 Task: Look for space in Chust Shahri, Uzbekistan from 4th September, 2023 to 10th September, 2023 for 1 adult in price range Rs.9000 to Rs.17000. Place can be private room with 1  bedroom having 1 bed and 1 bathroom. Property type can be house, flat, guest house, hotel. Booking option can be shelf check-in. Required host language is English.
Action: Mouse moved to (540, 137)
Screenshot: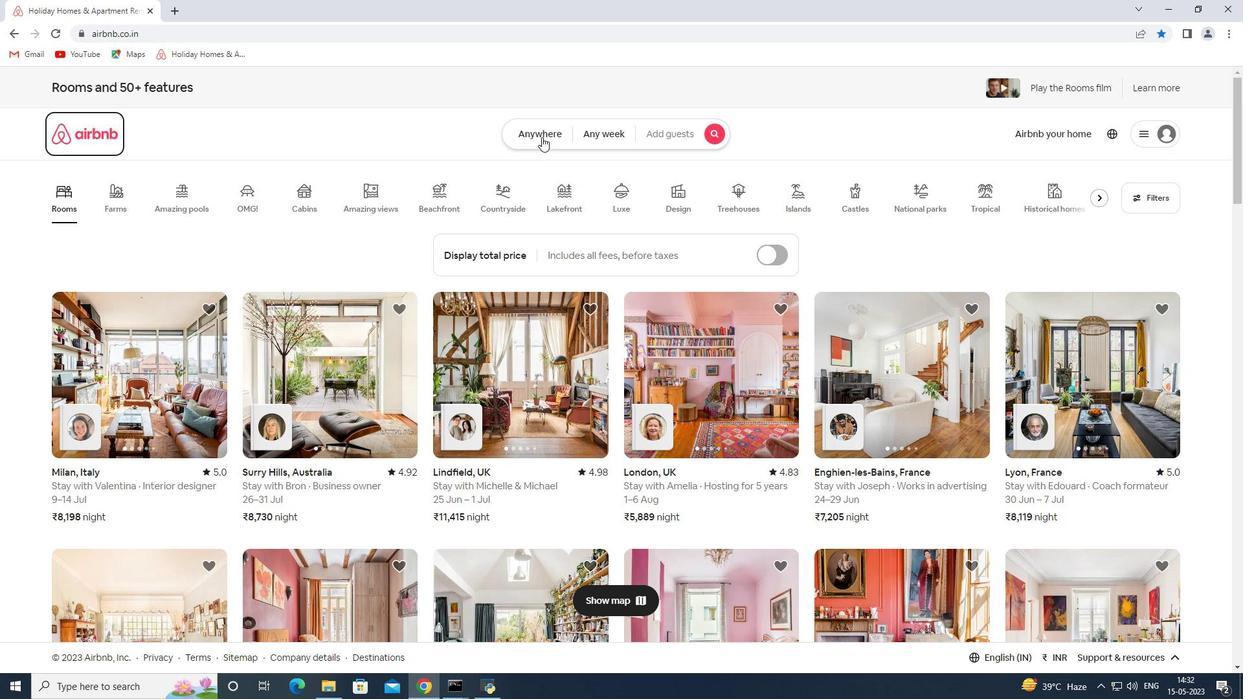 
Action: Mouse pressed left at (540, 137)
Screenshot: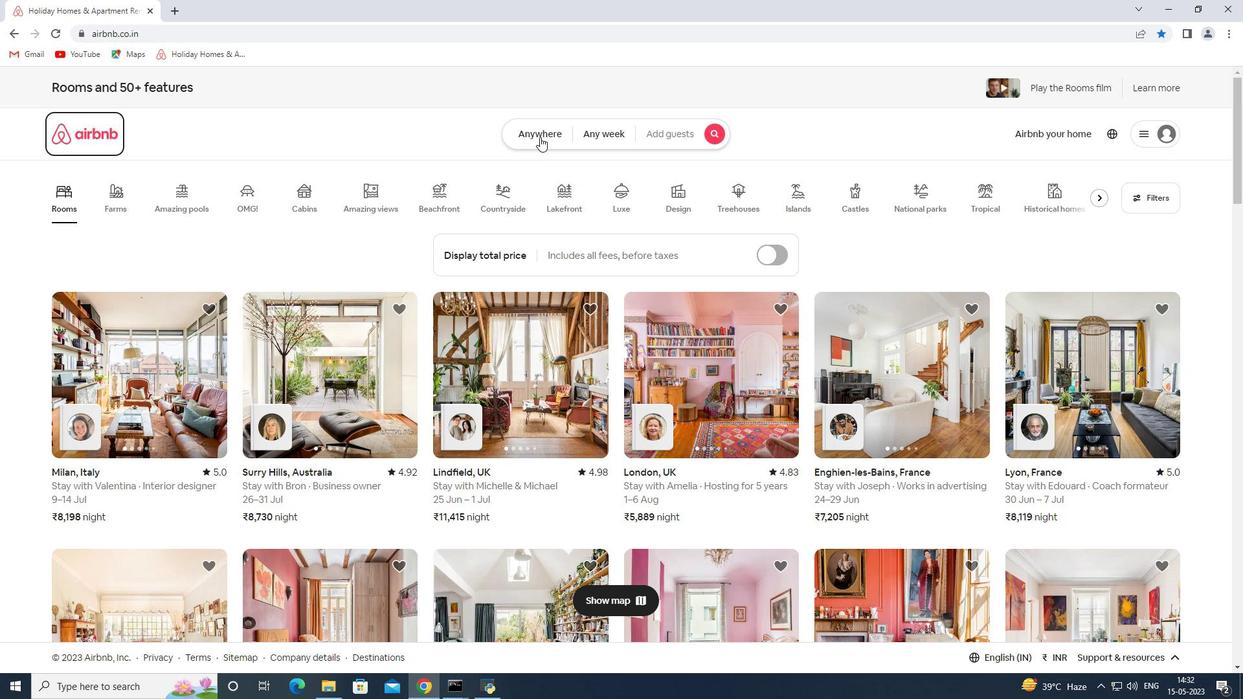 
Action: Mouse moved to (412, 187)
Screenshot: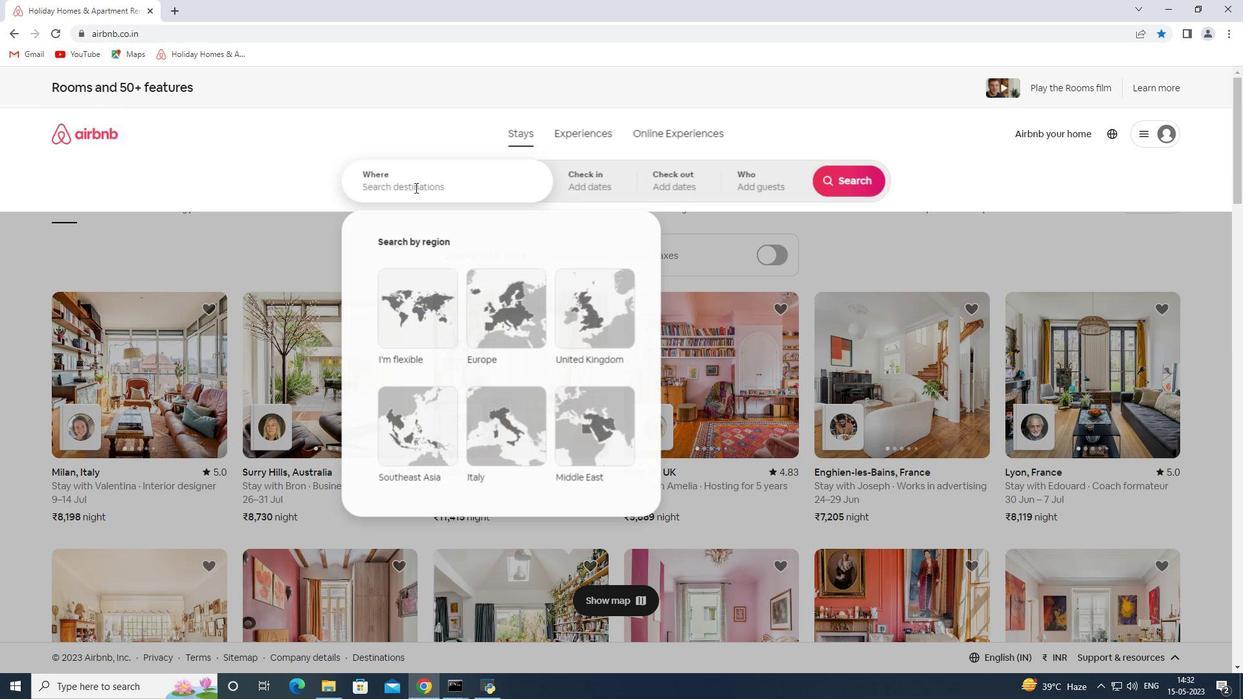 
Action: Mouse pressed left at (412, 187)
Screenshot: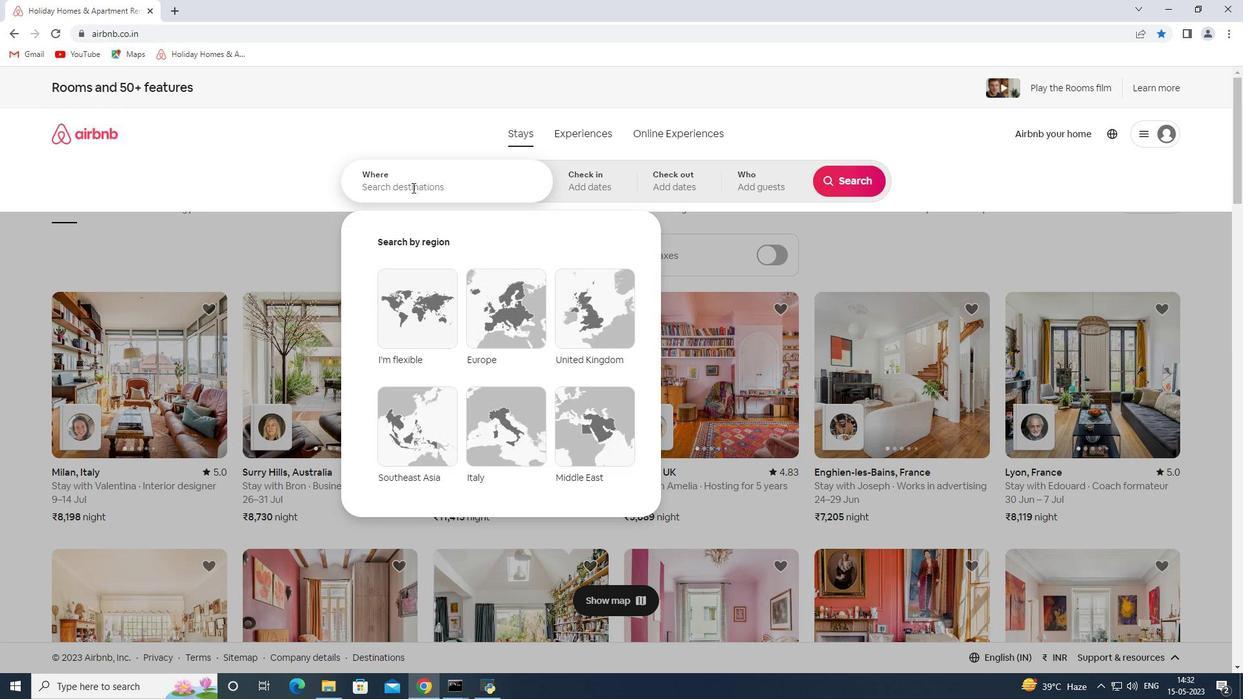 
Action: Key pressed <Key.shift>Chust<Key.space><Key.shift>Shahri<Key.space><Key.shift><Key.shift><Key.shift><Key.shift><Key.shift><Key.shift><Key.shift><Key.shift><Key.shift><Key.shift><Key.shift><Key.shift><Key.shift><Key.shift><Key.shift><Key.shift>Uz
Screenshot: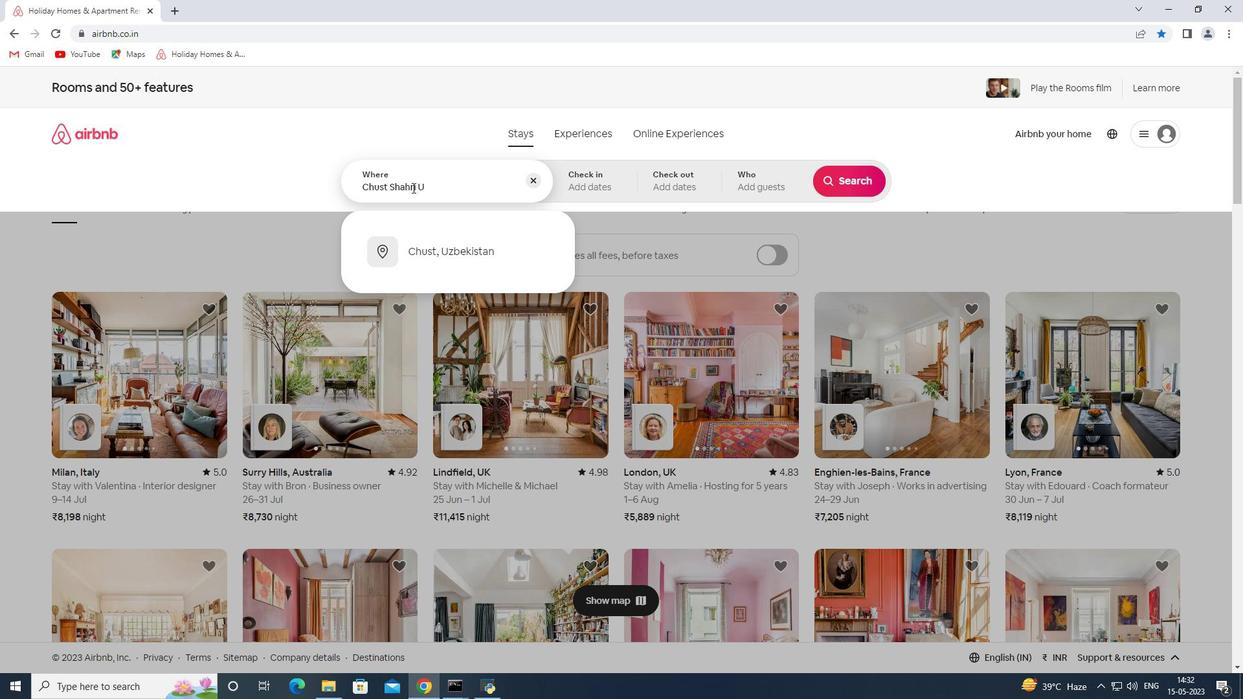 
Action: Mouse moved to (477, 246)
Screenshot: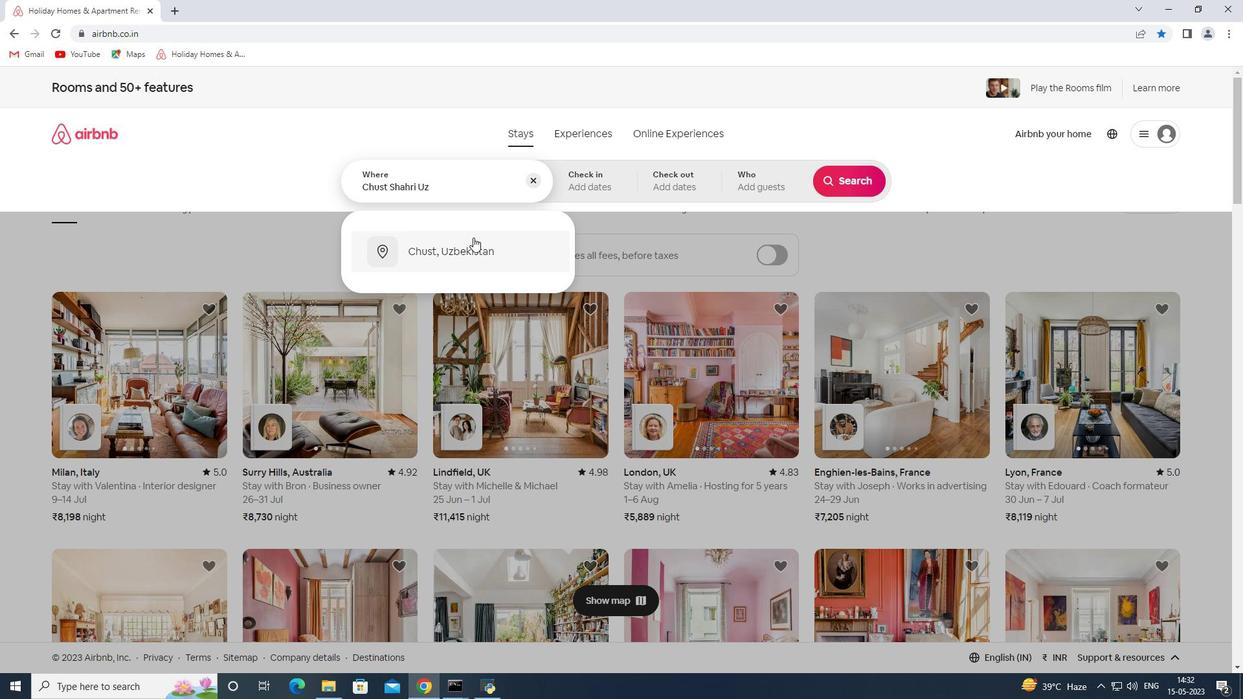 
Action: Mouse pressed left at (477, 246)
Screenshot: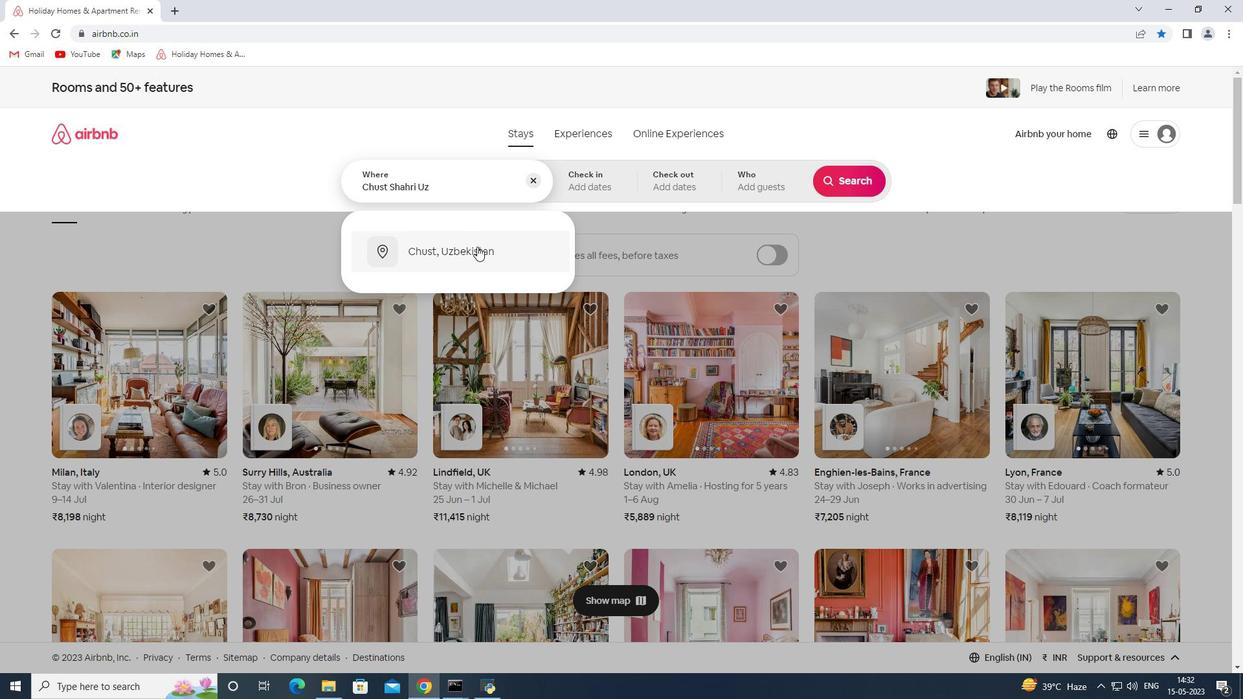 
Action: Mouse moved to (850, 282)
Screenshot: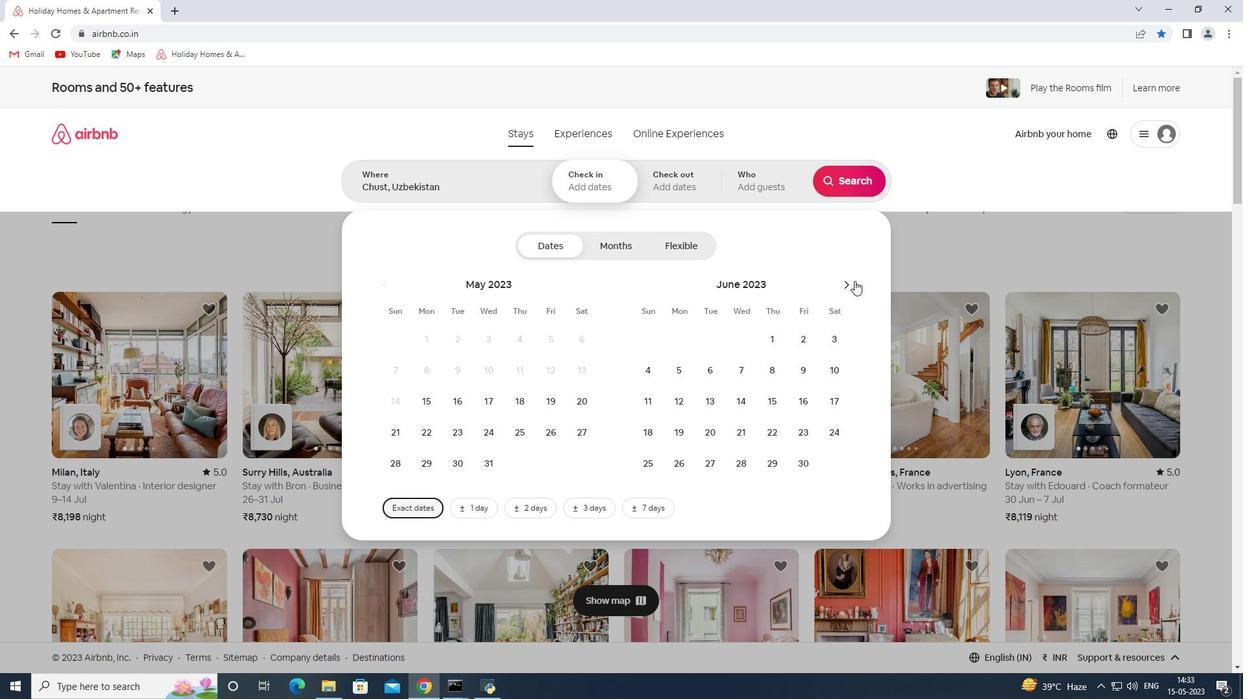 
Action: Mouse pressed left at (850, 282)
Screenshot: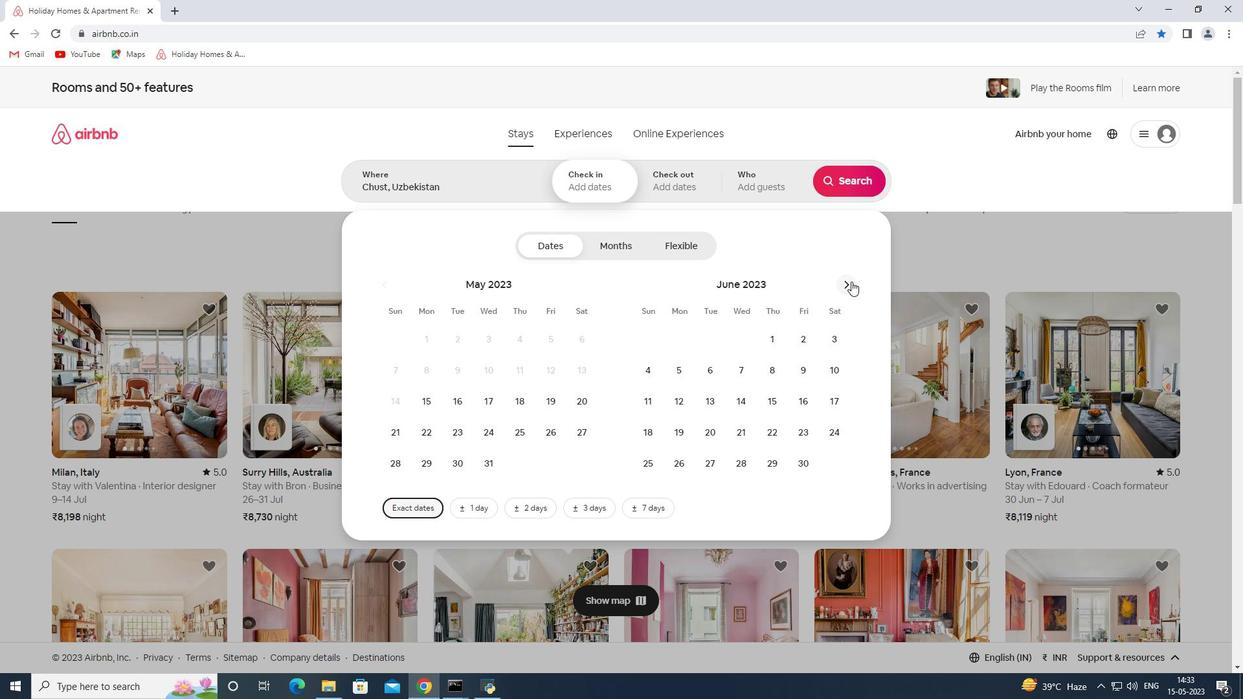 
Action: Mouse moved to (848, 282)
Screenshot: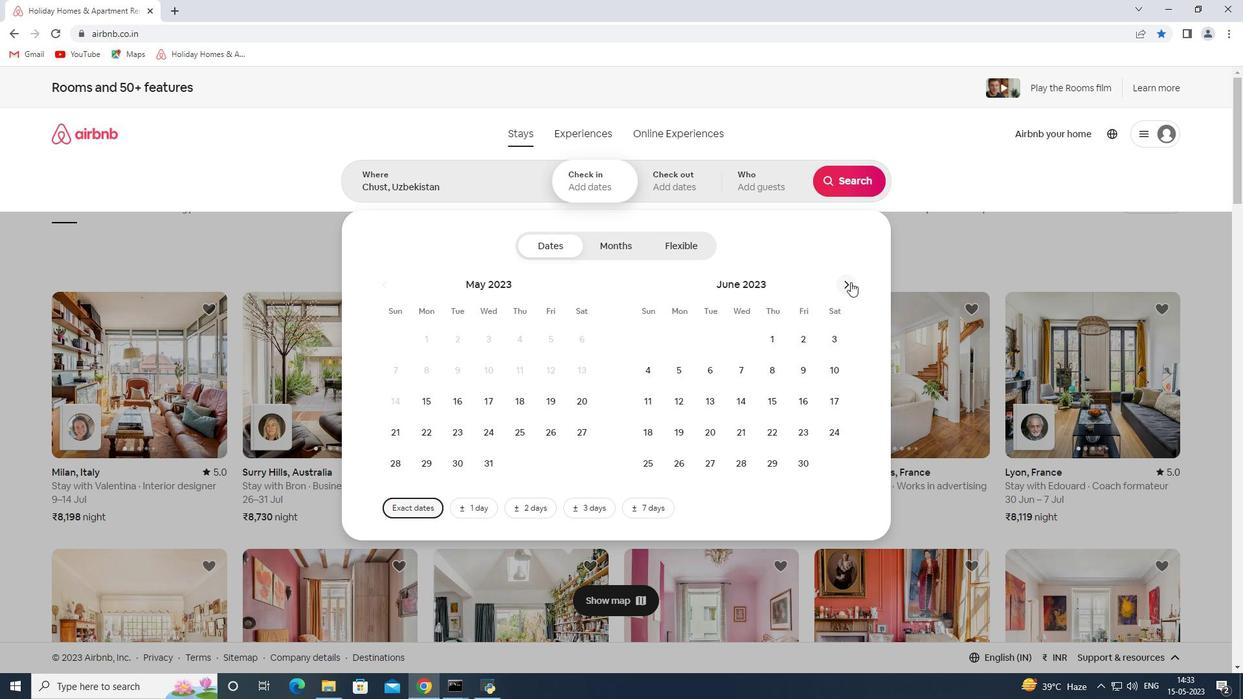 
Action: Mouse pressed left at (848, 282)
Screenshot: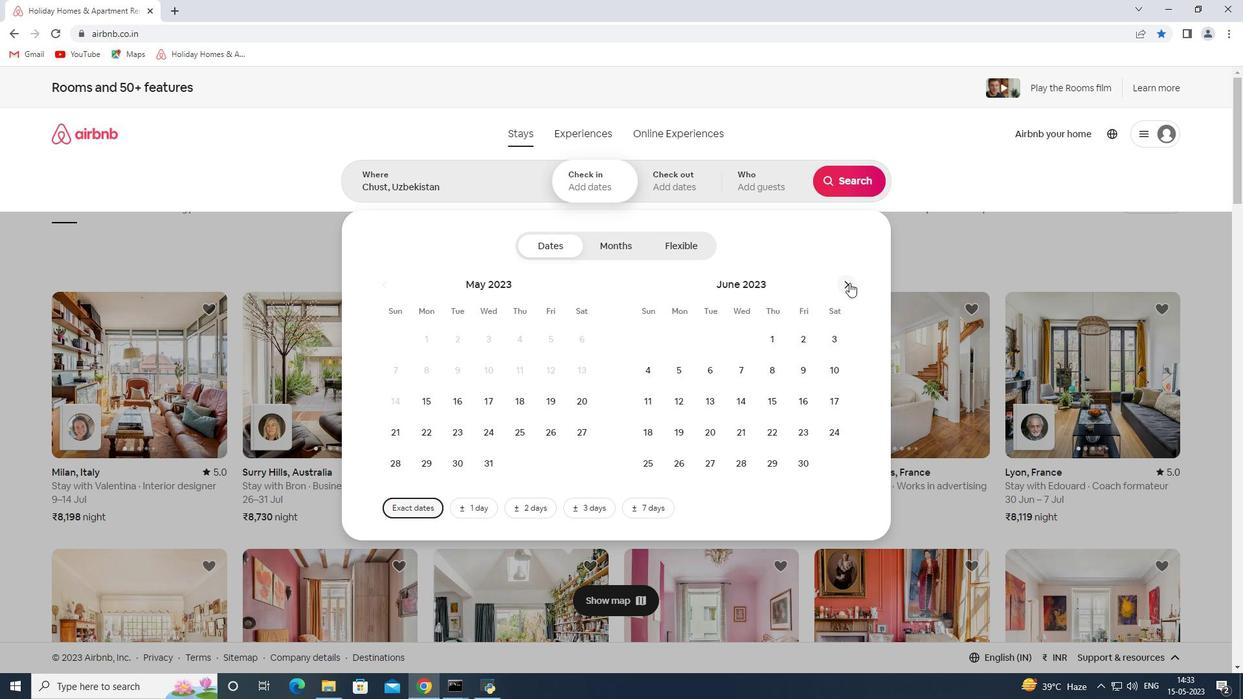 
Action: Mouse pressed left at (848, 282)
Screenshot: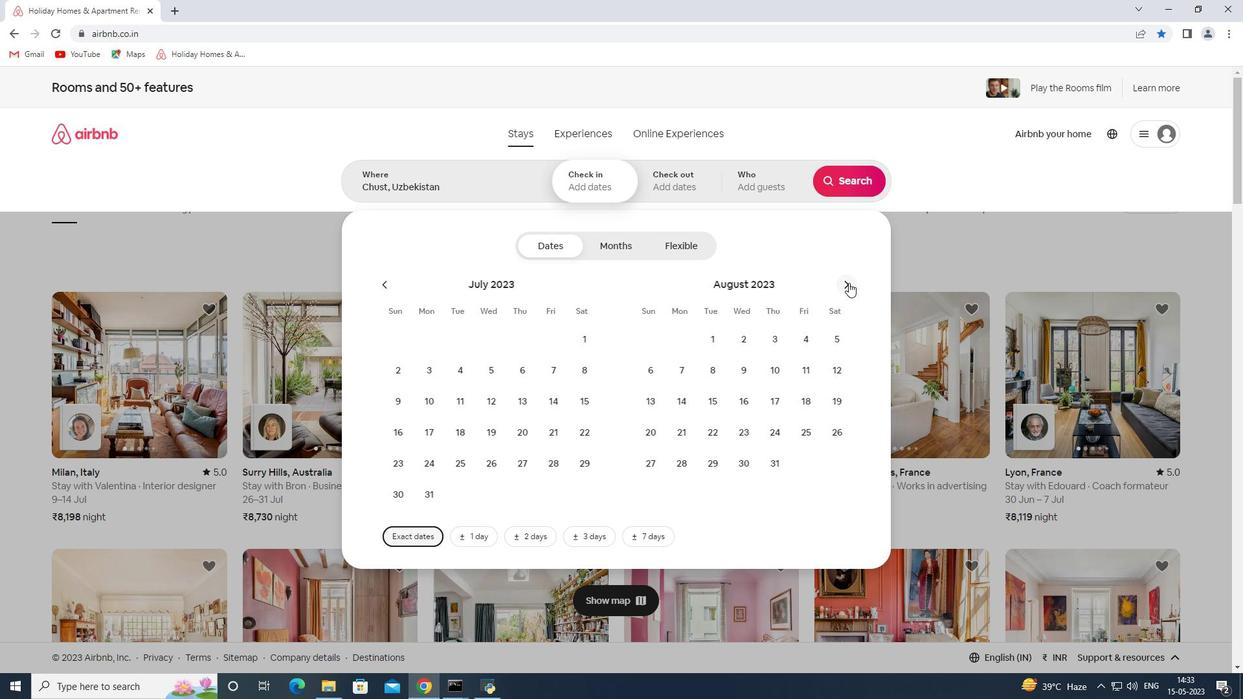 
Action: Mouse moved to (689, 372)
Screenshot: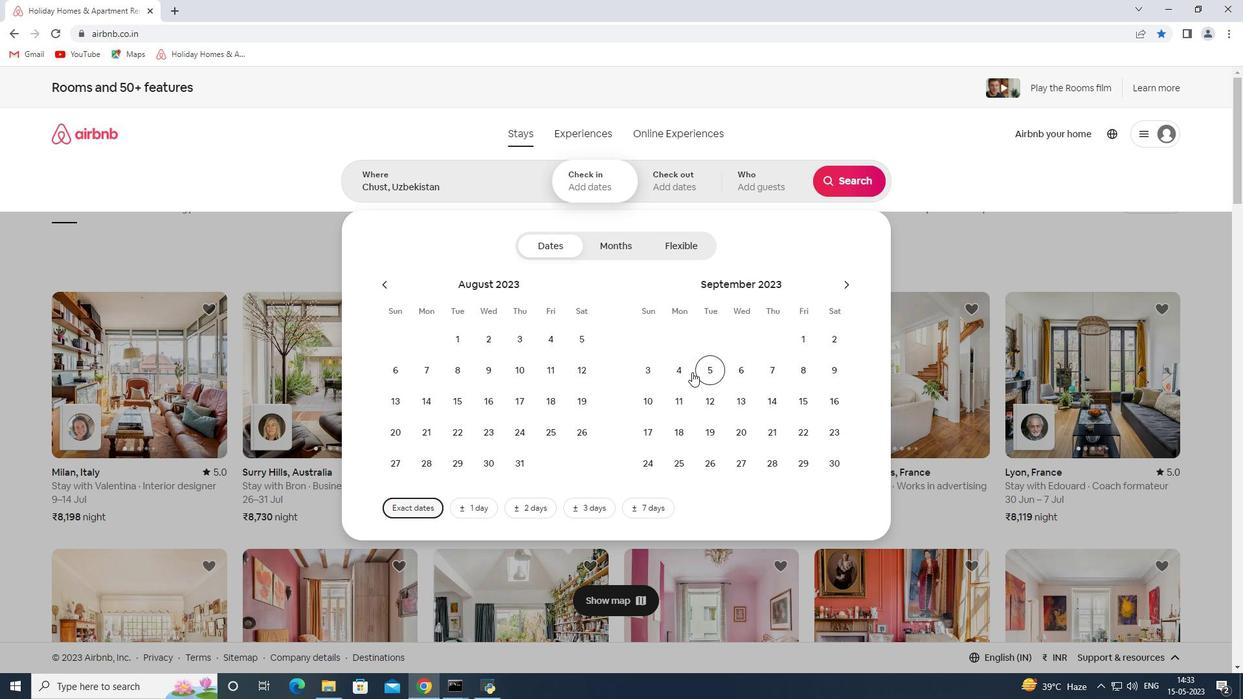 
Action: Mouse pressed left at (689, 372)
Screenshot: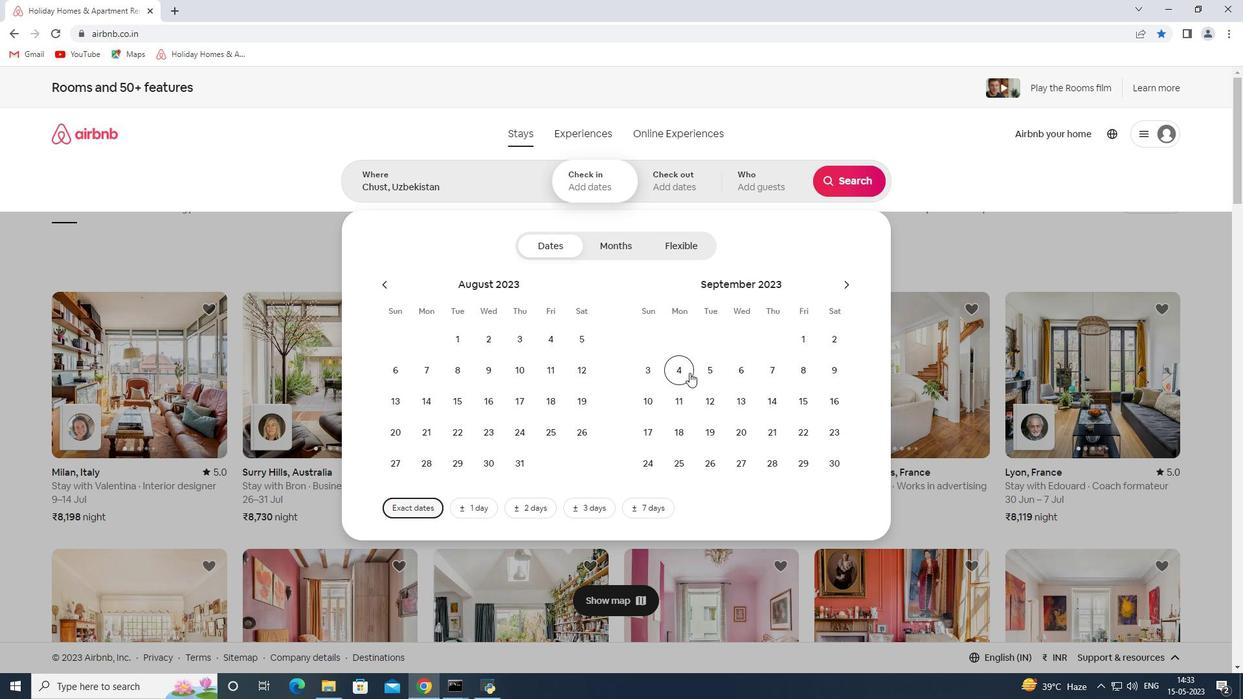 
Action: Mouse moved to (639, 404)
Screenshot: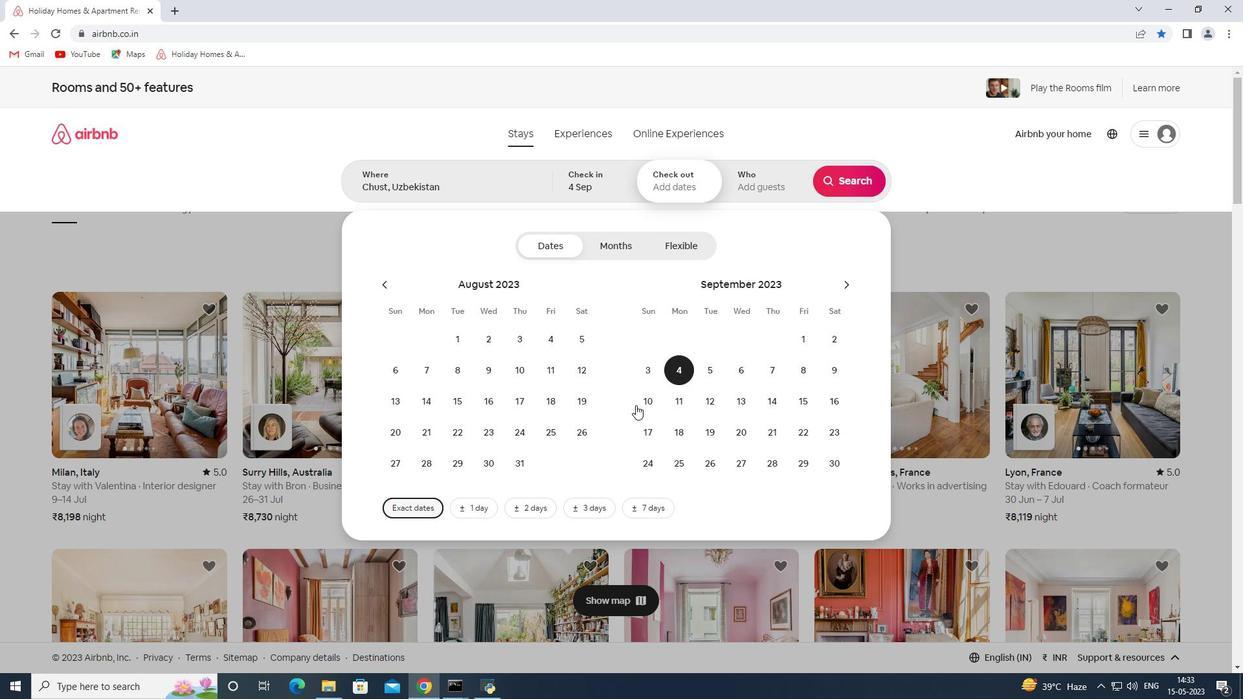 
Action: Mouse pressed left at (639, 404)
Screenshot: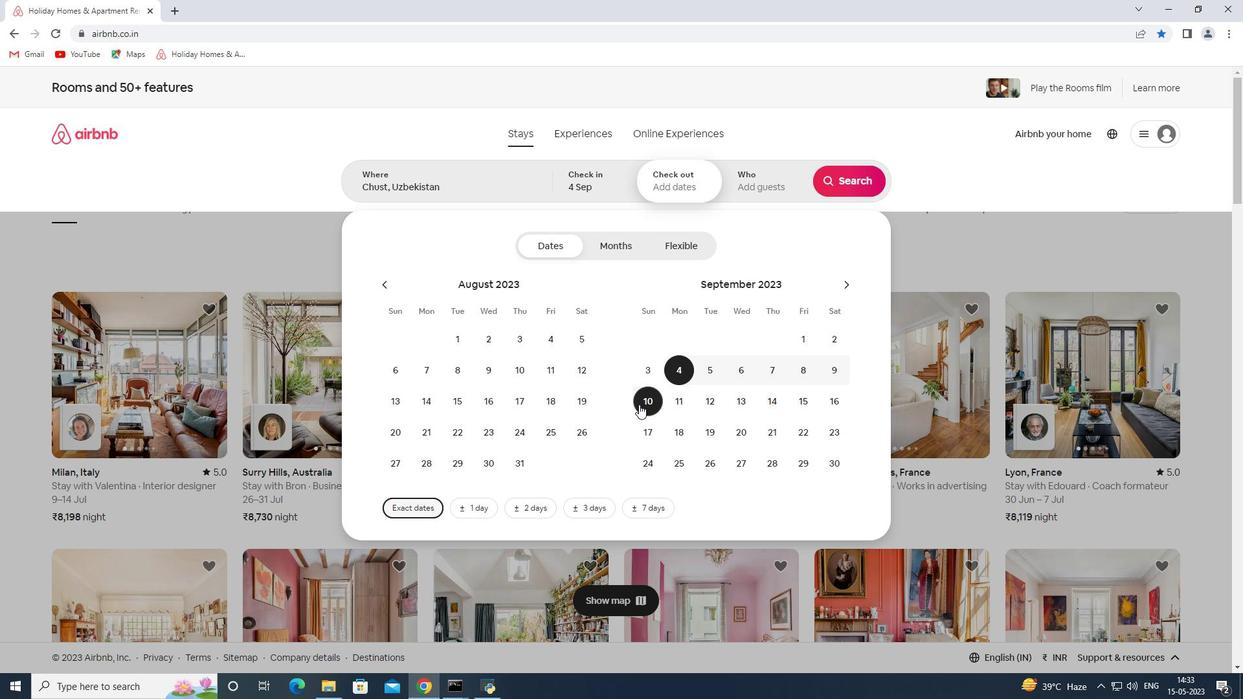 
Action: Mouse moved to (757, 183)
Screenshot: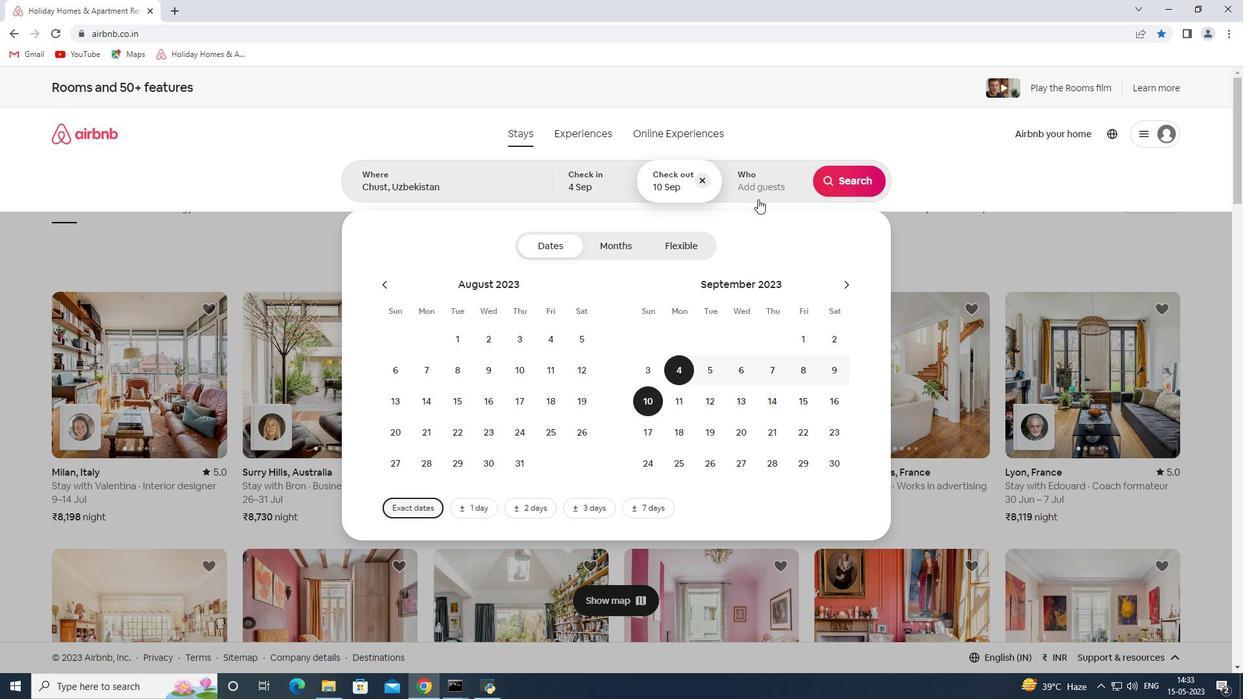 
Action: Mouse pressed left at (757, 183)
Screenshot: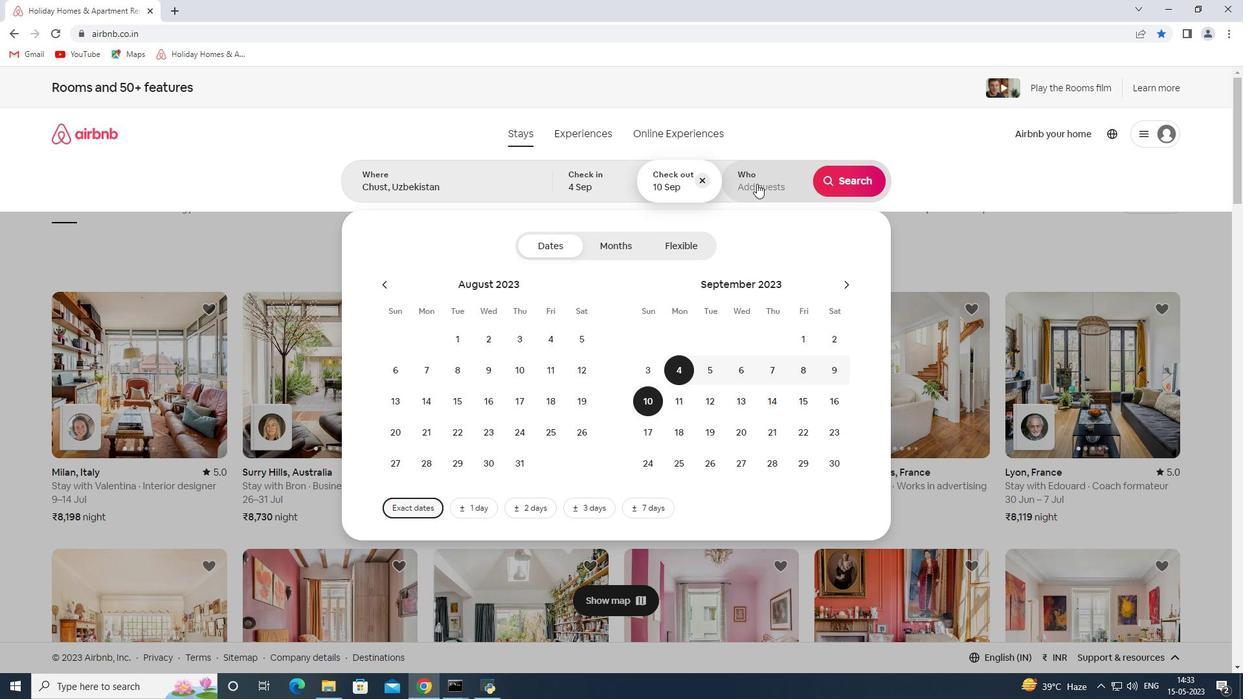 
Action: Mouse moved to (847, 249)
Screenshot: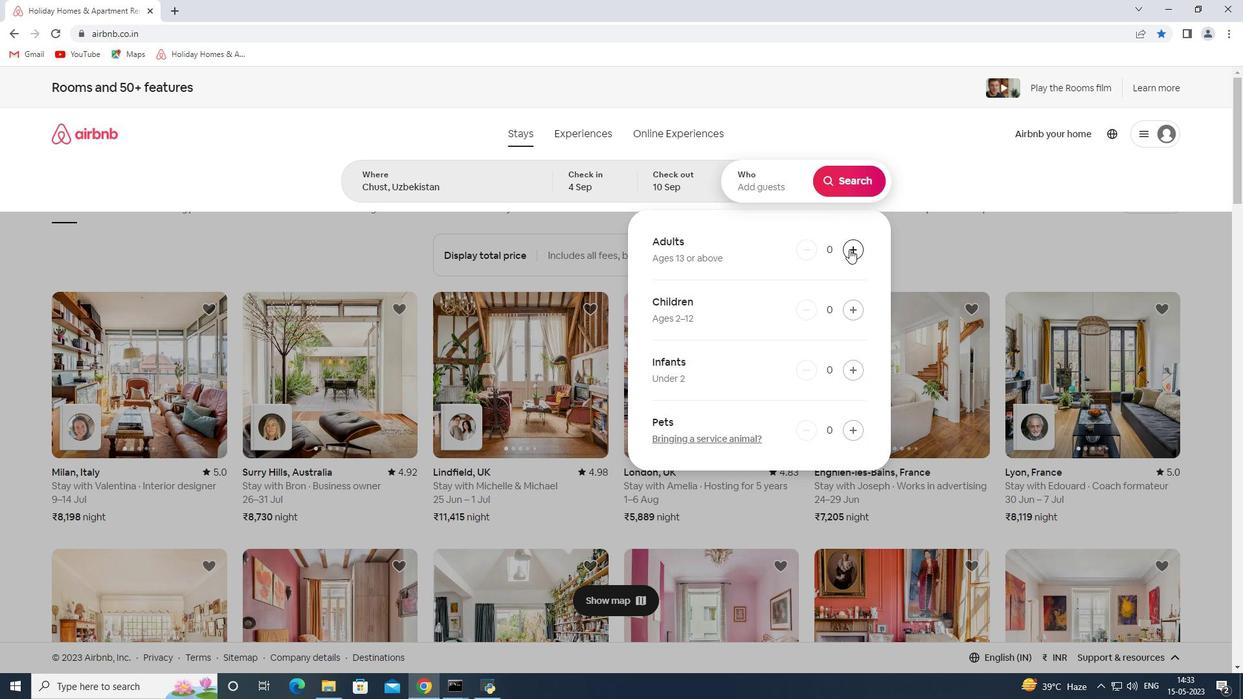 
Action: Mouse pressed left at (847, 249)
Screenshot: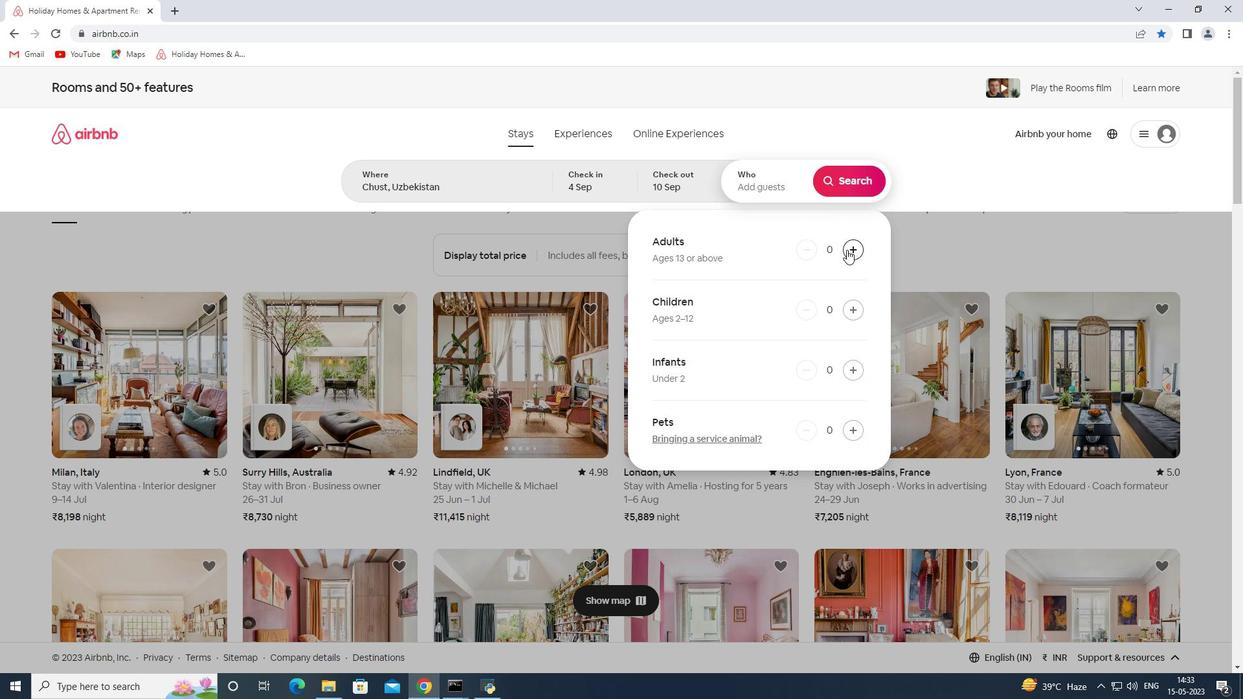 
Action: Mouse moved to (850, 180)
Screenshot: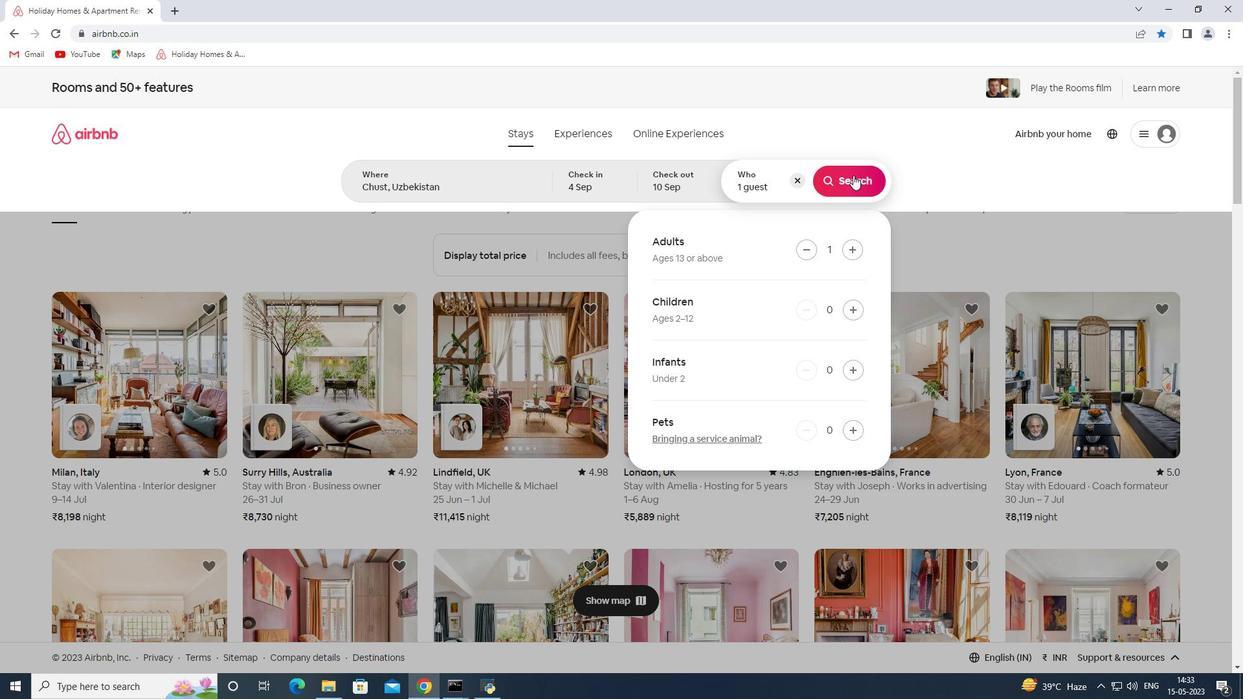 
Action: Mouse pressed left at (850, 180)
Screenshot: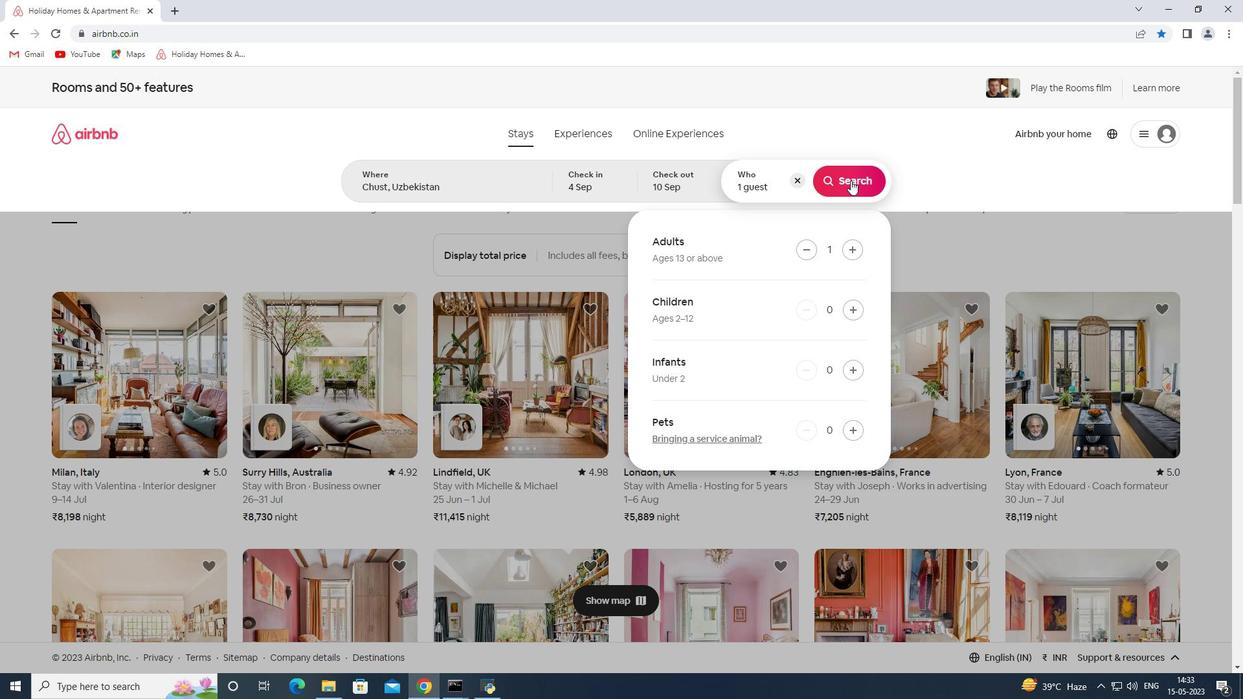 
Action: Mouse moved to (1182, 141)
Screenshot: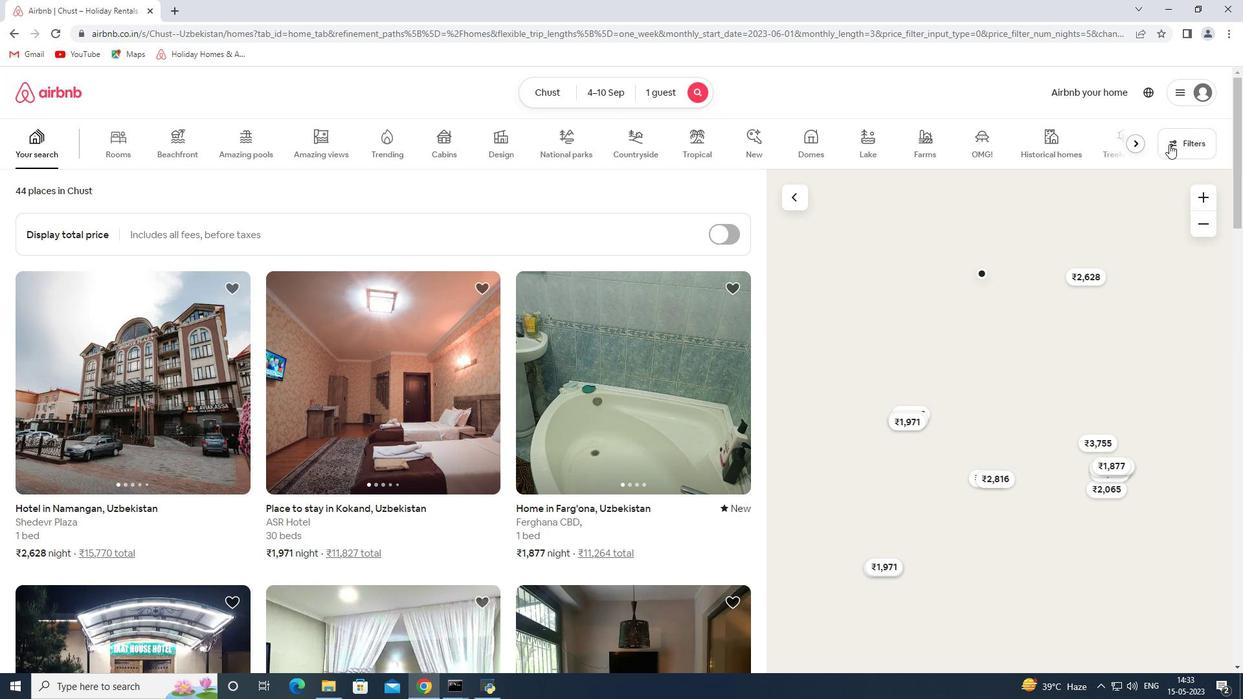 
Action: Mouse pressed left at (1182, 141)
Screenshot: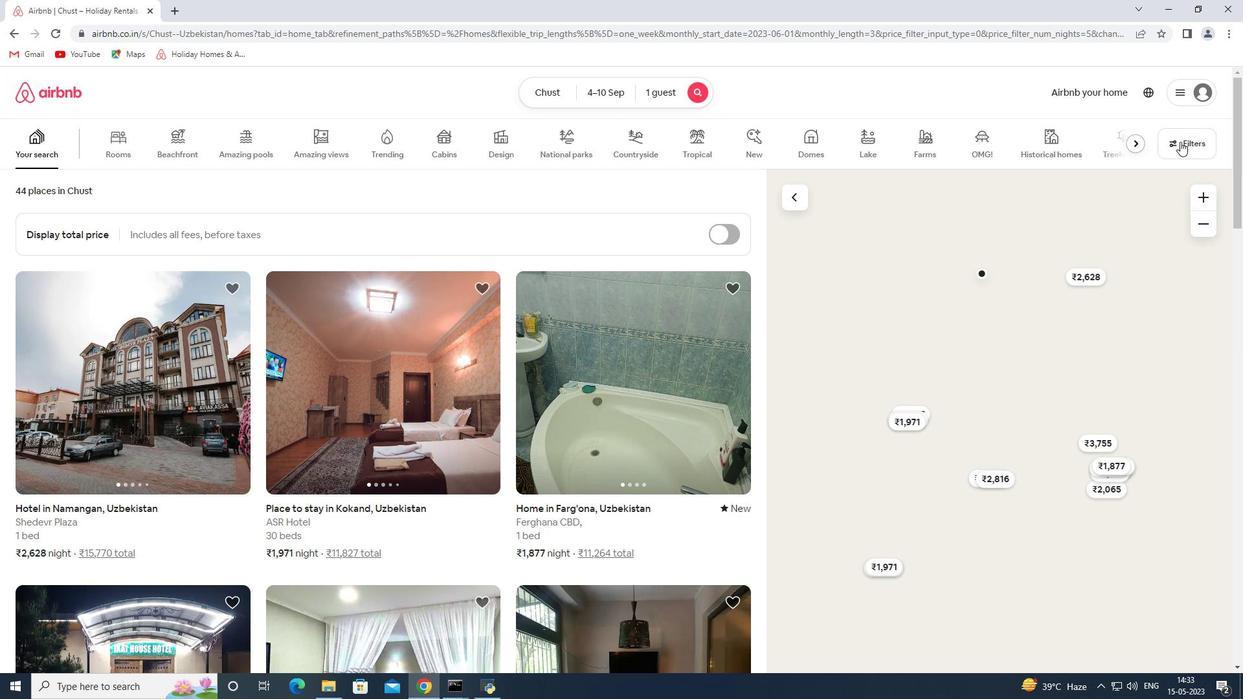 
Action: Mouse moved to (461, 459)
Screenshot: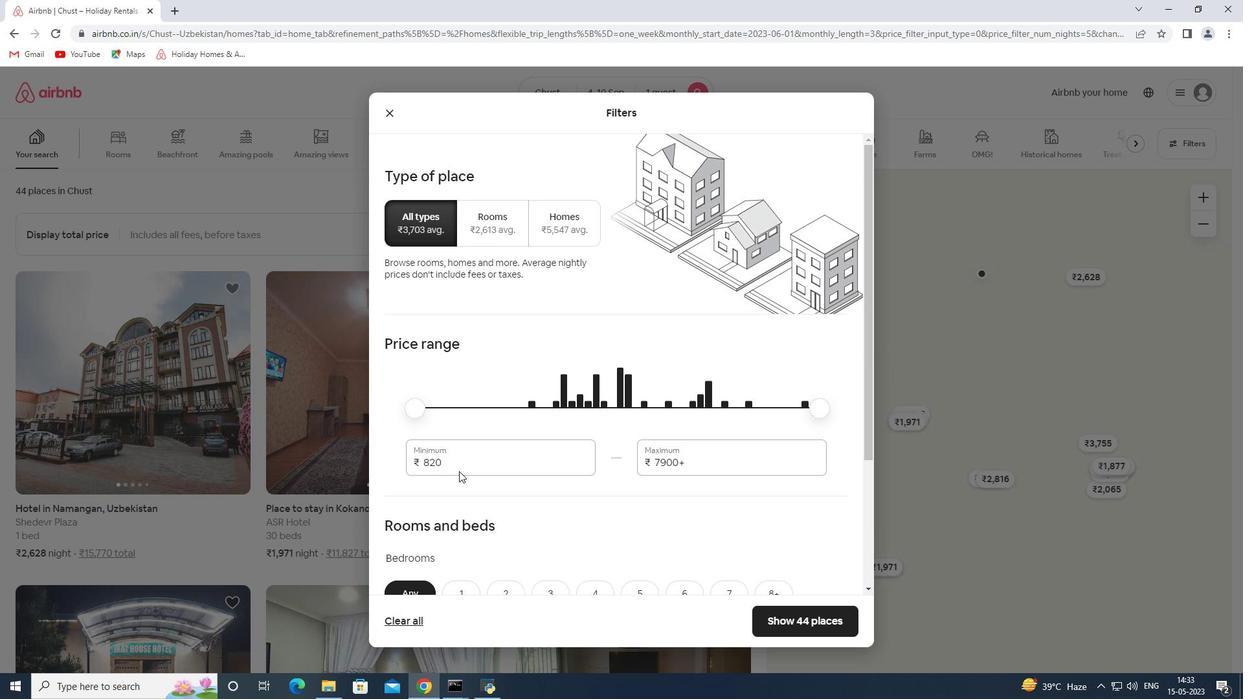 
Action: Mouse pressed left at (461, 459)
Screenshot: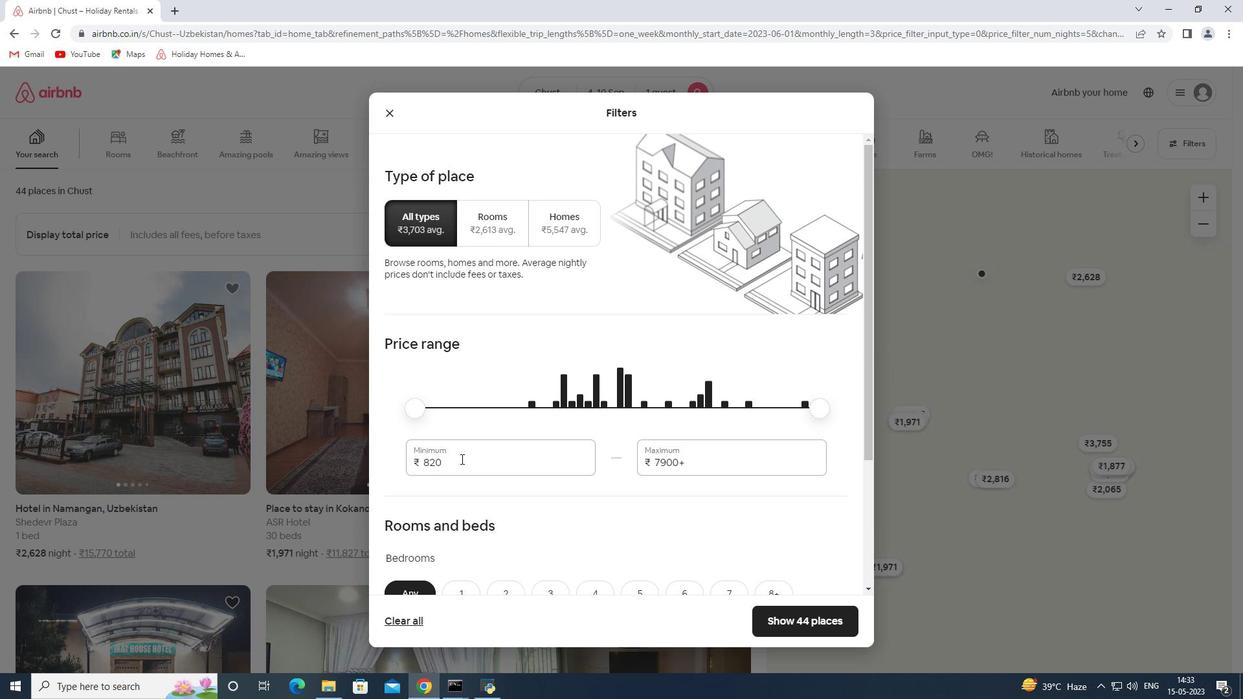 
Action: Mouse pressed left at (461, 459)
Screenshot: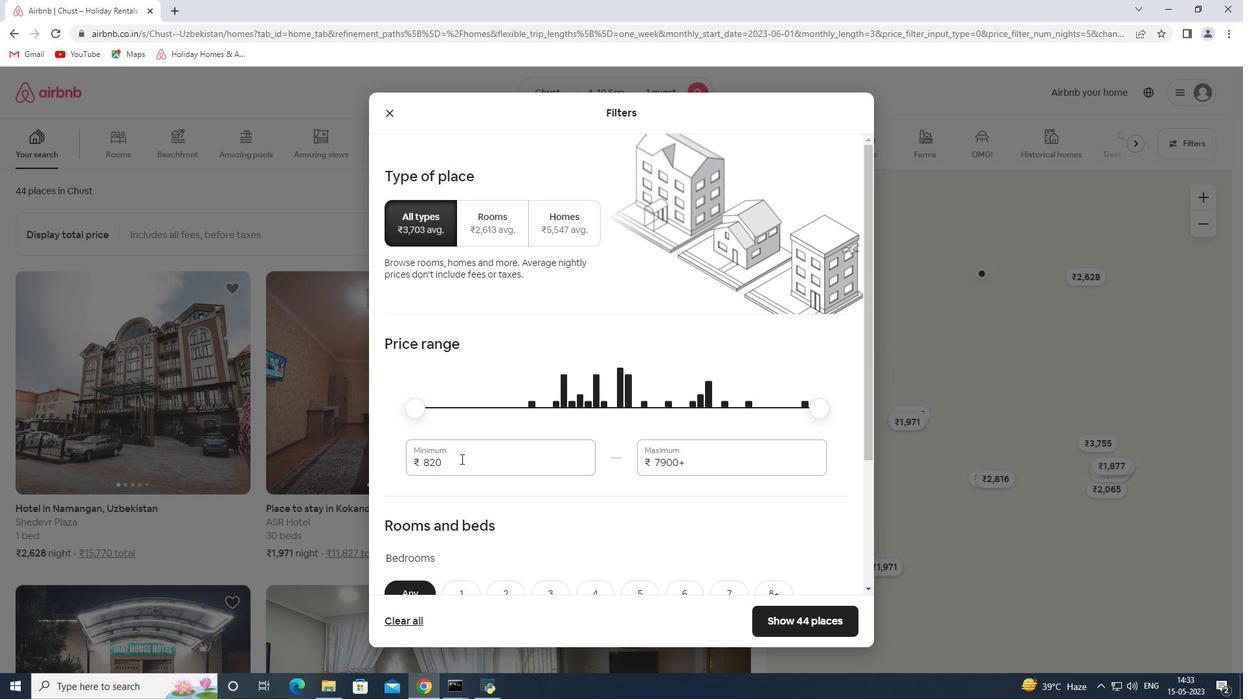 
Action: Key pressed 9000<Key.tab>17000
Screenshot: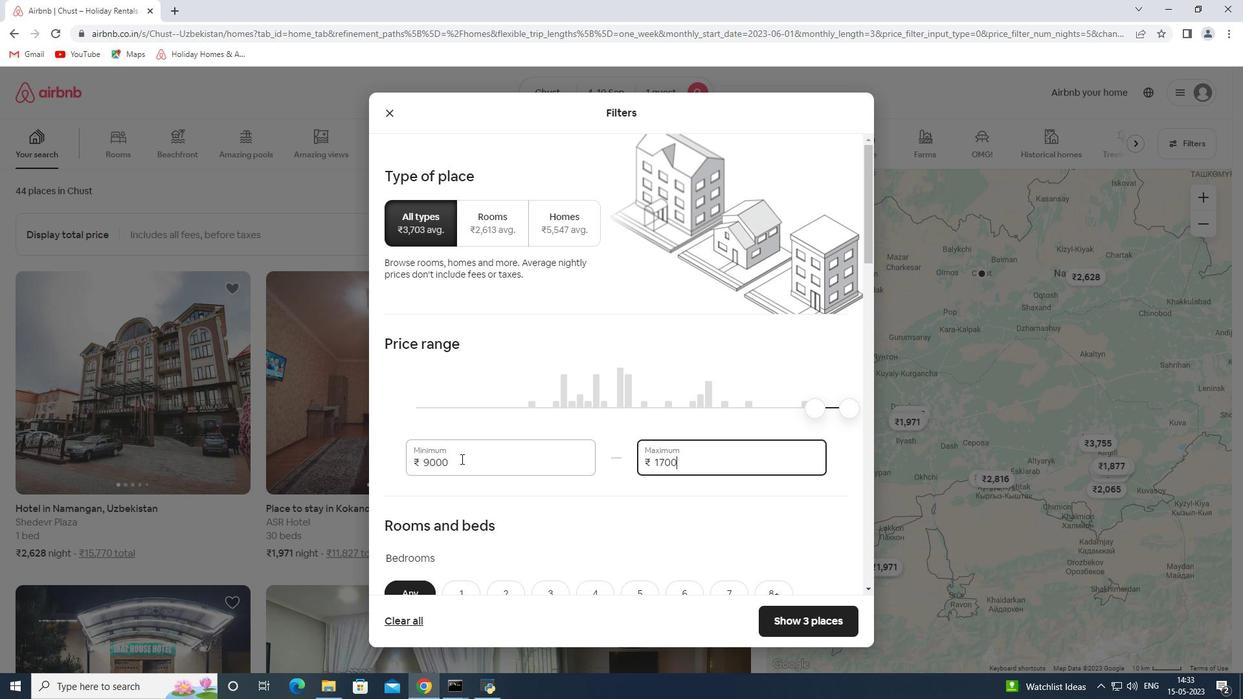
Action: Mouse moved to (562, 470)
Screenshot: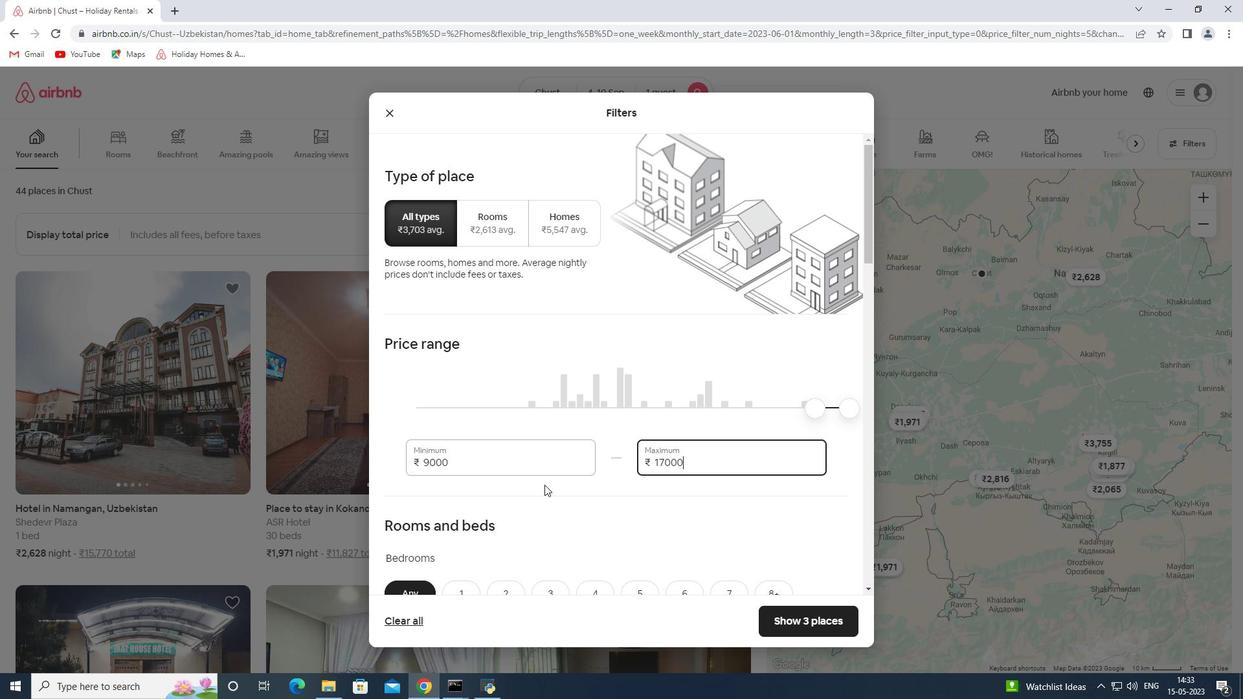 
Action: Mouse scrolled (562, 469) with delta (0, 0)
Screenshot: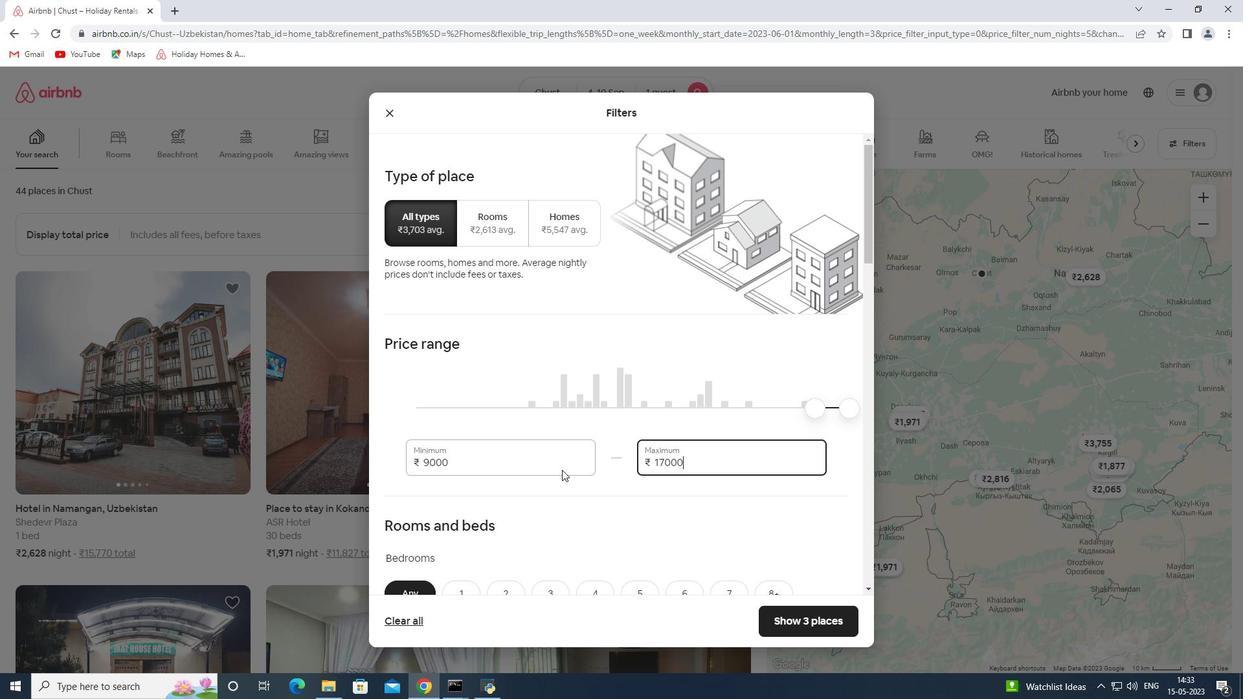 
Action: Mouse scrolled (562, 469) with delta (0, 0)
Screenshot: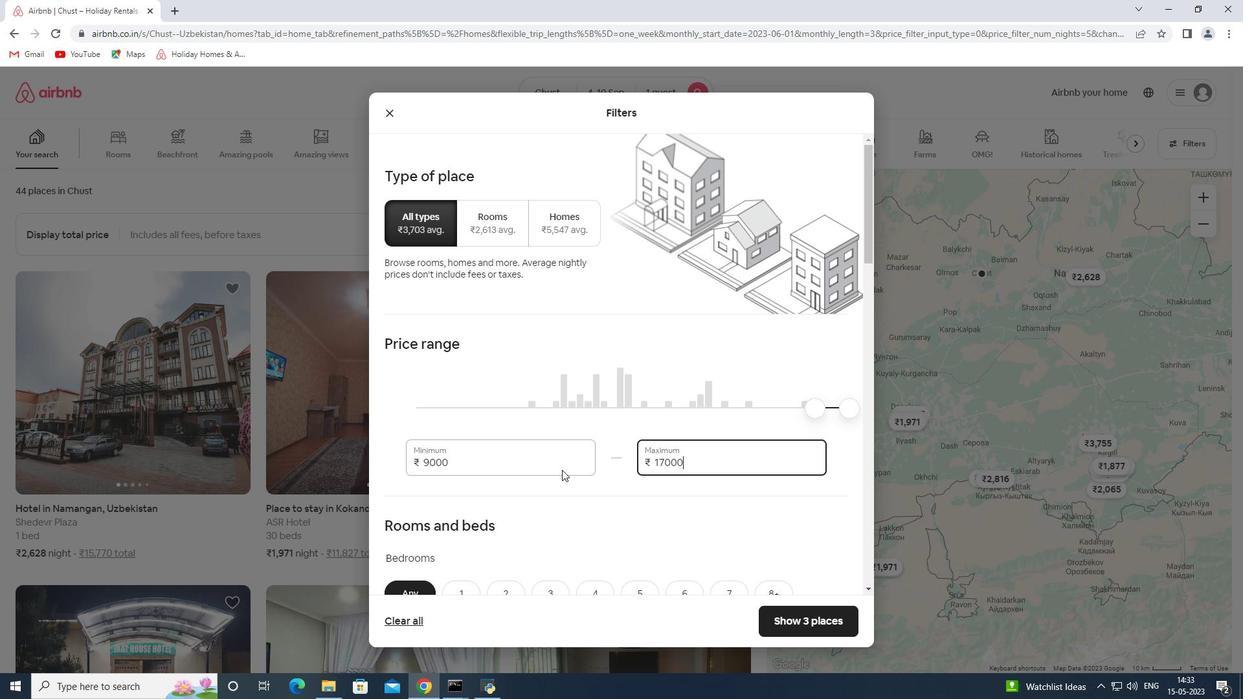 
Action: Mouse scrolled (562, 469) with delta (0, 0)
Screenshot: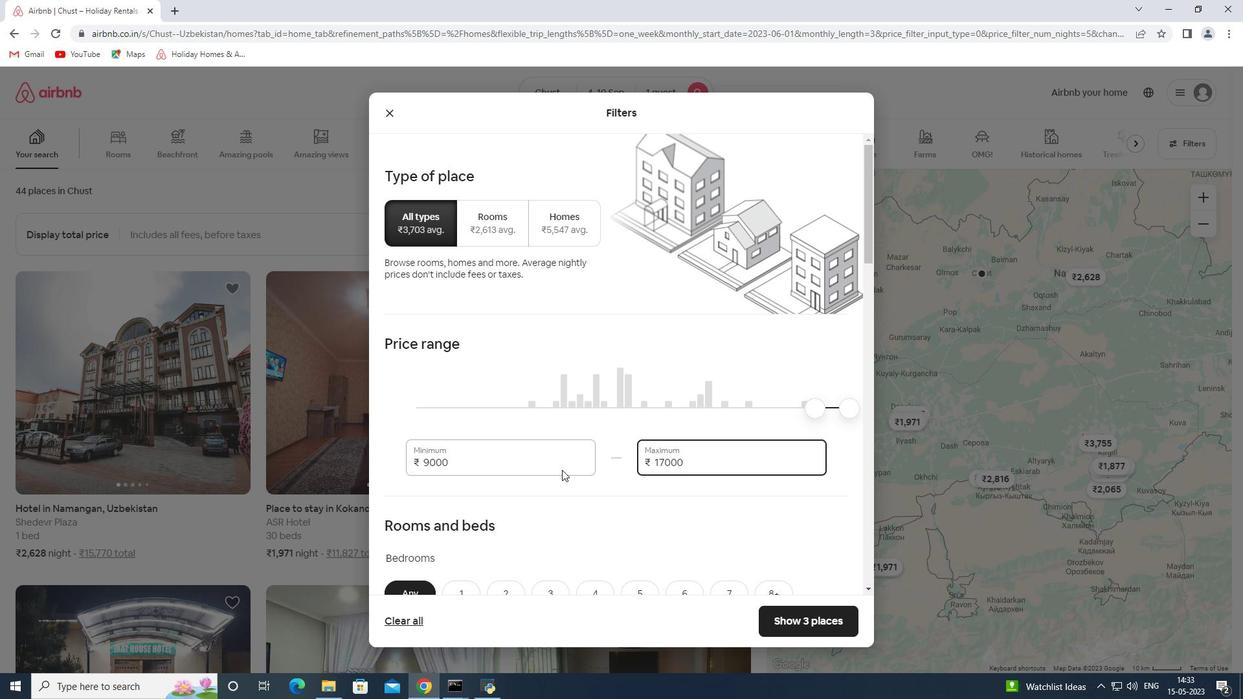 
Action: Mouse moved to (453, 397)
Screenshot: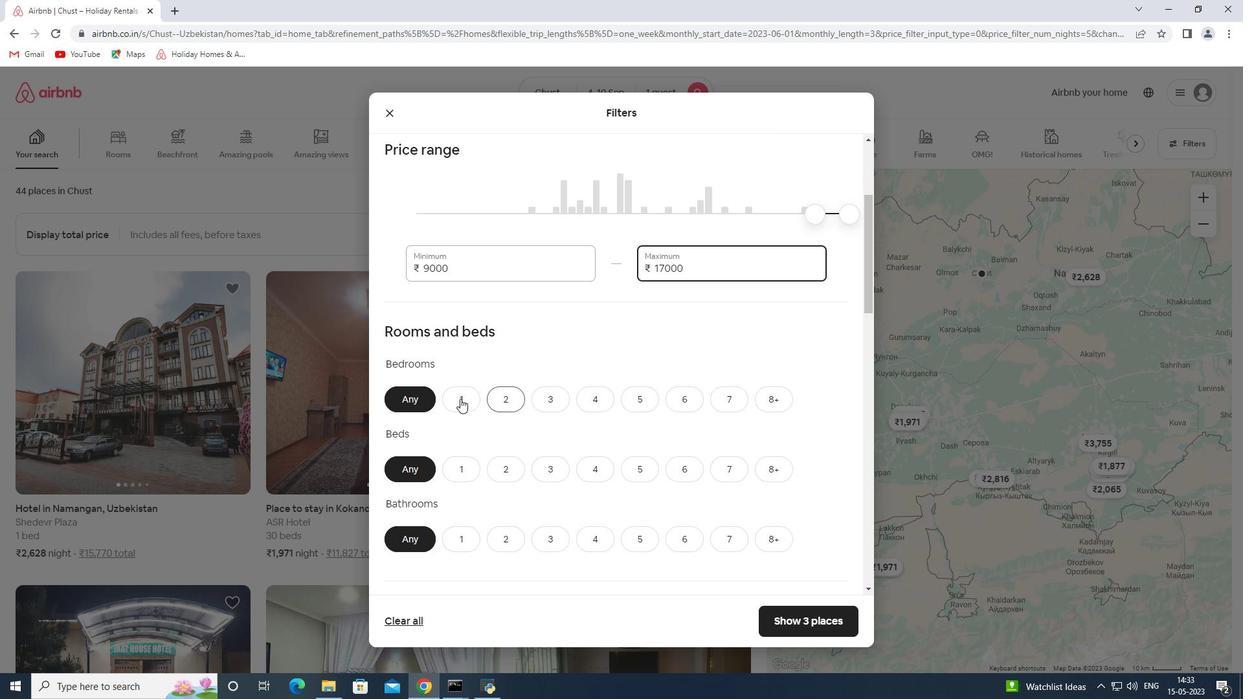 
Action: Mouse pressed left at (453, 397)
Screenshot: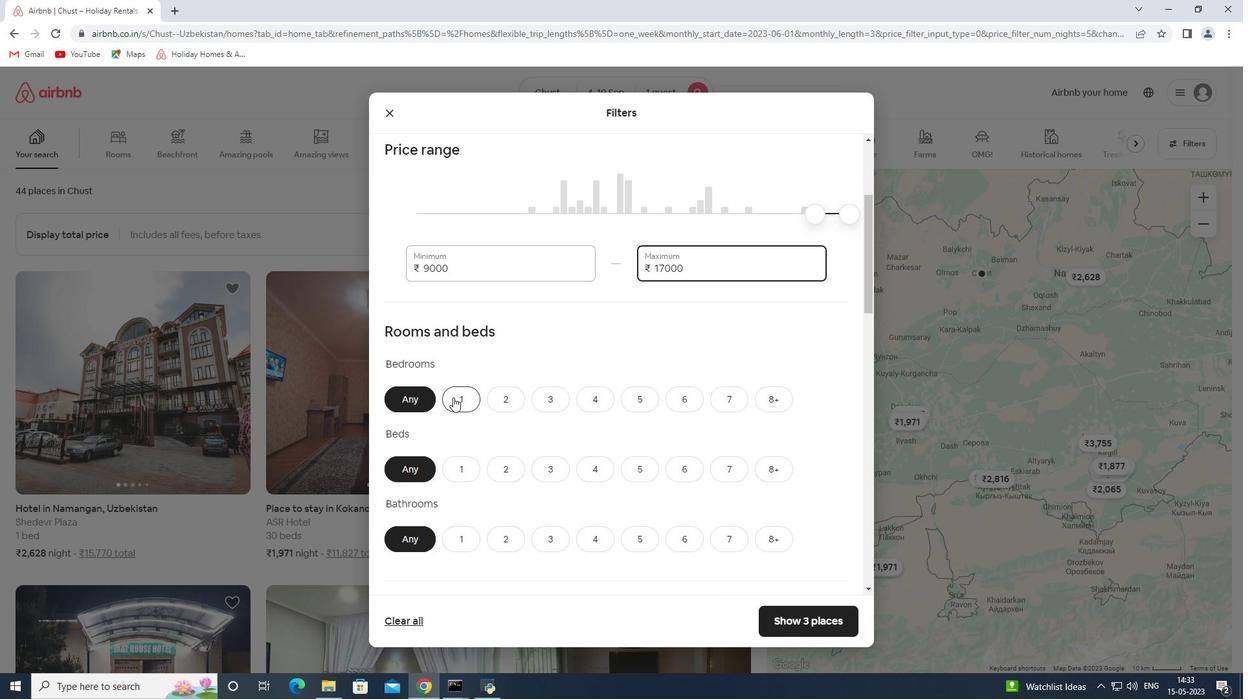 
Action: Mouse moved to (458, 465)
Screenshot: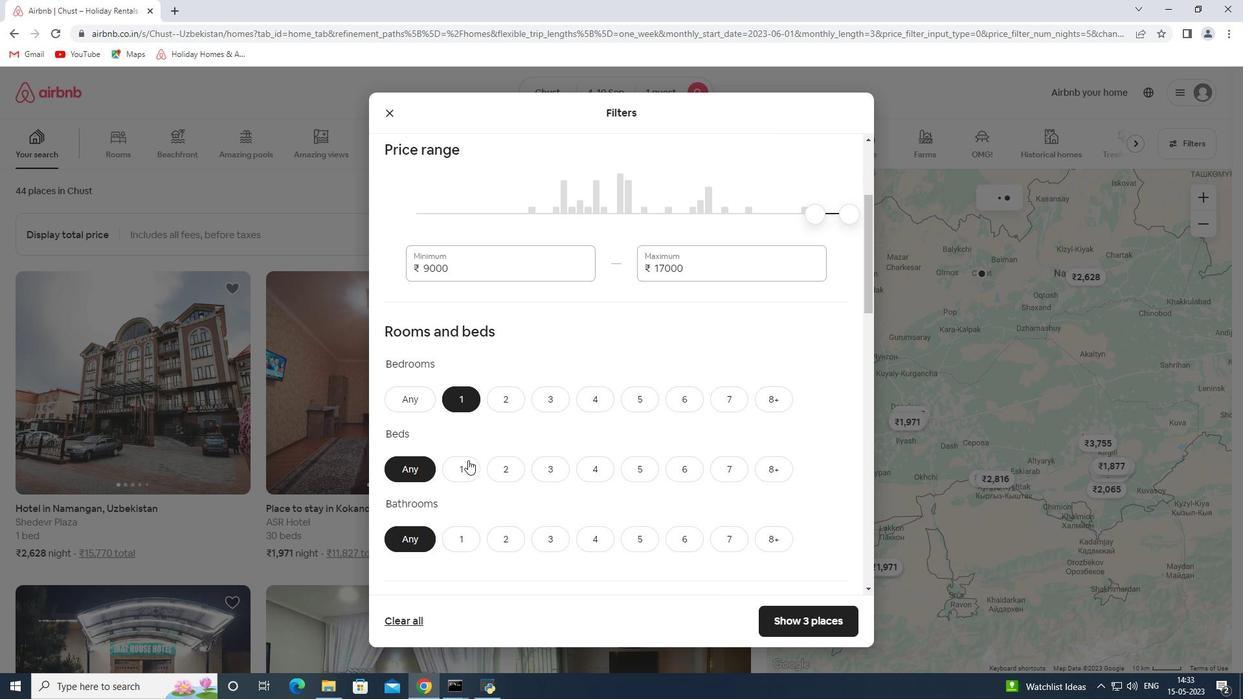 
Action: Mouse pressed left at (458, 465)
Screenshot: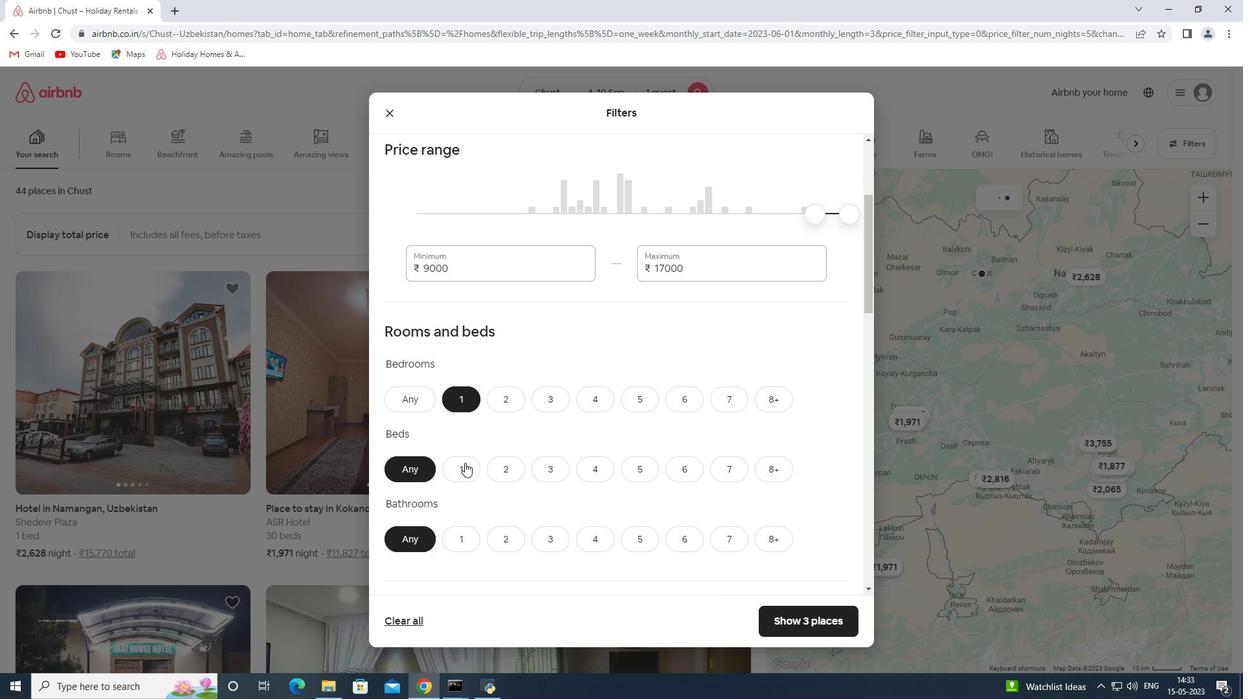 
Action: Mouse moved to (464, 537)
Screenshot: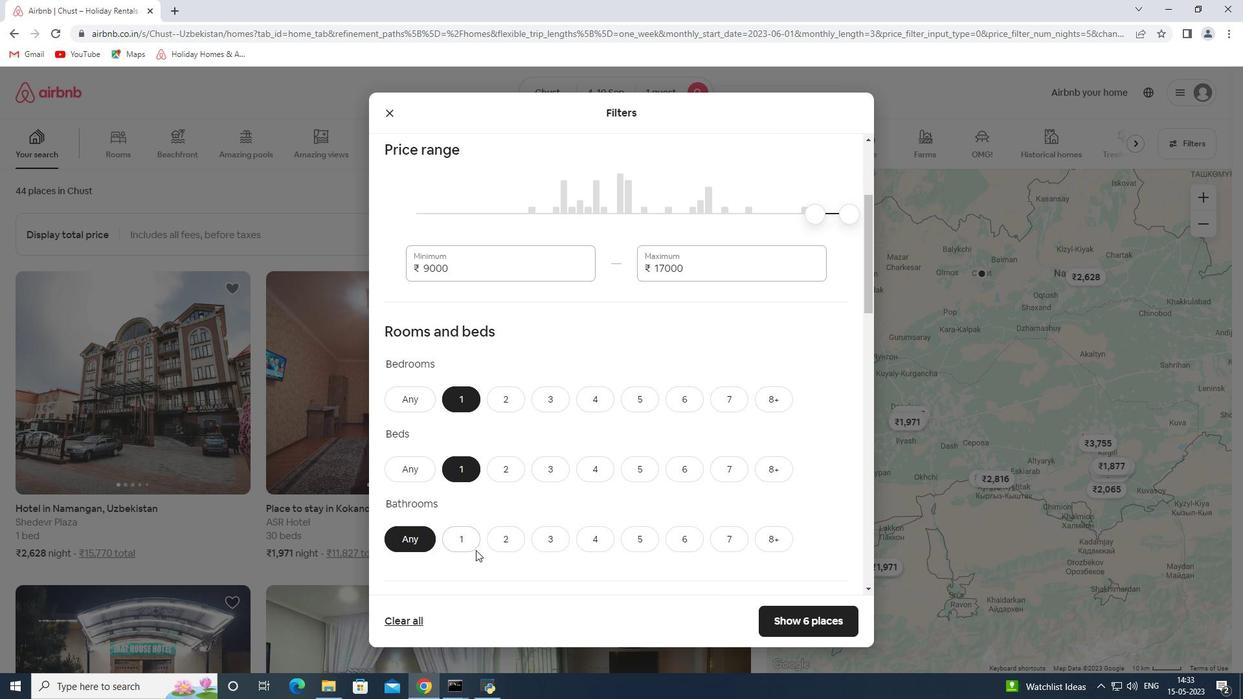 
Action: Mouse pressed left at (464, 537)
Screenshot: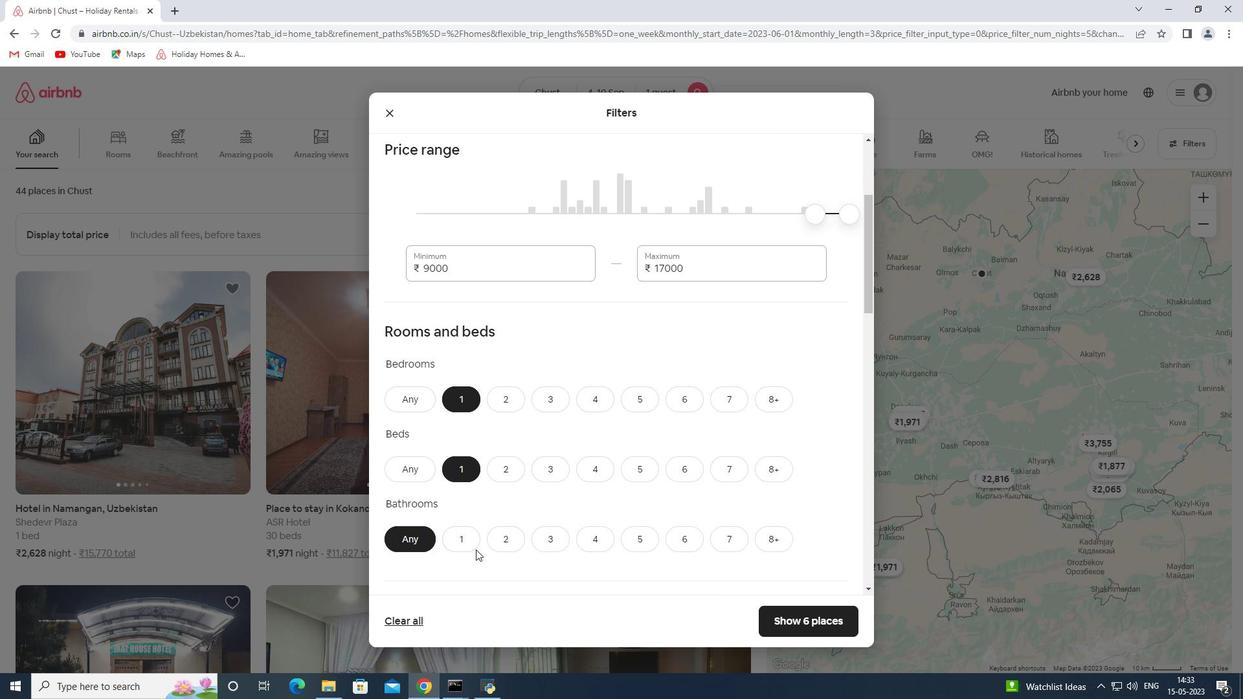 
Action: Mouse moved to (504, 497)
Screenshot: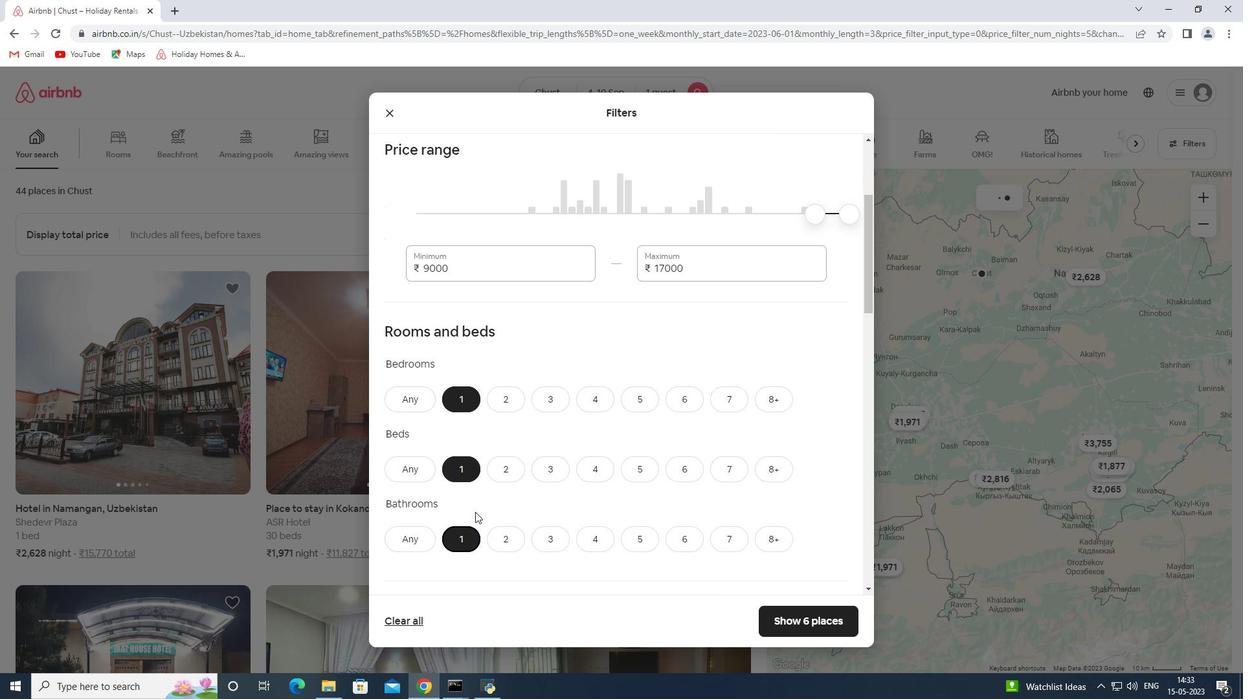 
Action: Mouse scrolled (504, 497) with delta (0, 0)
Screenshot: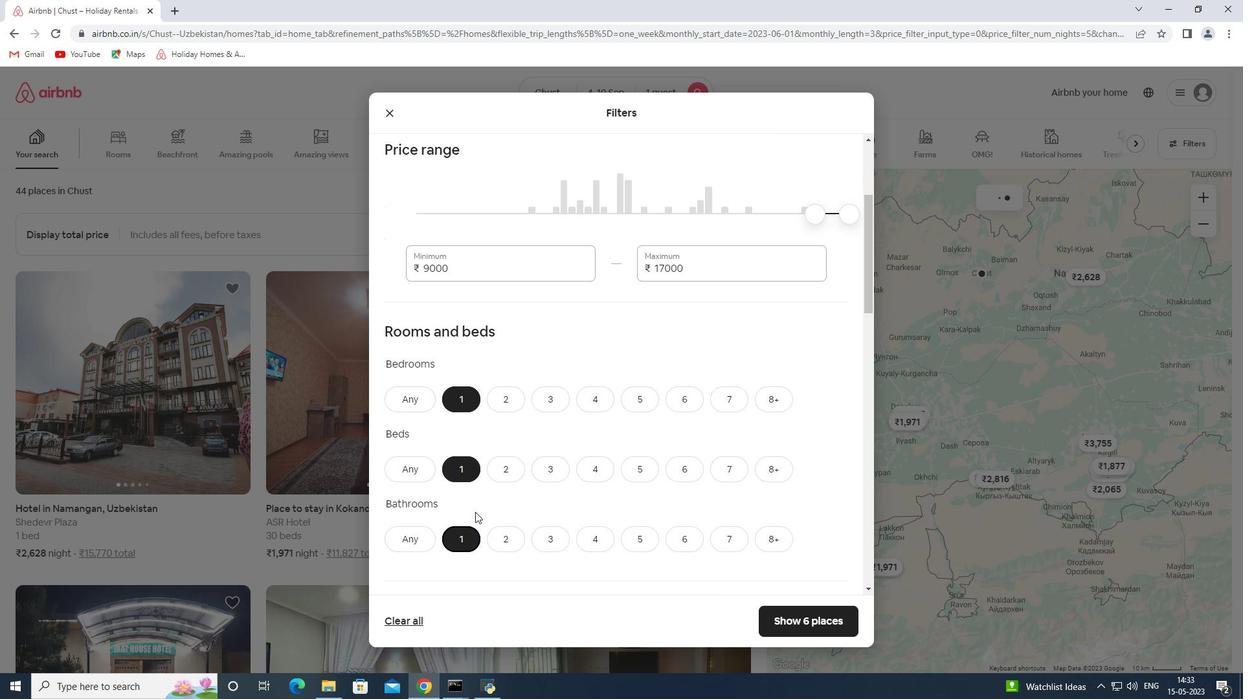 
Action: Mouse moved to (525, 477)
Screenshot: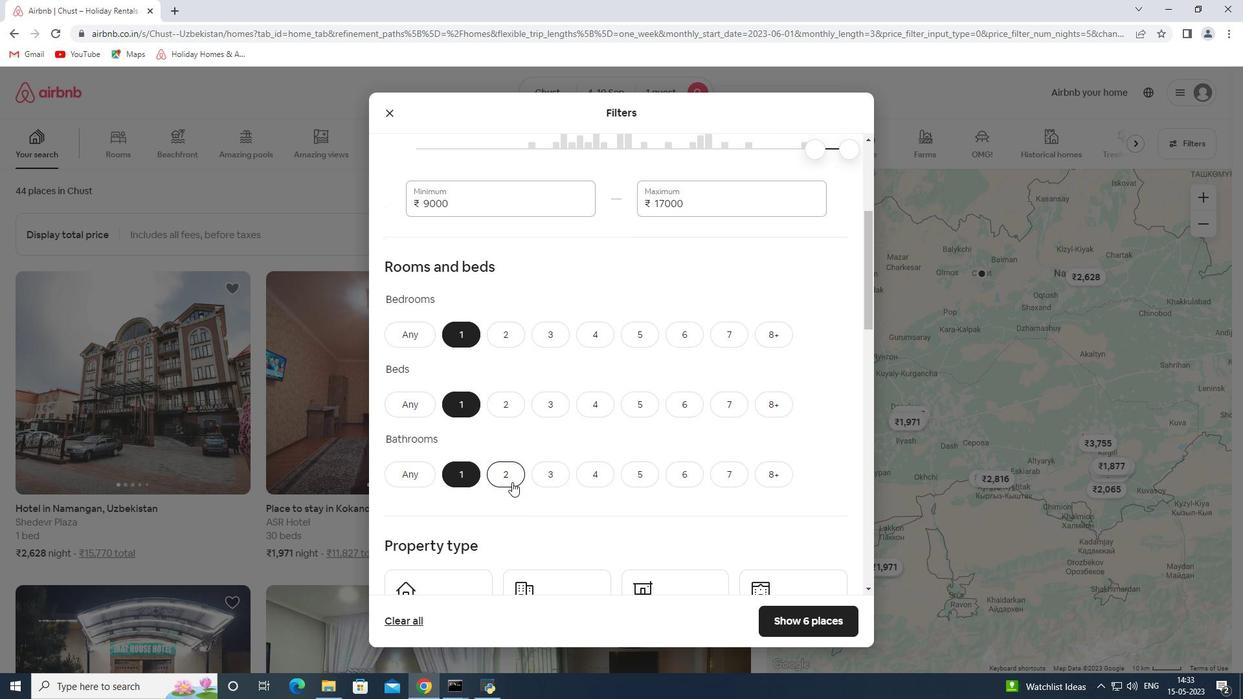 
Action: Mouse scrolled (525, 476) with delta (0, 0)
Screenshot: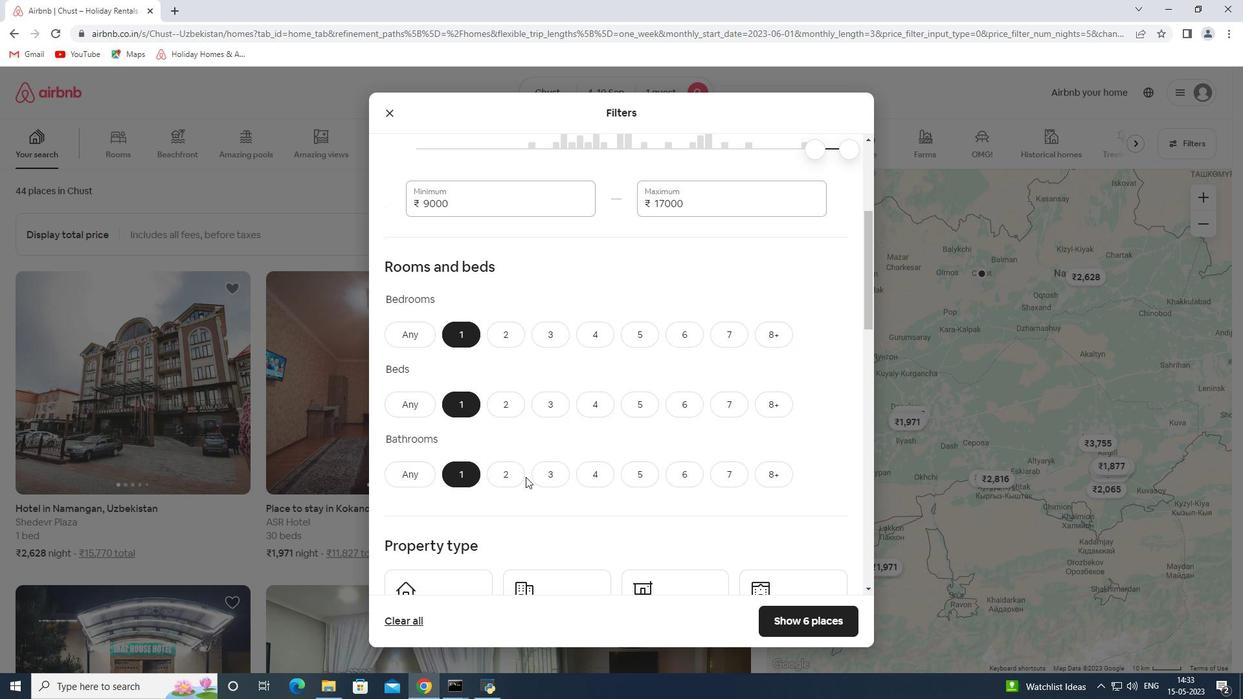 
Action: Mouse scrolled (525, 476) with delta (0, 0)
Screenshot: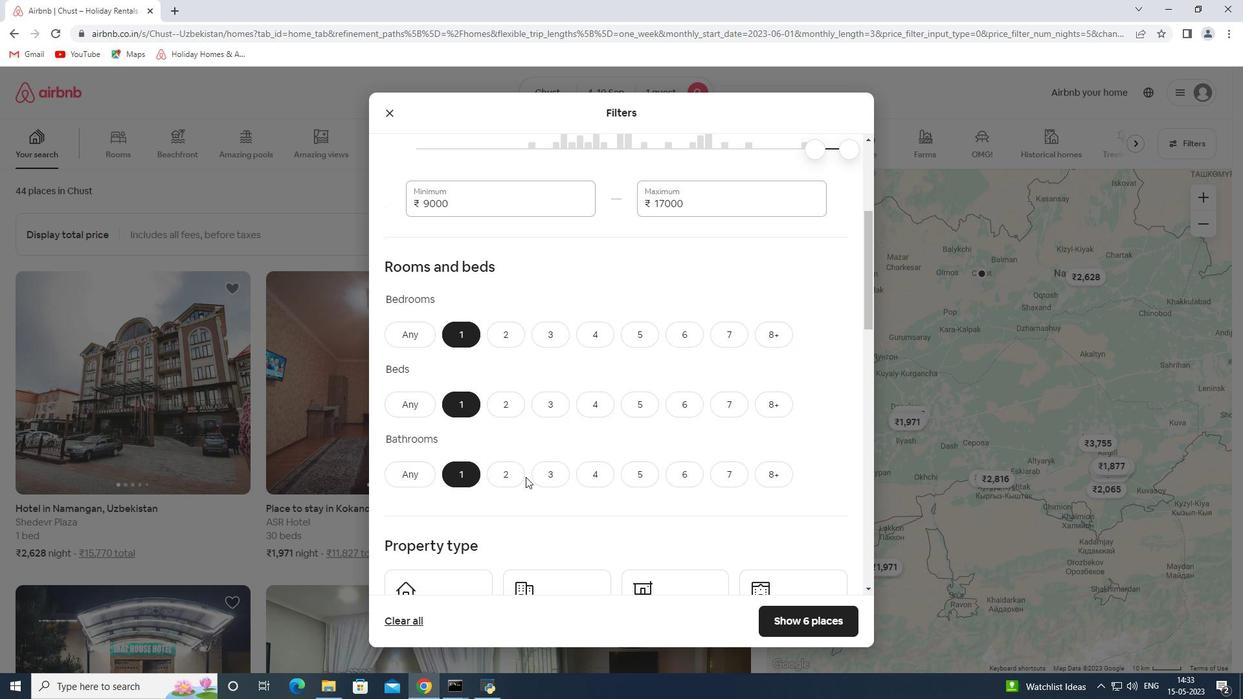 
Action: Mouse moved to (453, 467)
Screenshot: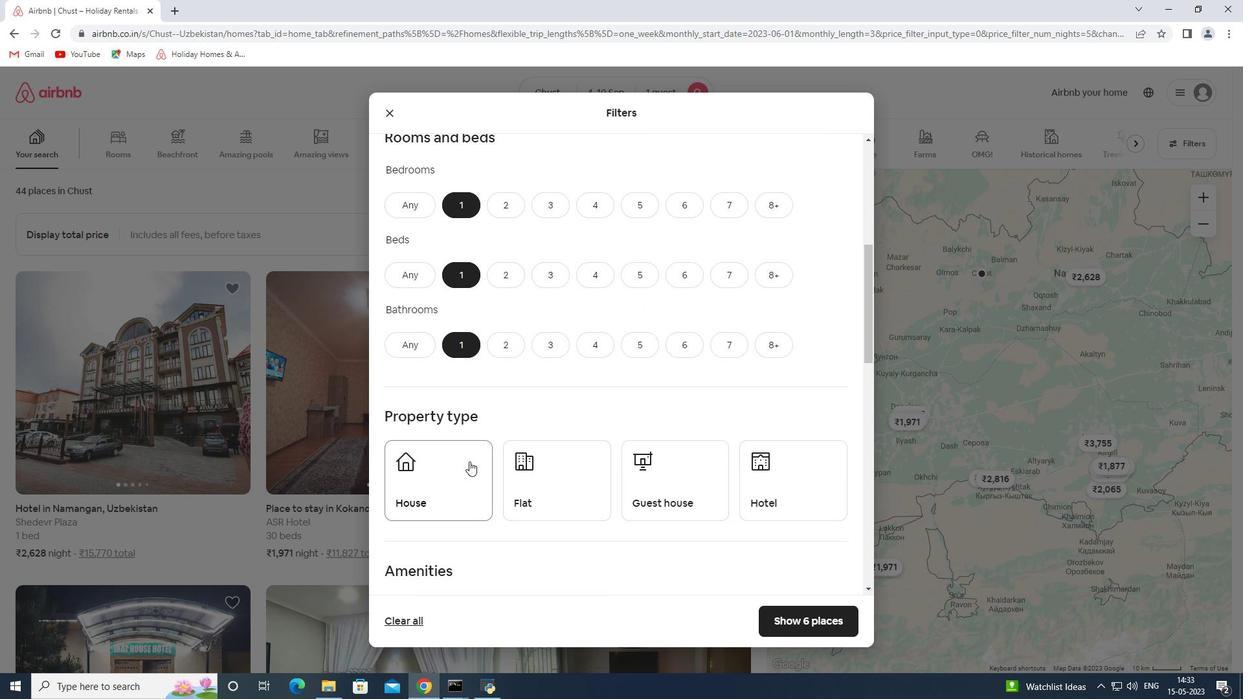 
Action: Mouse pressed left at (453, 467)
Screenshot: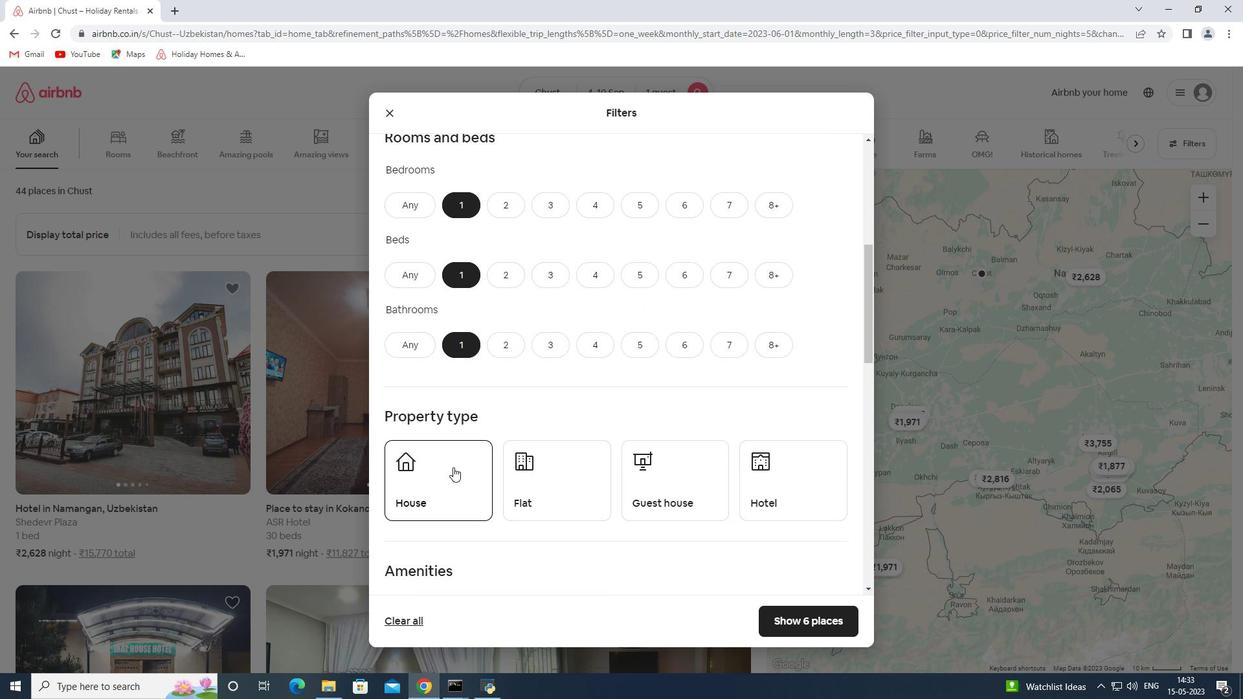 
Action: Mouse moved to (558, 464)
Screenshot: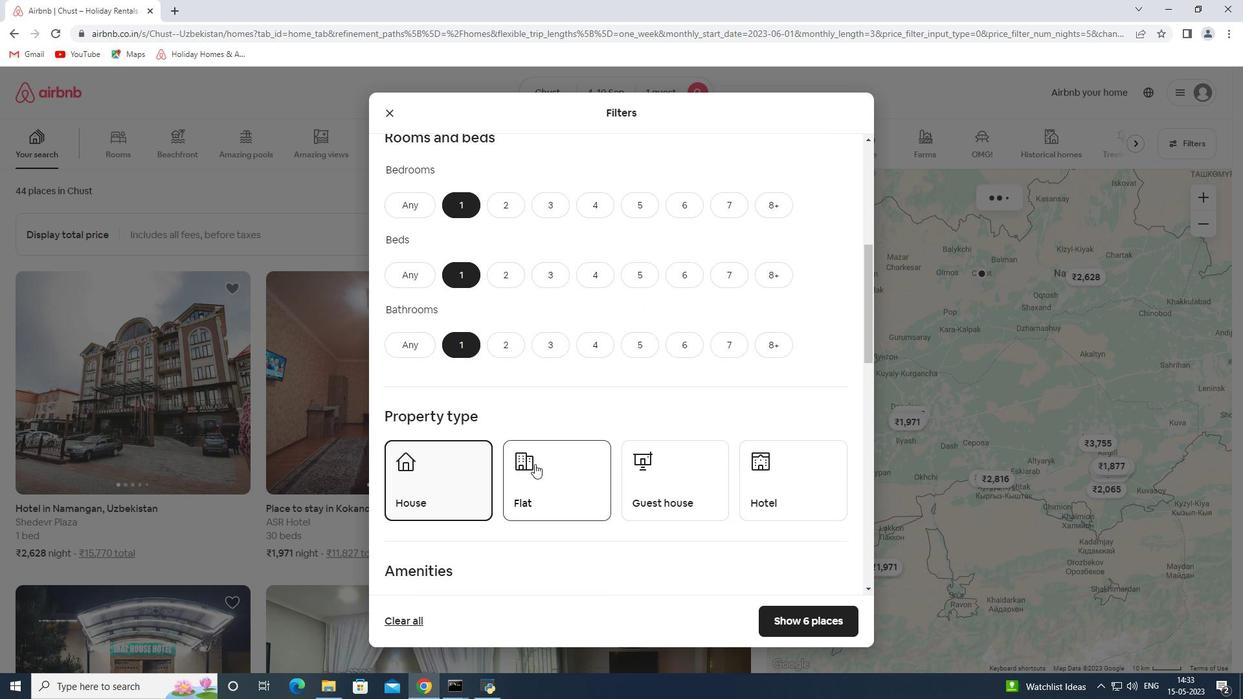
Action: Mouse pressed left at (558, 464)
Screenshot: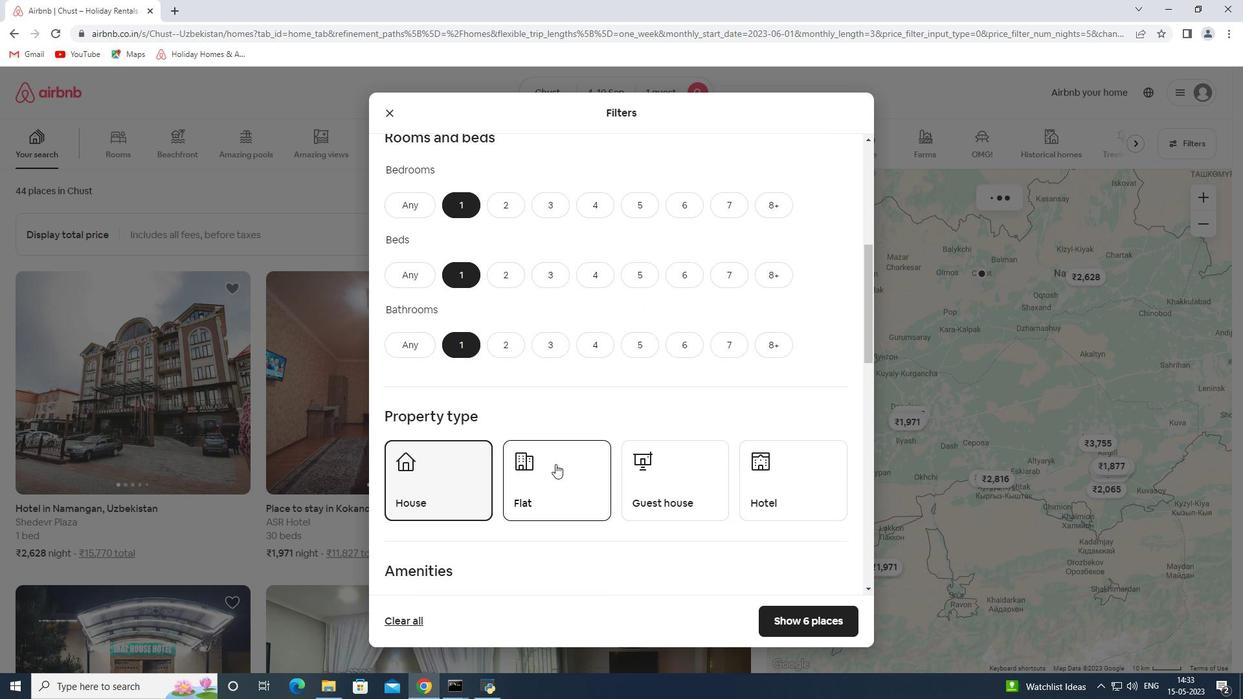 
Action: Mouse moved to (640, 464)
Screenshot: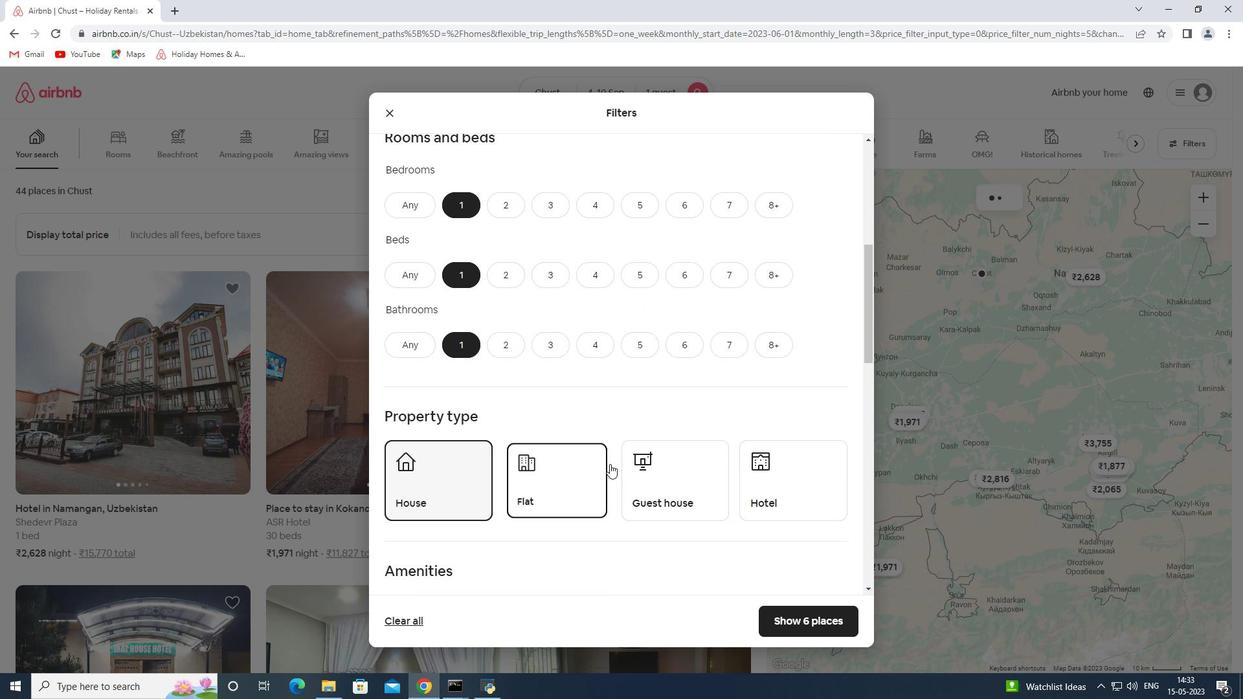 
Action: Mouse pressed left at (640, 464)
Screenshot: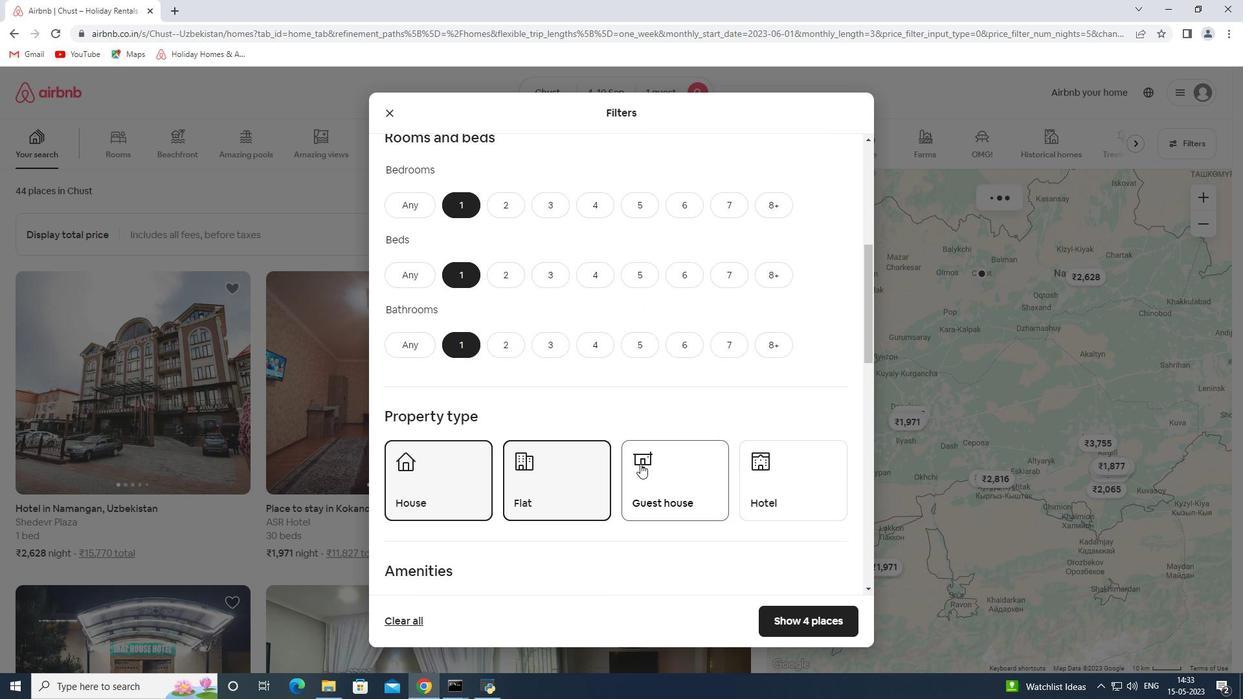 
Action: Mouse moved to (602, 505)
Screenshot: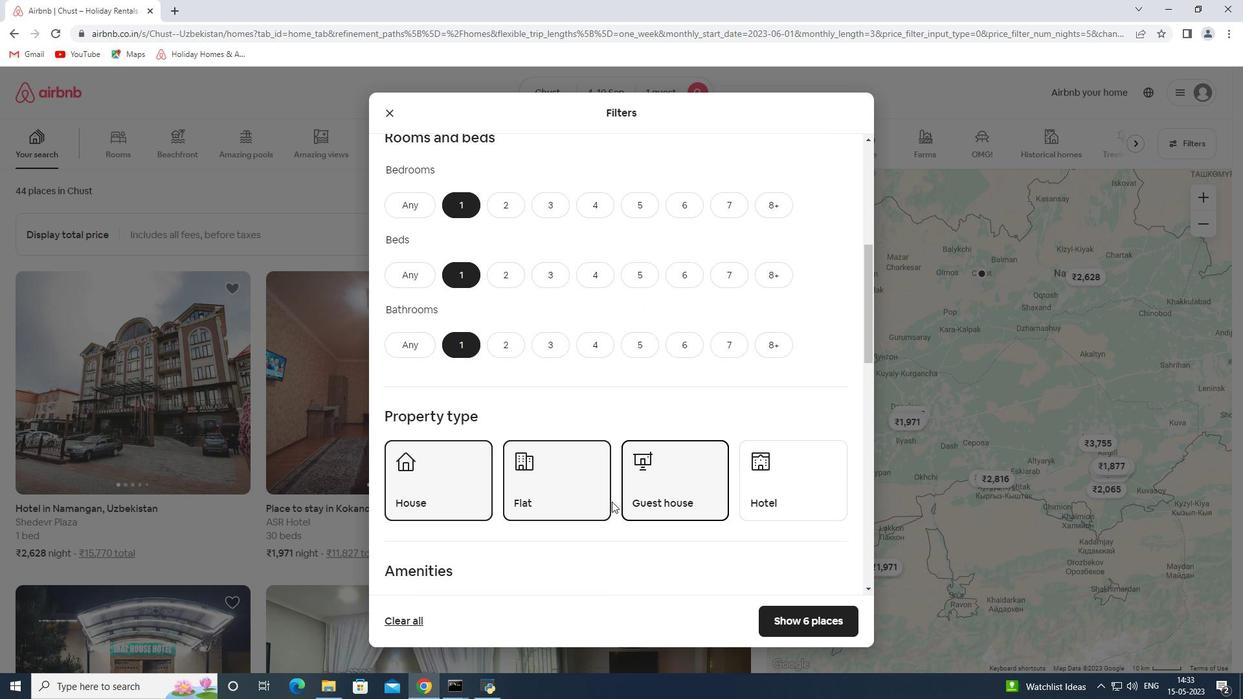 
Action: Mouse scrolled (602, 504) with delta (0, 0)
Screenshot: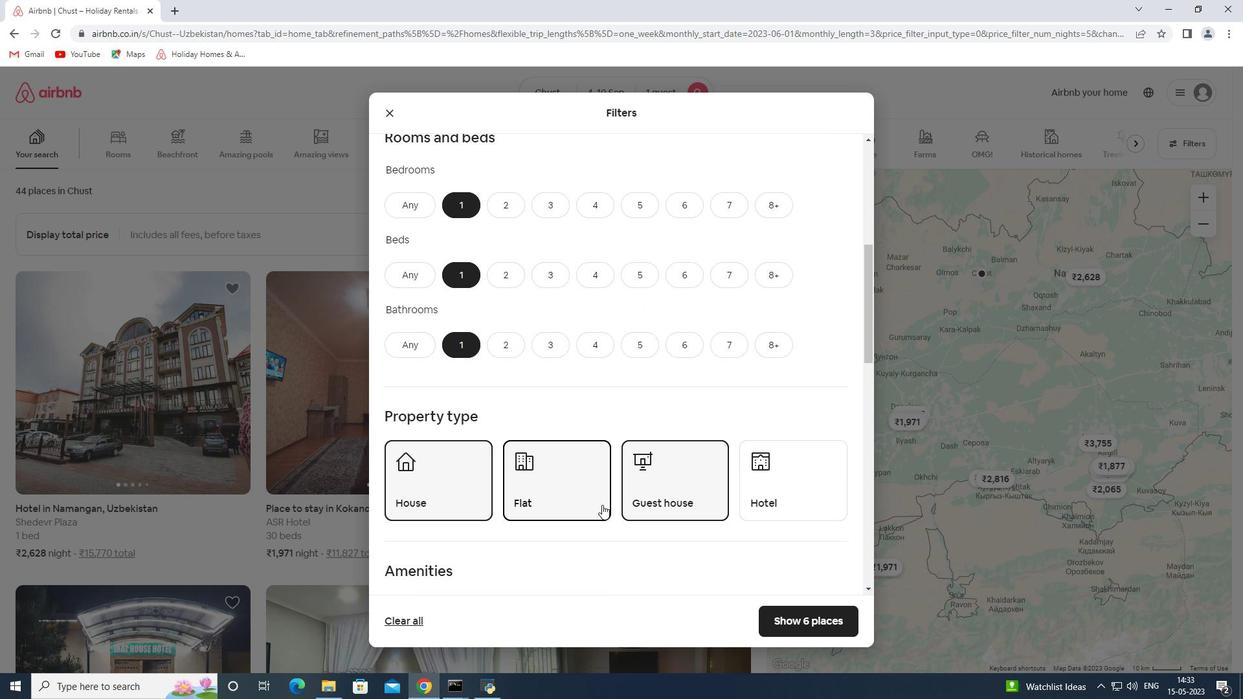 
Action: Mouse moved to (810, 430)
Screenshot: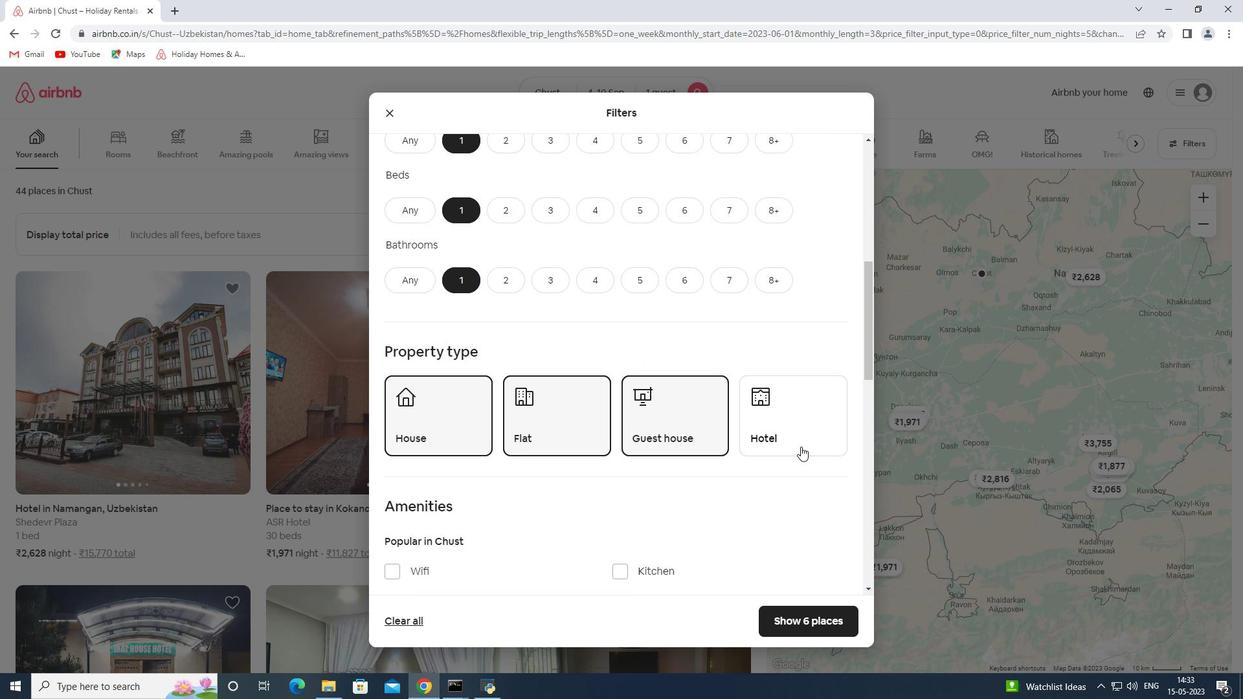 
Action: Mouse pressed left at (810, 430)
Screenshot: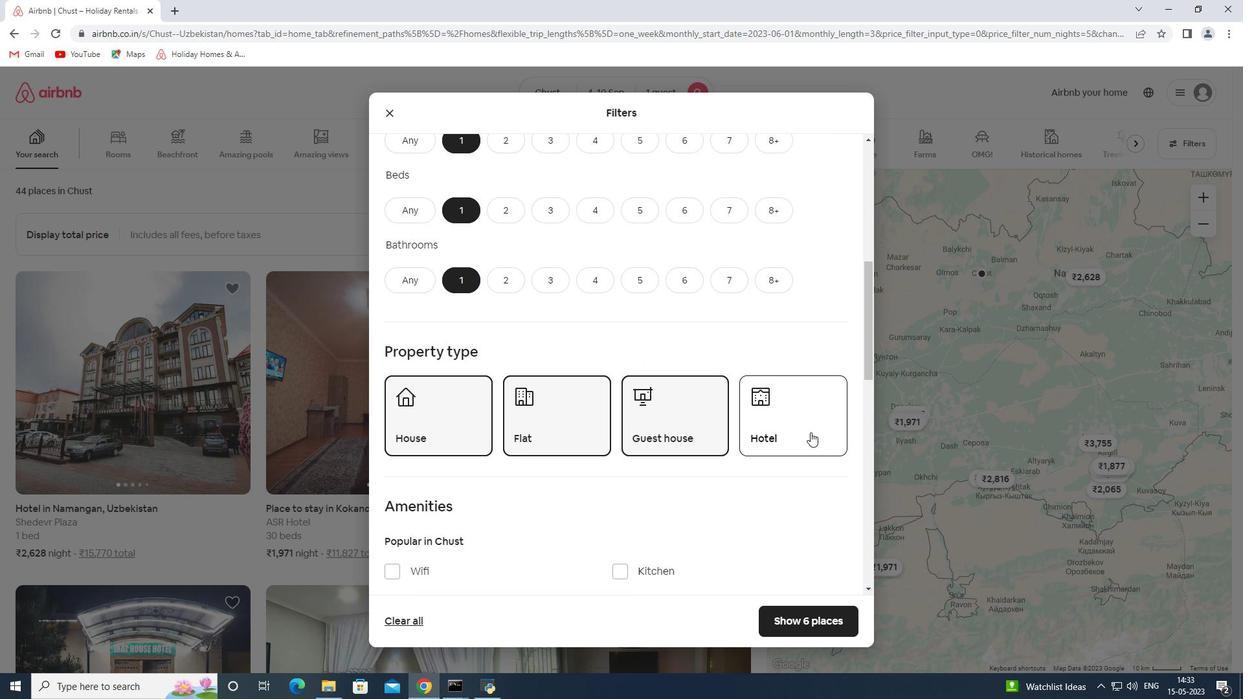 
Action: Mouse moved to (700, 475)
Screenshot: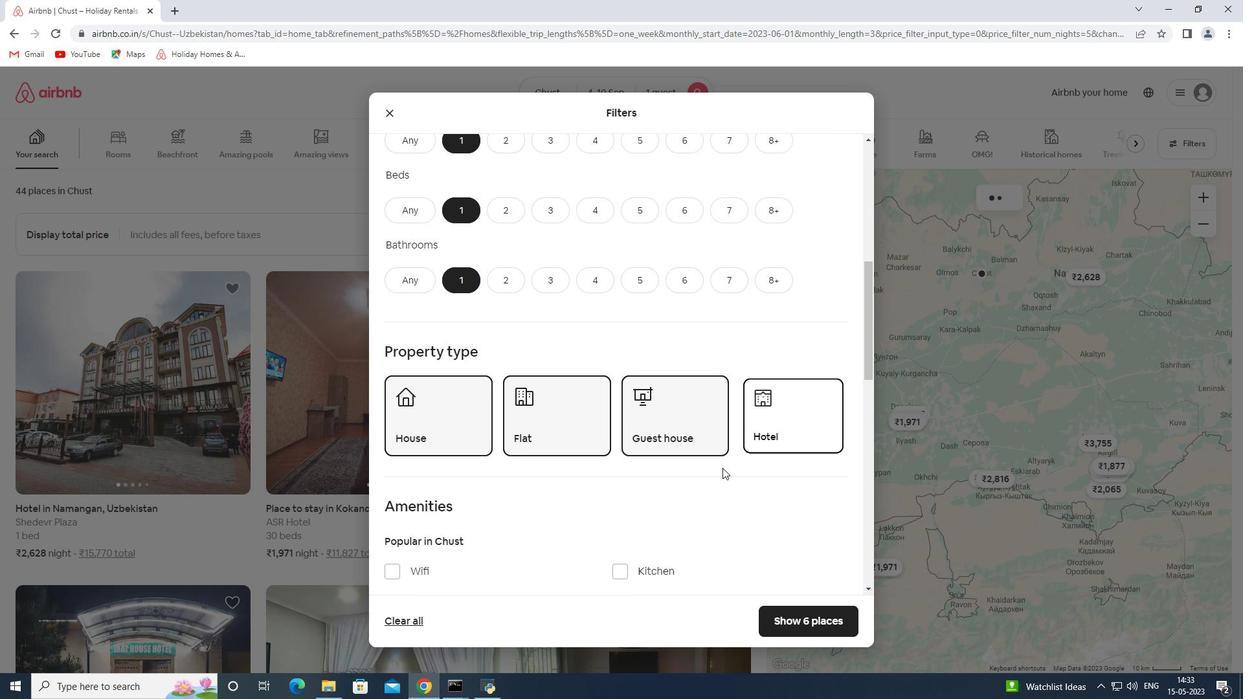 
Action: Mouse scrolled (700, 474) with delta (0, 0)
Screenshot: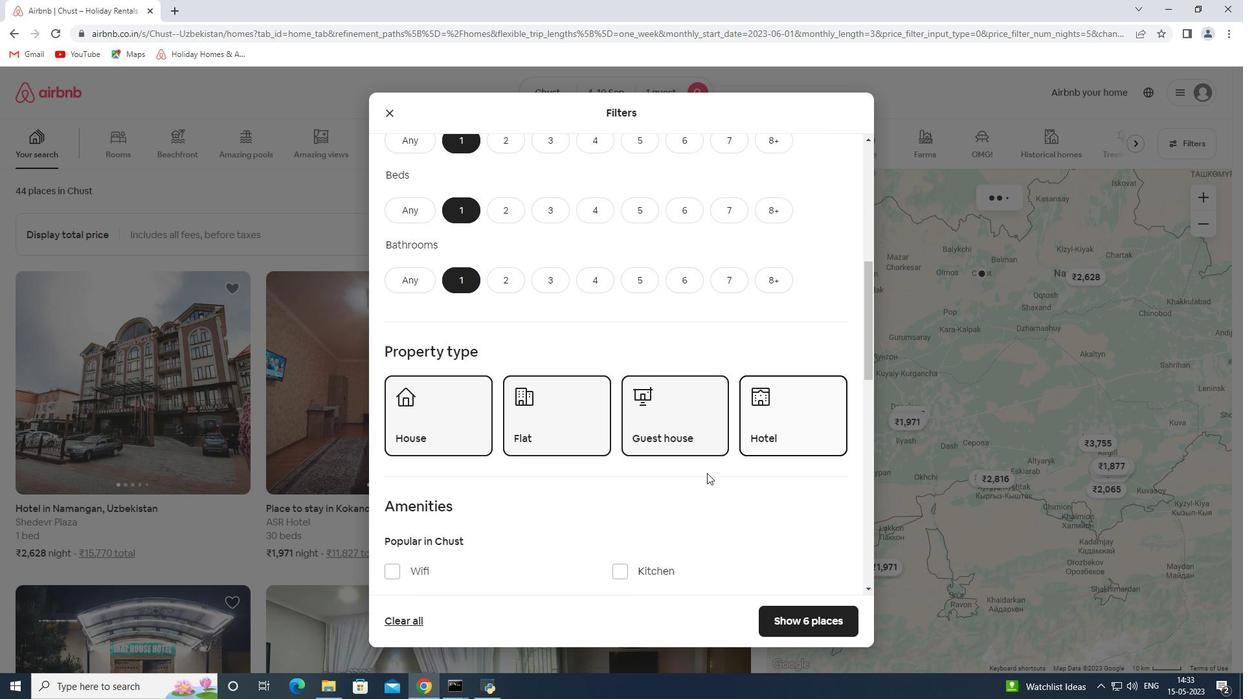 
Action: Mouse scrolled (700, 474) with delta (0, 0)
Screenshot: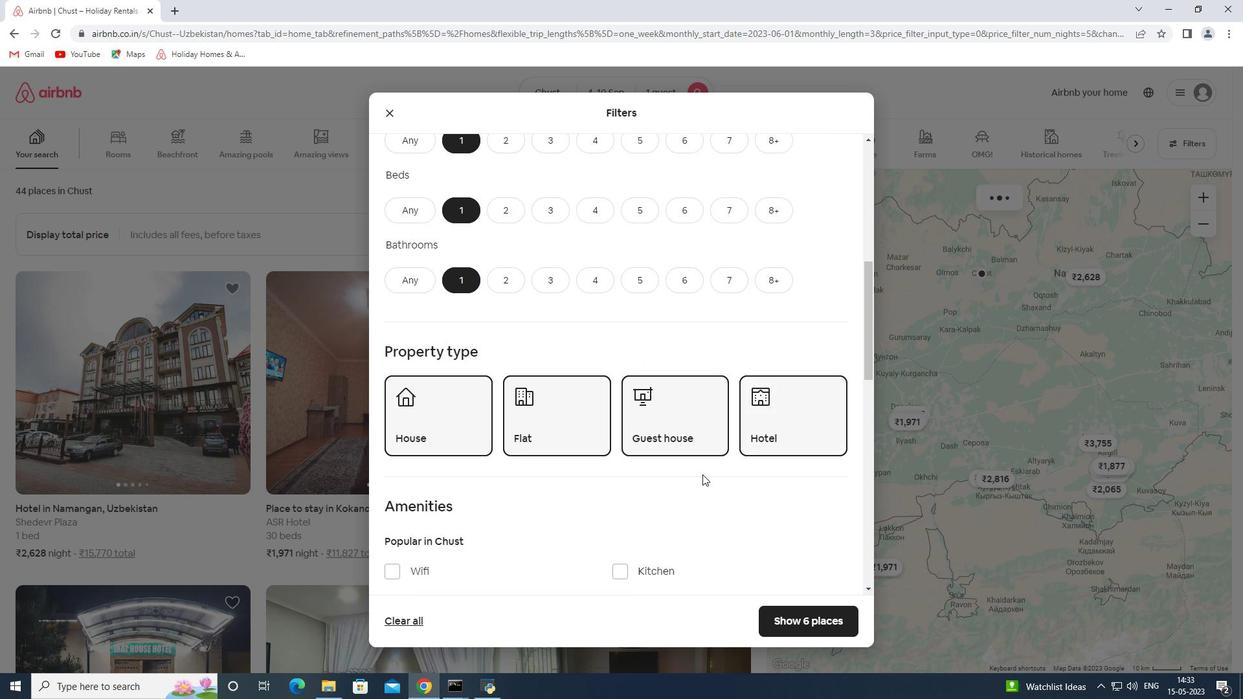 
Action: Mouse moved to (421, 531)
Screenshot: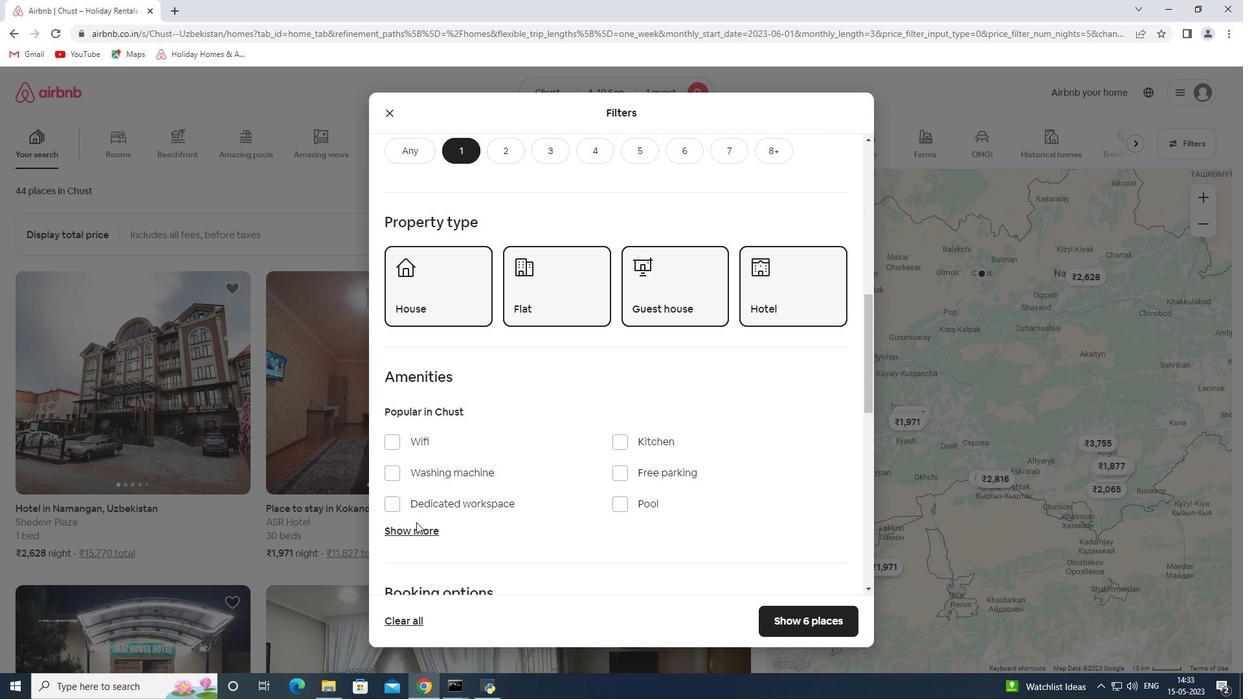 
Action: Mouse pressed left at (421, 531)
Screenshot: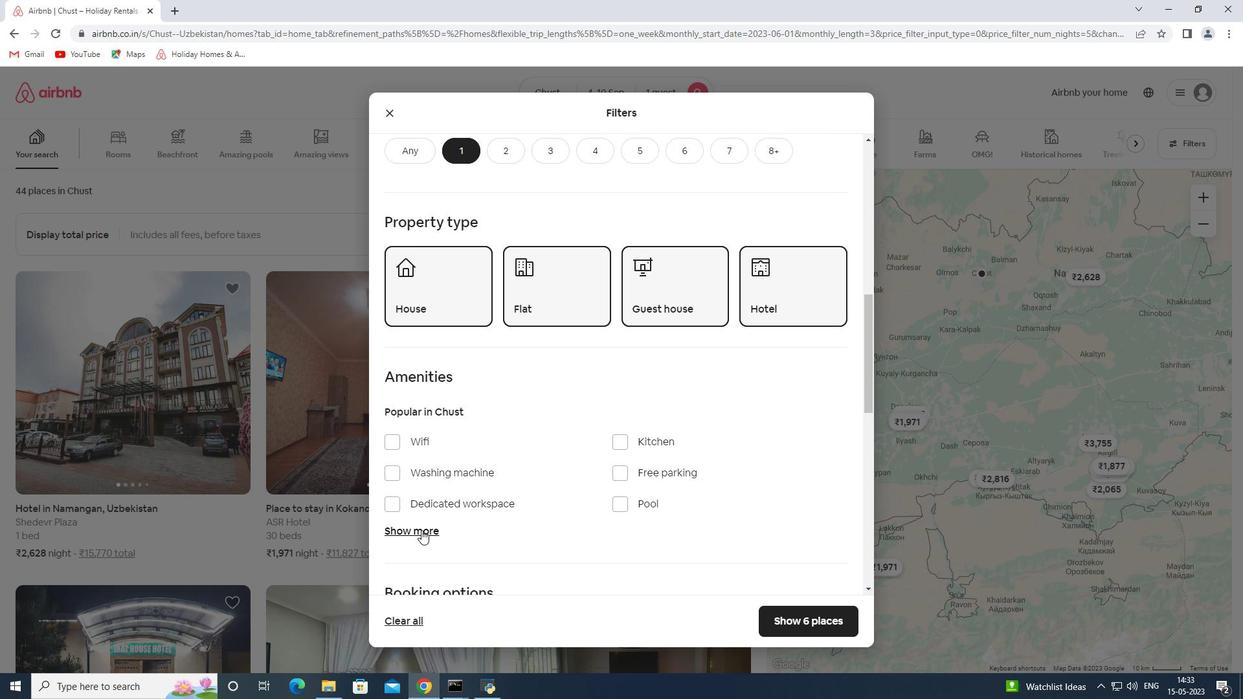 
Action: Mouse moved to (507, 520)
Screenshot: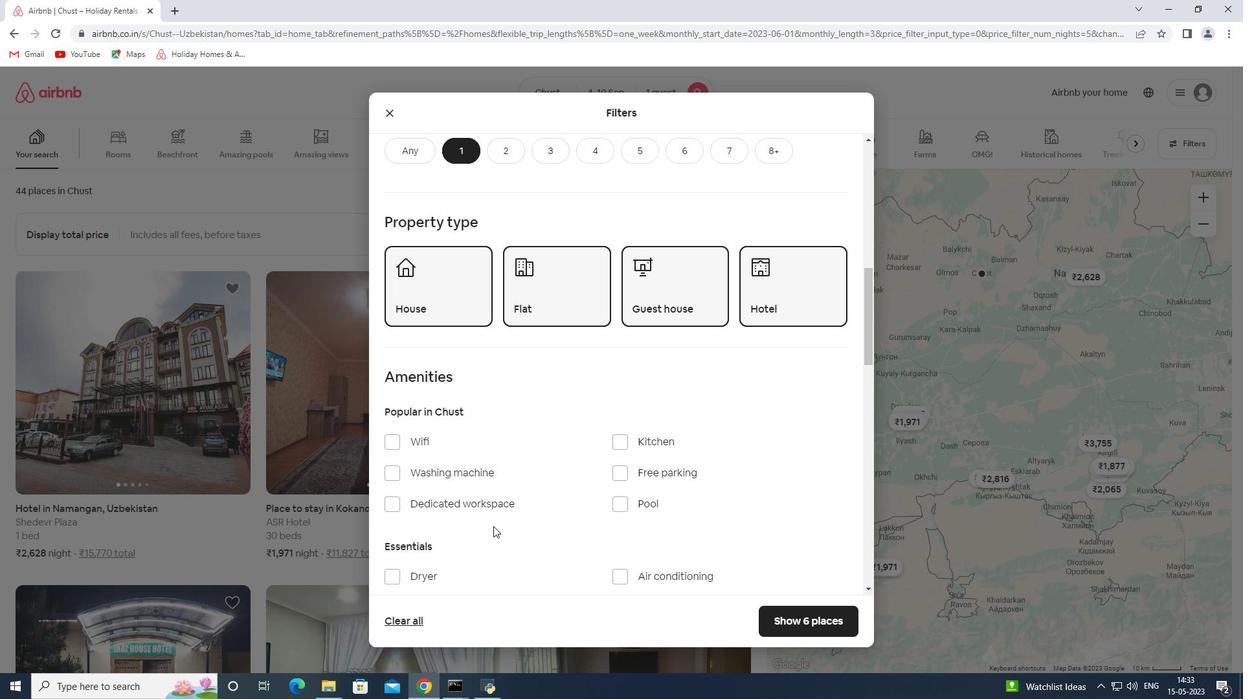 
Action: Mouse scrolled (507, 519) with delta (0, 0)
Screenshot: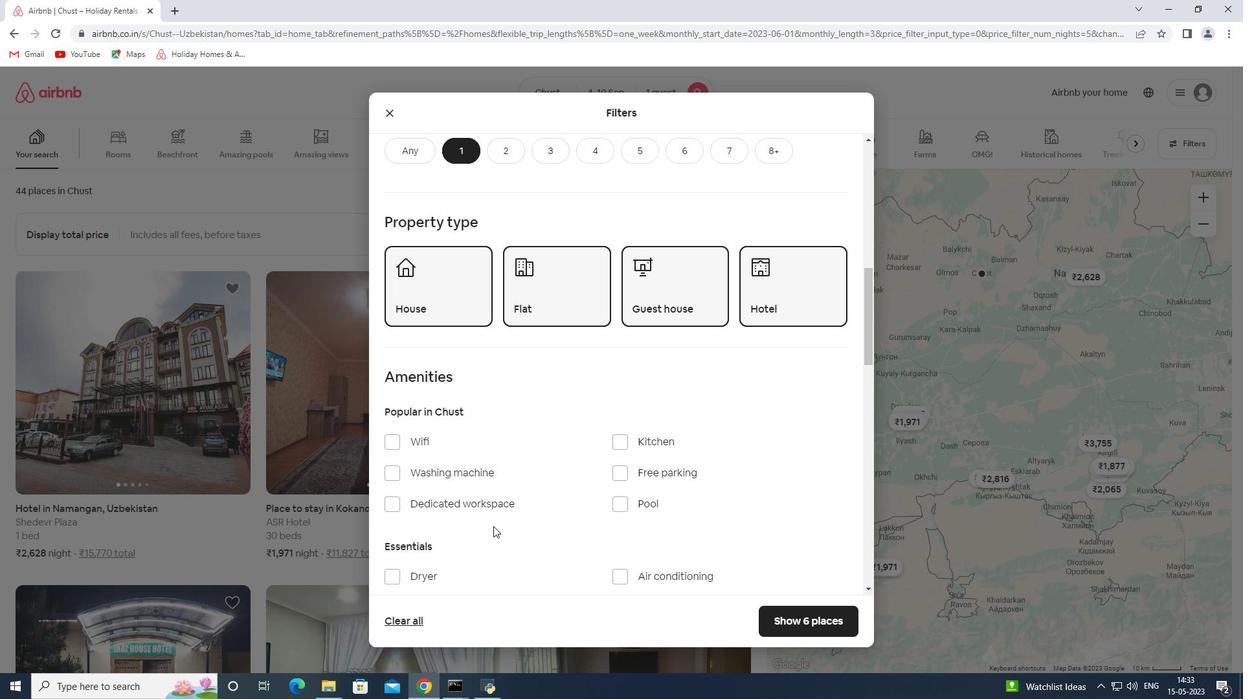 
Action: Mouse moved to (508, 520)
Screenshot: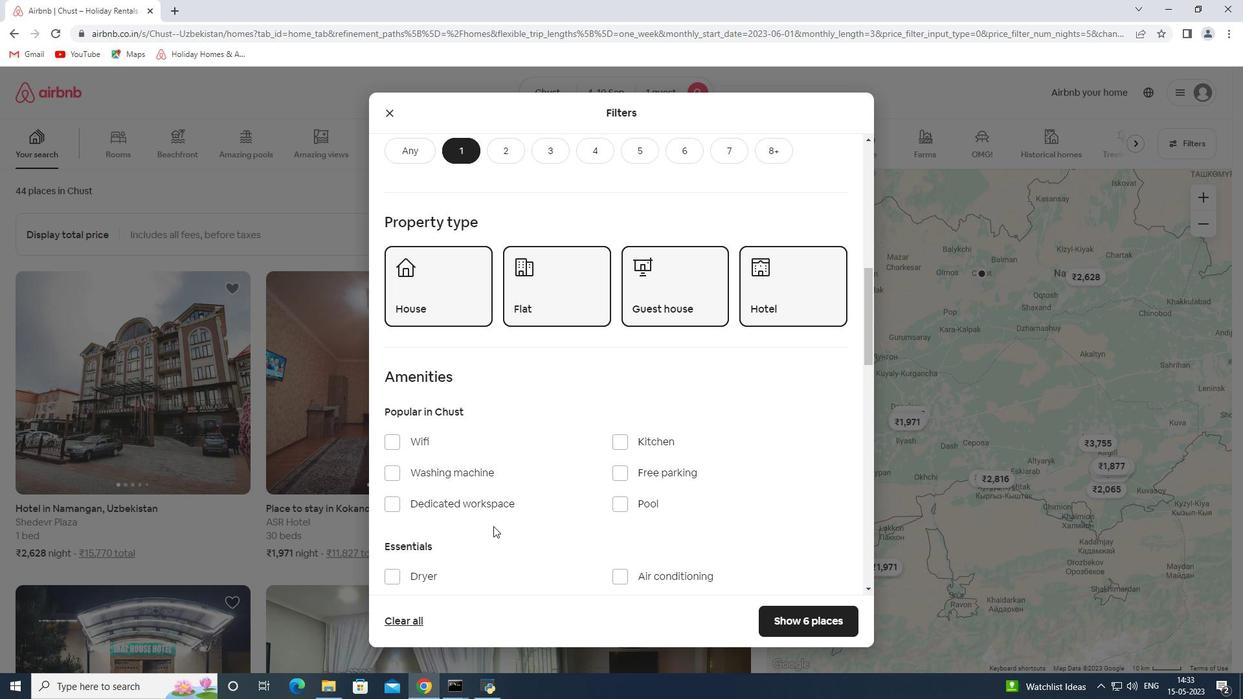 
Action: Mouse scrolled (508, 519) with delta (0, 0)
Screenshot: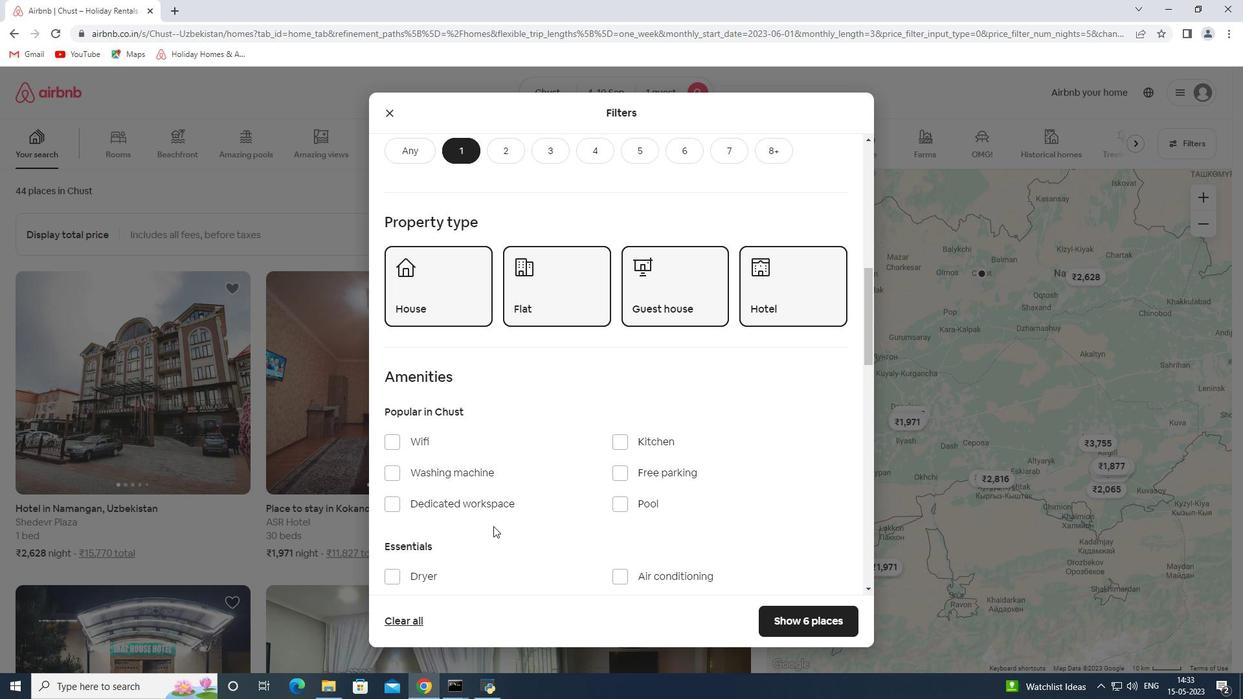 
Action: Mouse moved to (512, 519)
Screenshot: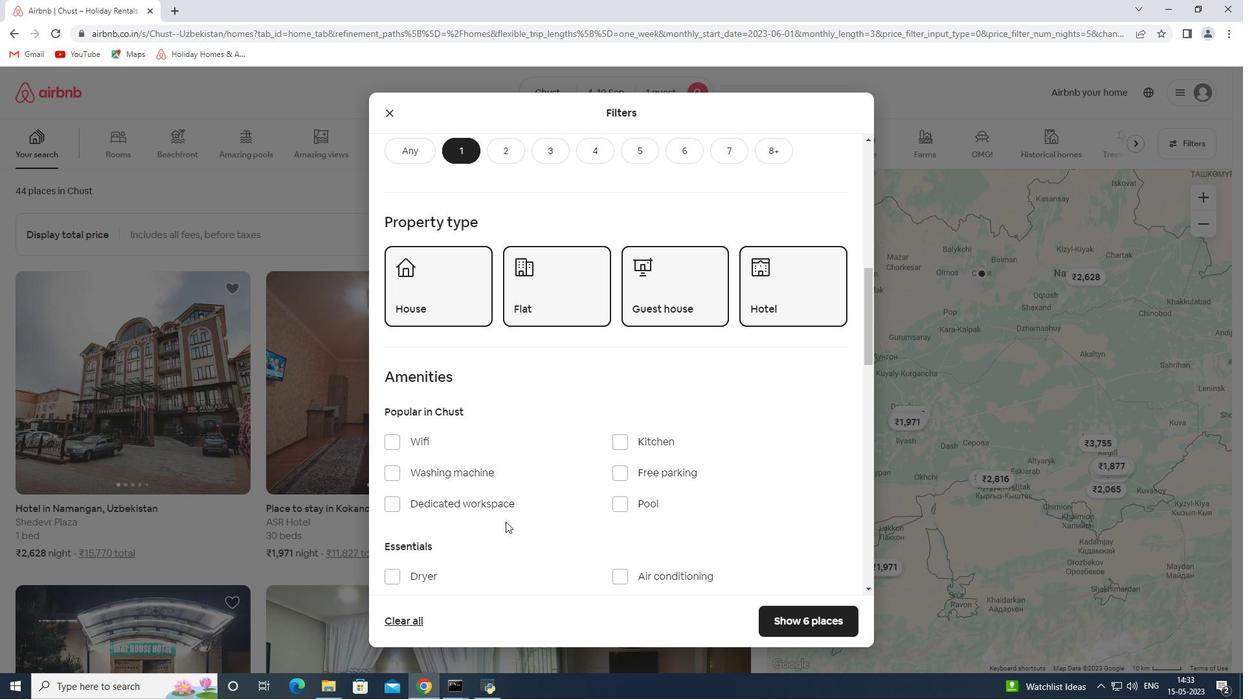 
Action: Mouse scrolled (512, 518) with delta (0, 0)
Screenshot: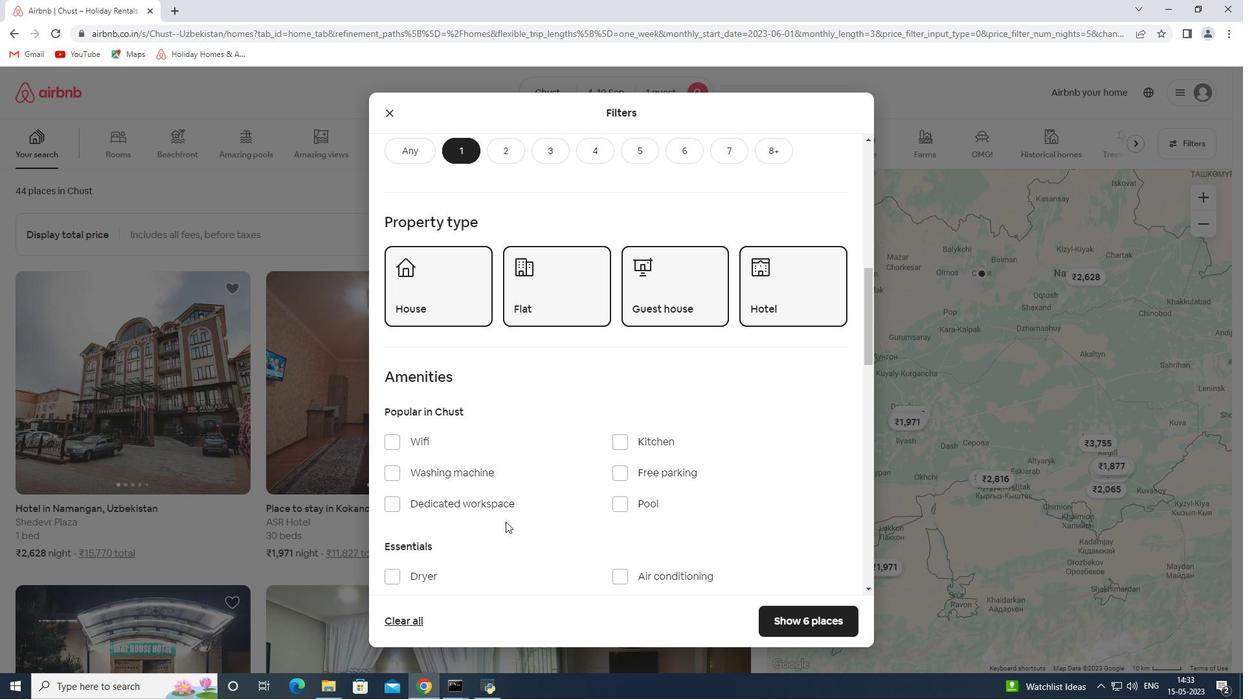 
Action: Mouse moved to (736, 446)
Screenshot: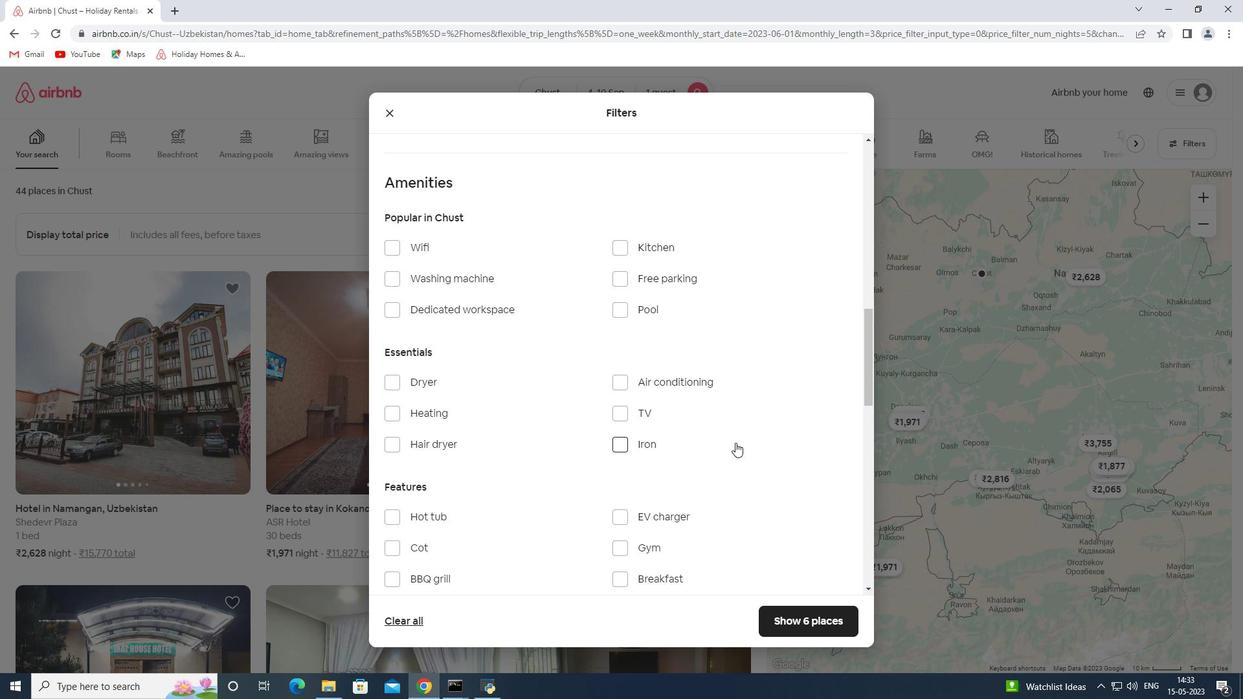 
Action: Mouse scrolled (736, 446) with delta (0, 0)
Screenshot: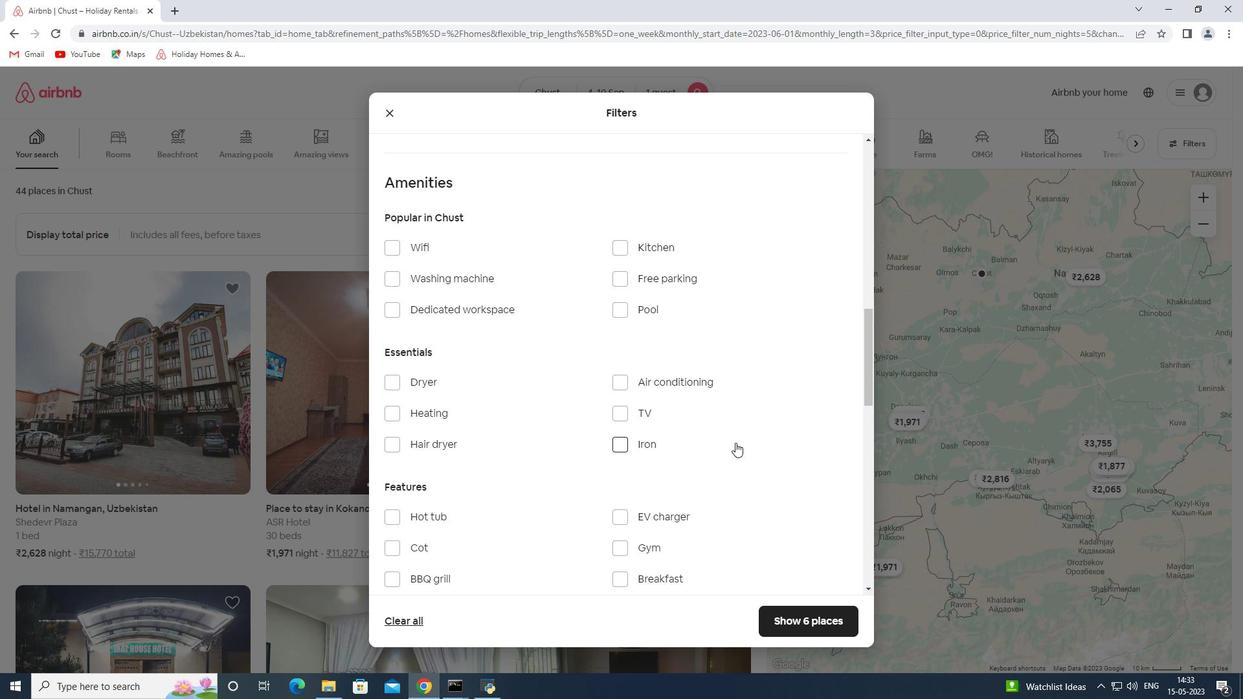 
Action: Mouse moved to (736, 448)
Screenshot: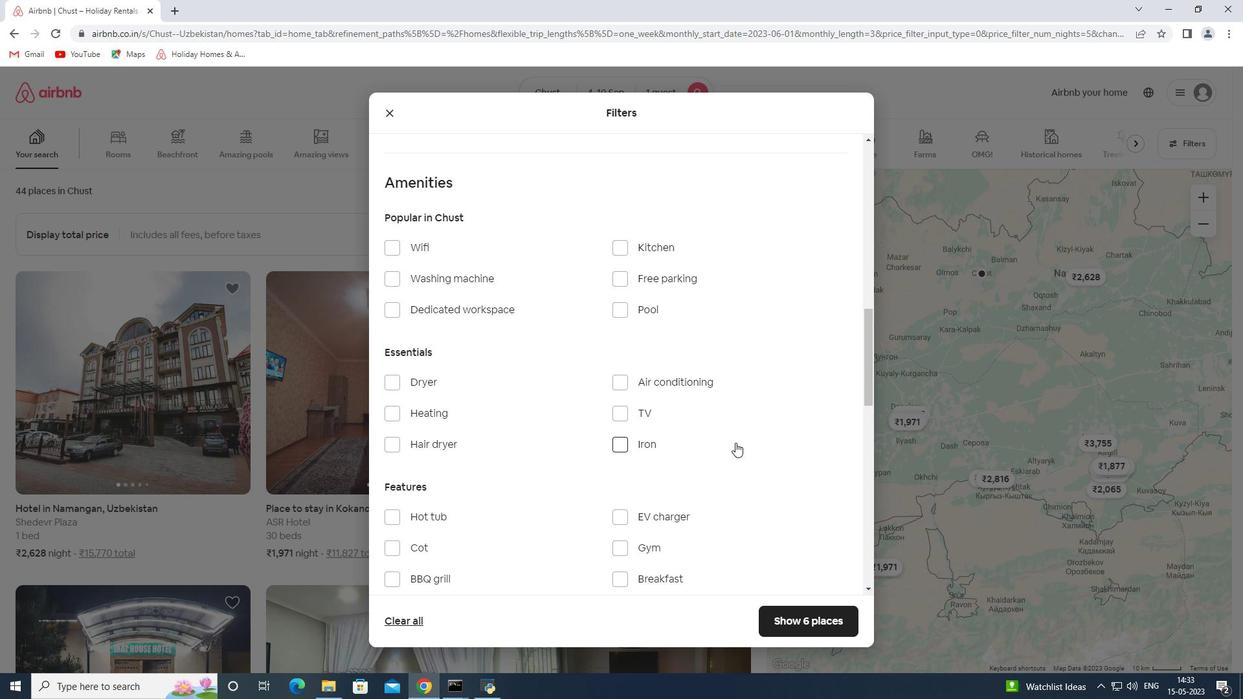 
Action: Mouse scrolled (736, 448) with delta (0, 0)
Screenshot: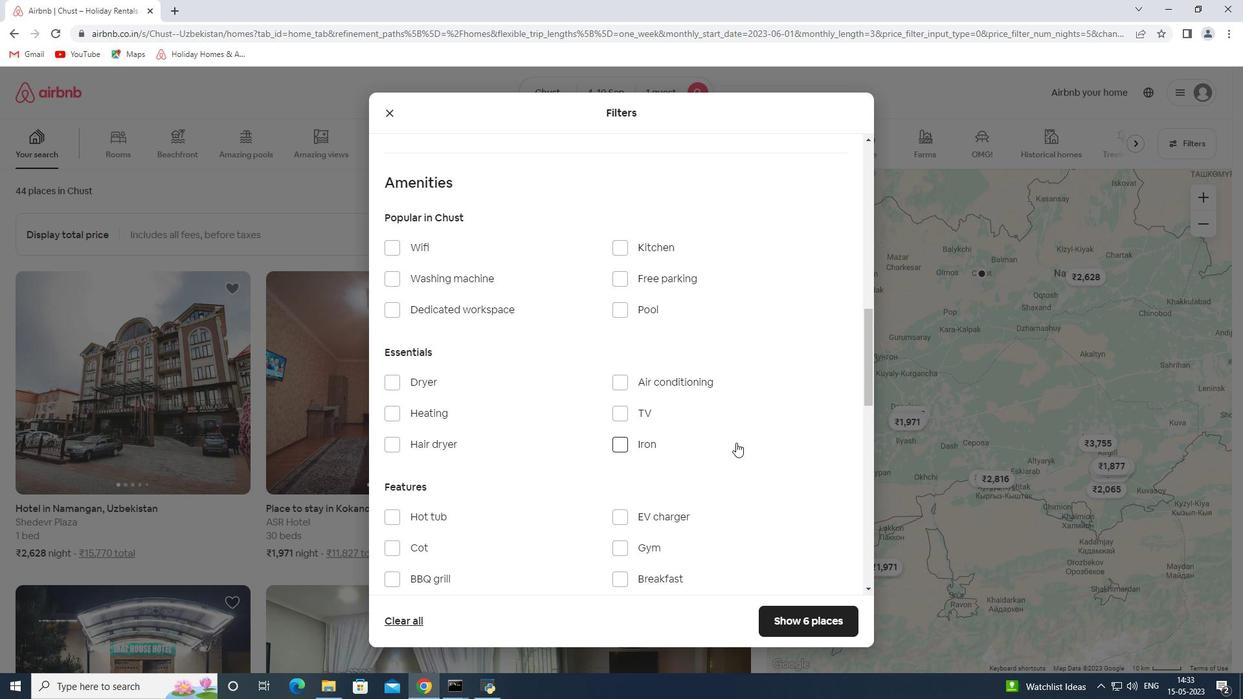 
Action: Mouse moved to (735, 451)
Screenshot: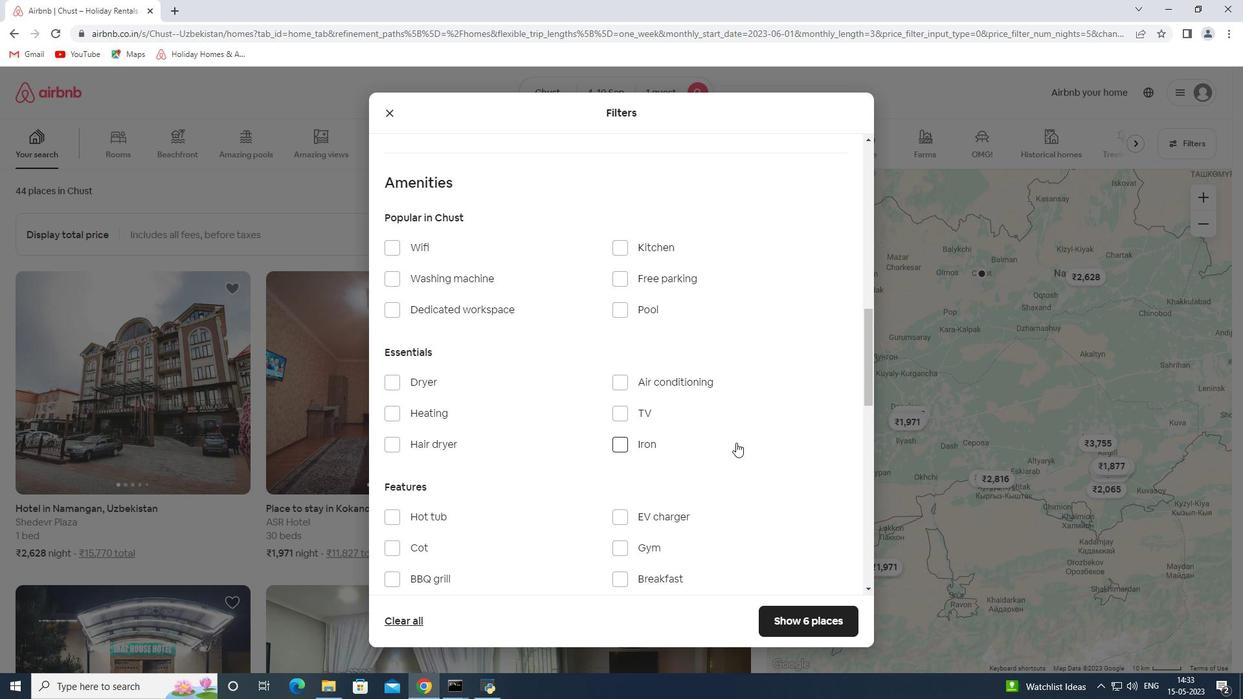 
Action: Mouse scrolled (735, 450) with delta (0, 0)
Screenshot: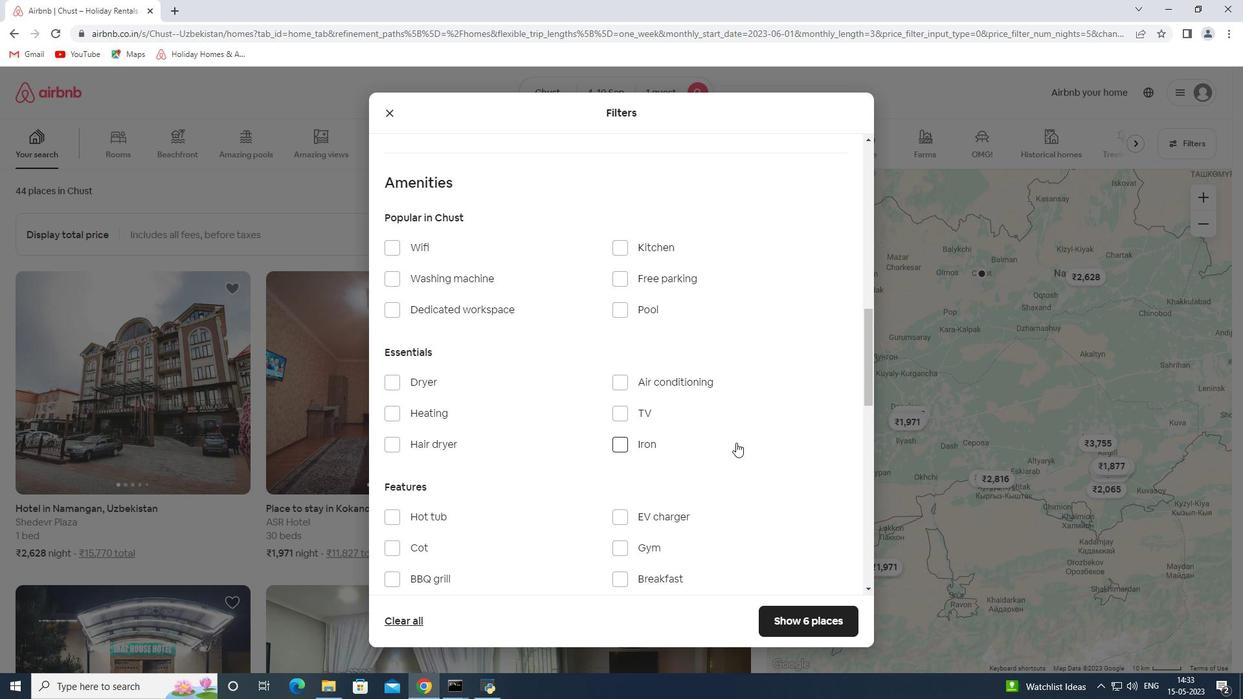 
Action: Mouse moved to (730, 457)
Screenshot: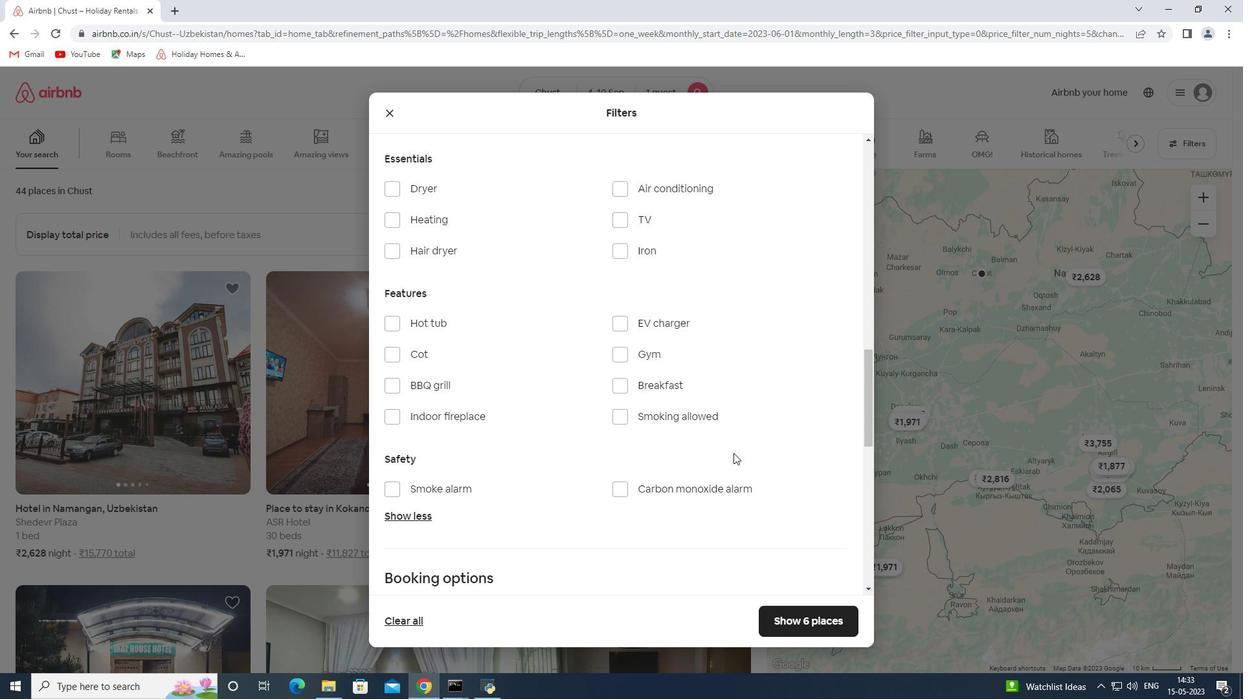 
Action: Mouse scrolled (730, 456) with delta (0, 0)
Screenshot: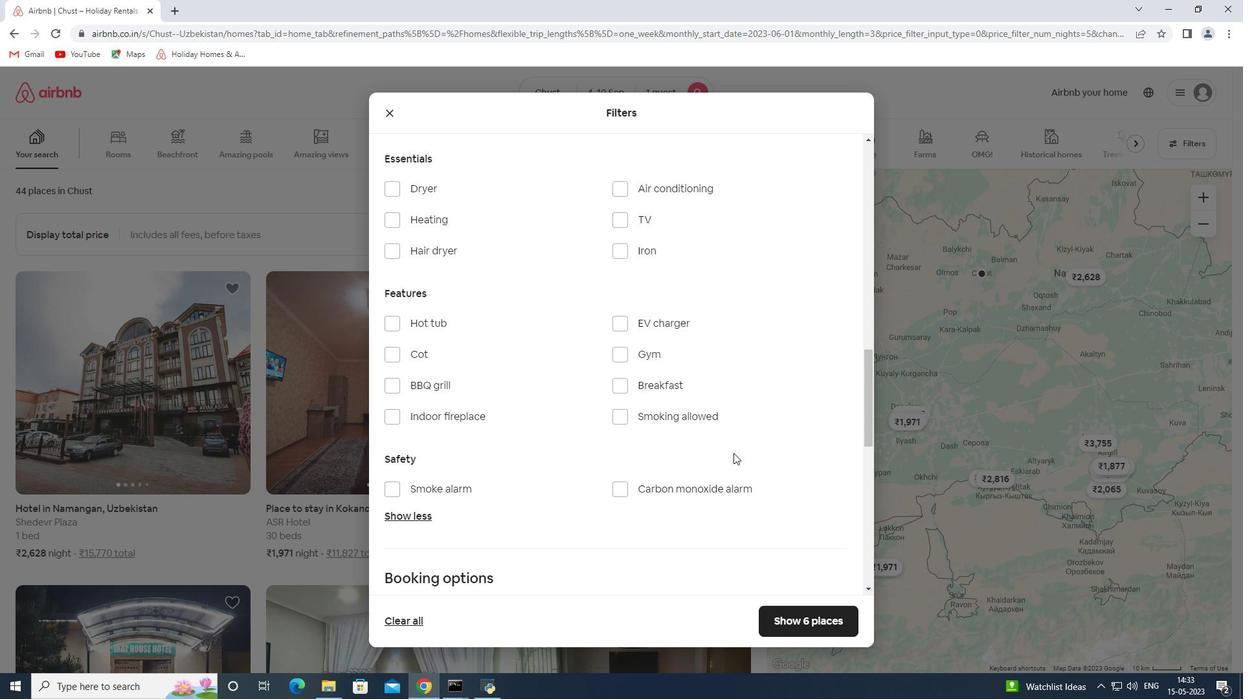 
Action: Mouse moved to (730, 457)
Screenshot: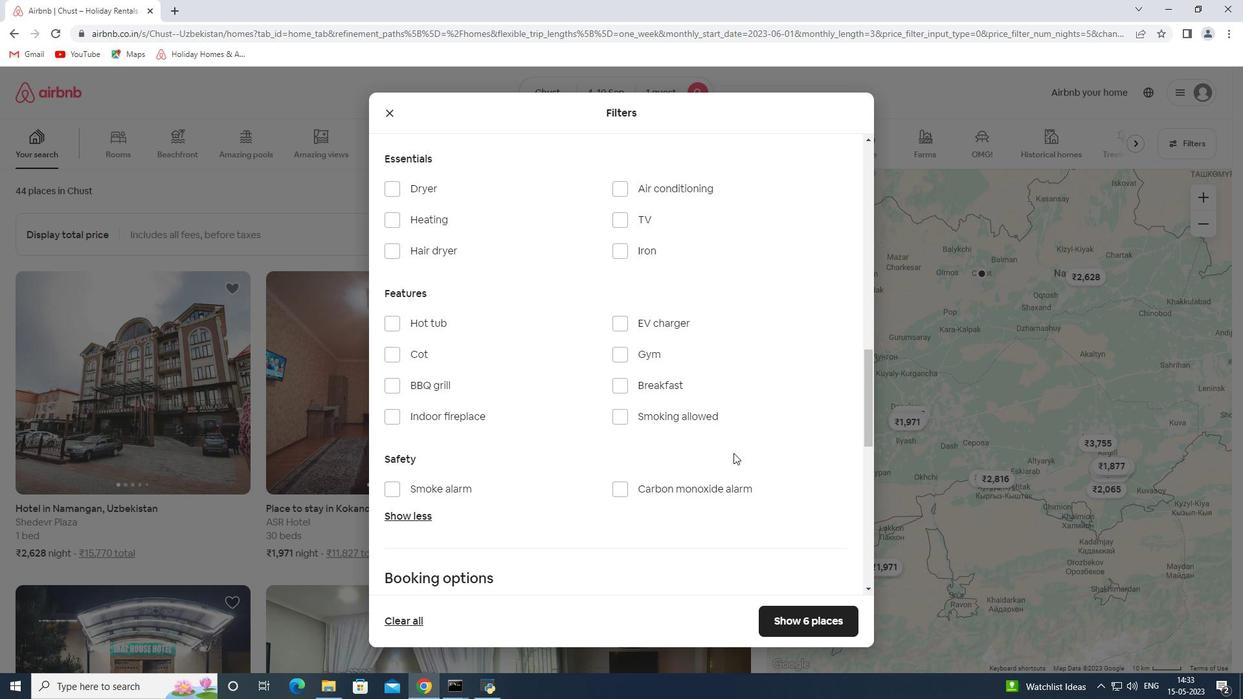 
Action: Mouse scrolled (730, 457) with delta (0, 0)
Screenshot: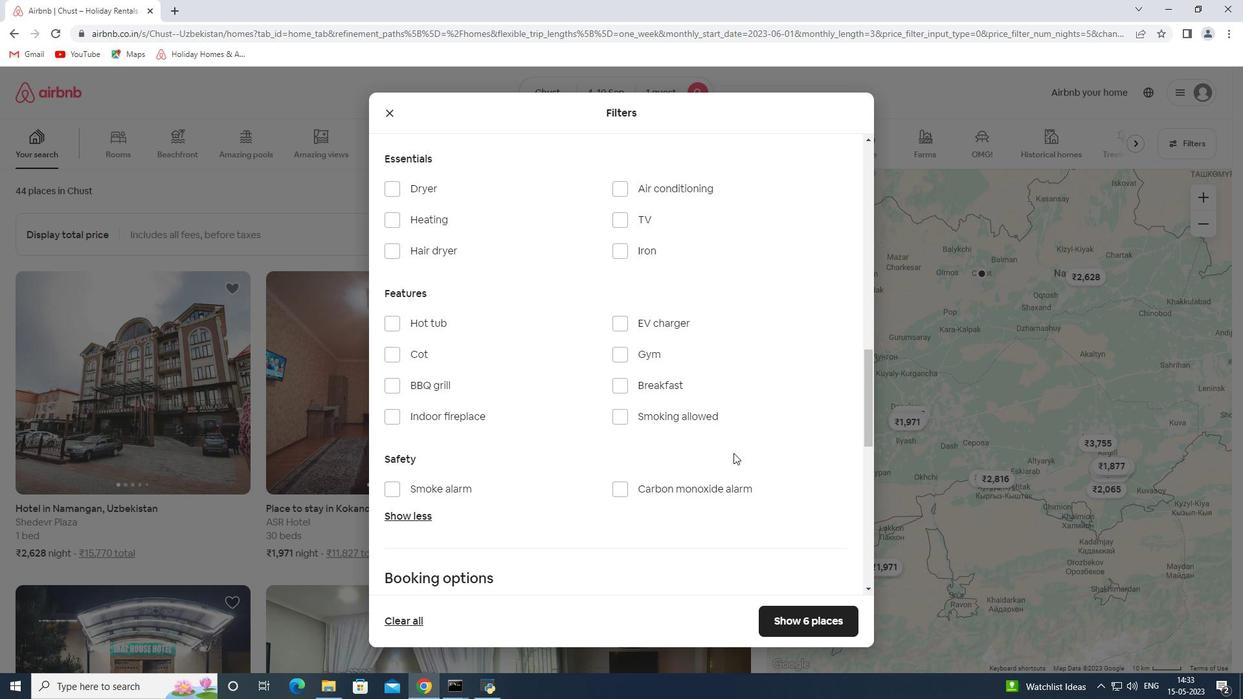 
Action: Mouse scrolled (730, 457) with delta (0, 0)
Screenshot: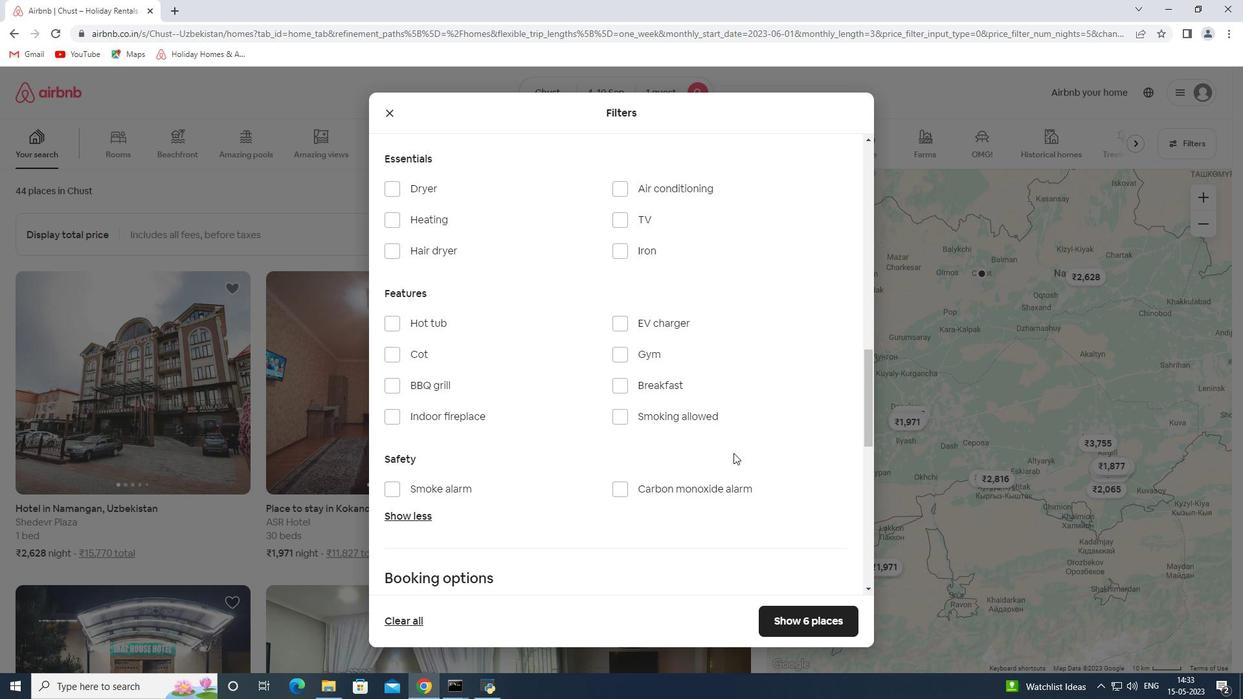 
Action: Mouse moved to (730, 458)
Screenshot: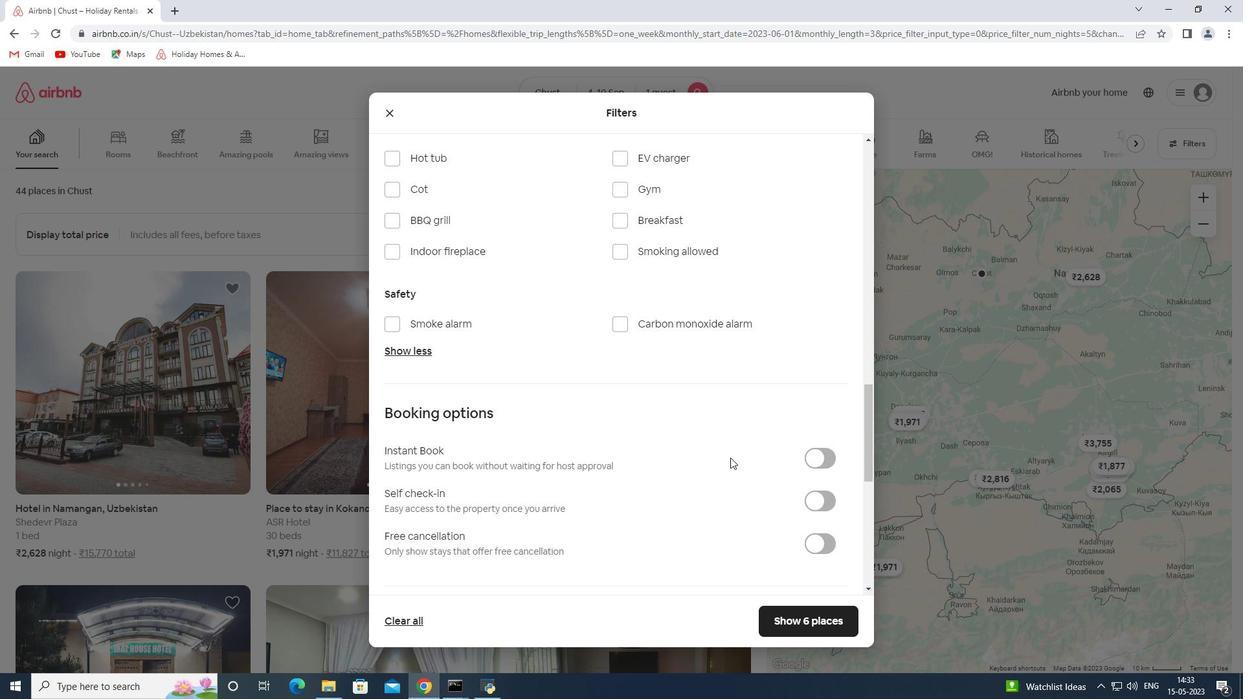 
Action: Mouse scrolled (730, 457) with delta (0, 0)
Screenshot: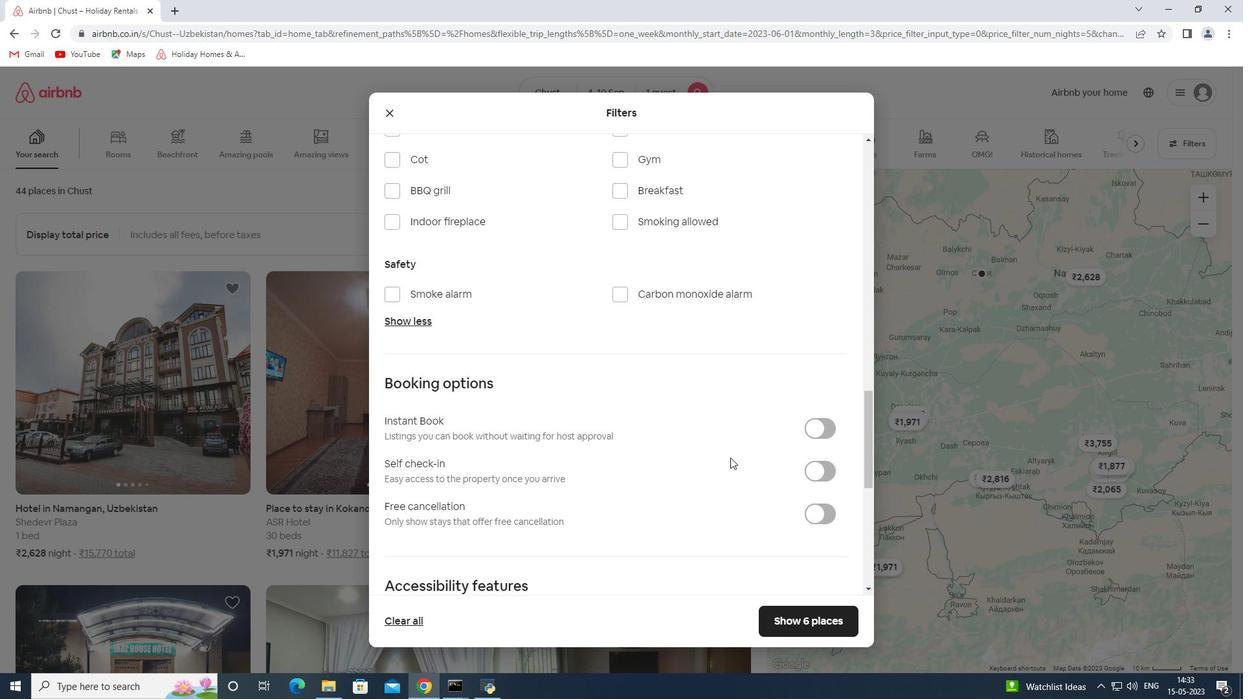 
Action: Mouse scrolled (730, 457) with delta (0, 0)
Screenshot: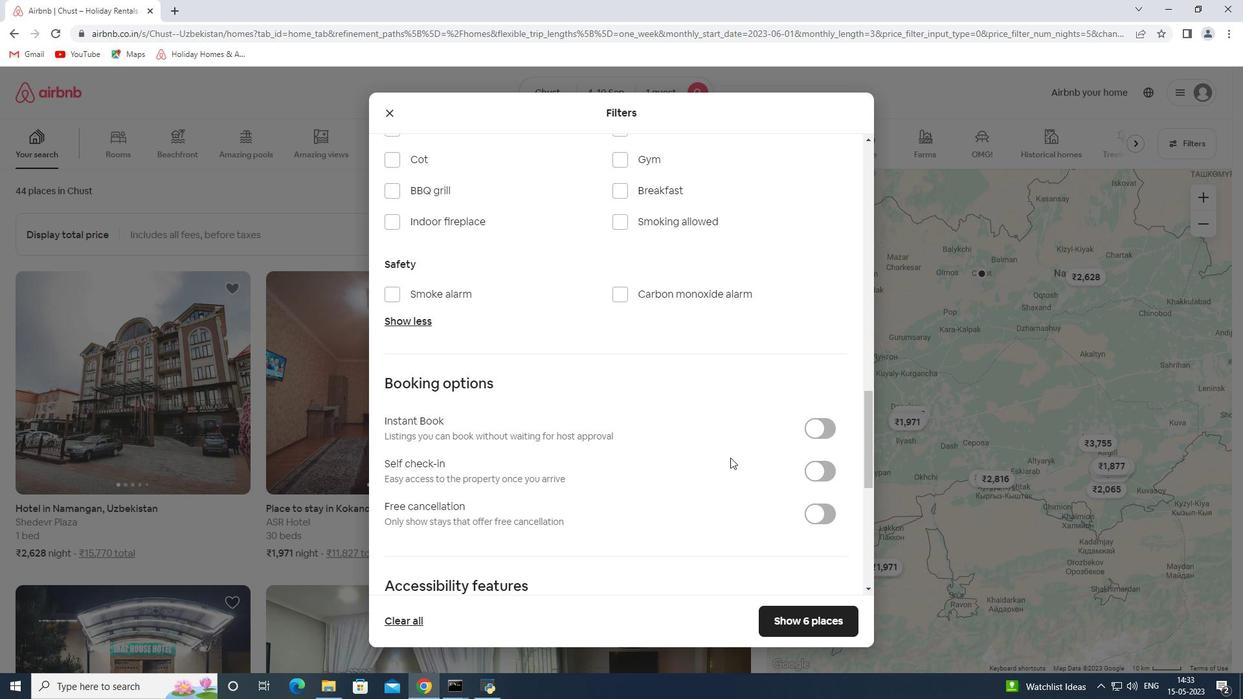 
Action: Mouse scrolled (730, 457) with delta (0, 0)
Screenshot: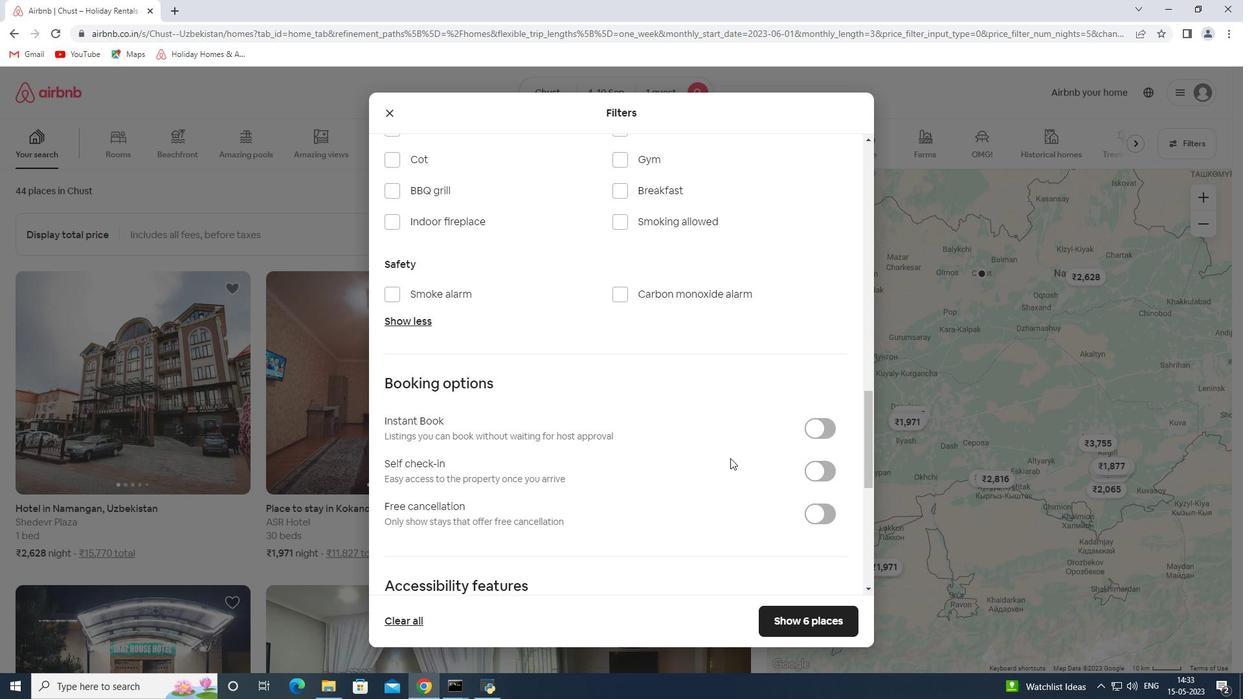 
Action: Mouse moved to (815, 277)
Screenshot: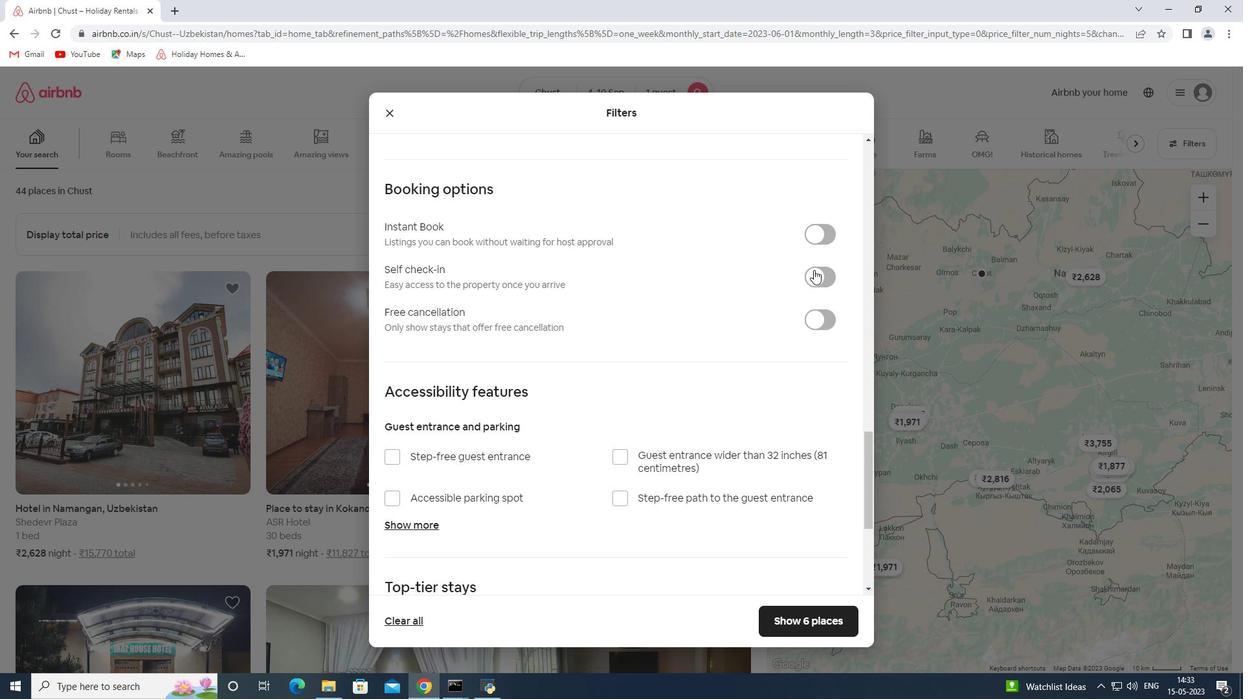 
Action: Mouse pressed left at (815, 277)
Screenshot: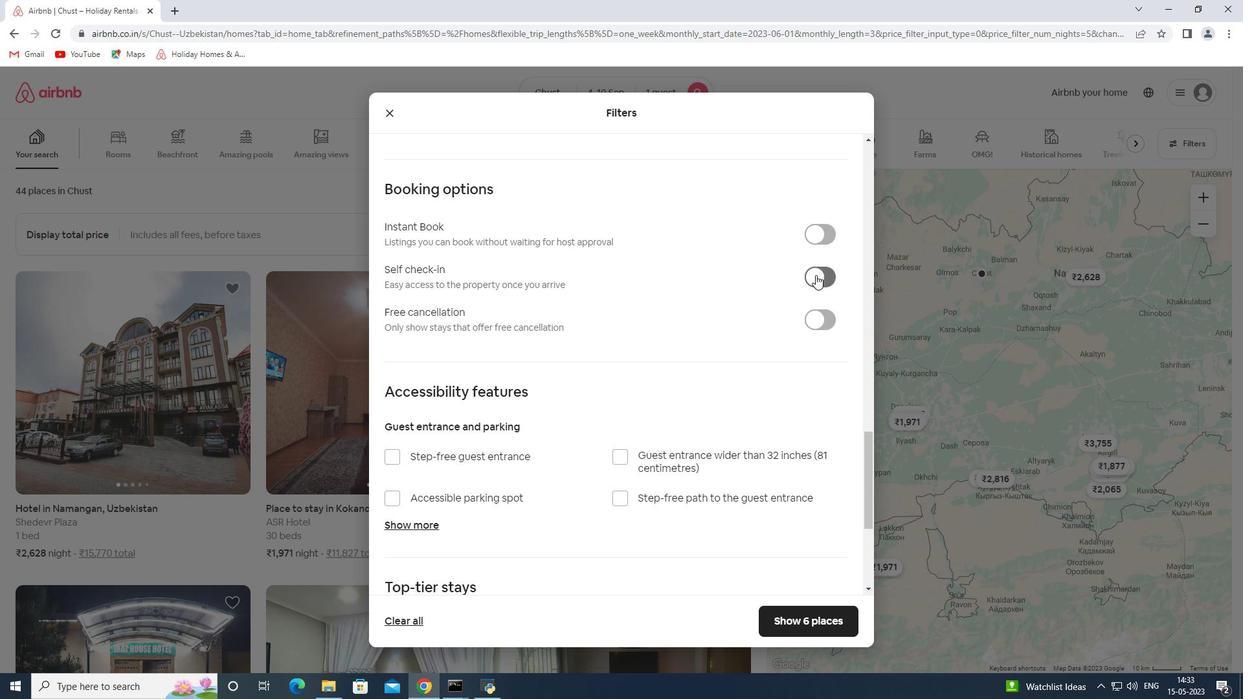 
Action: Mouse moved to (656, 361)
Screenshot: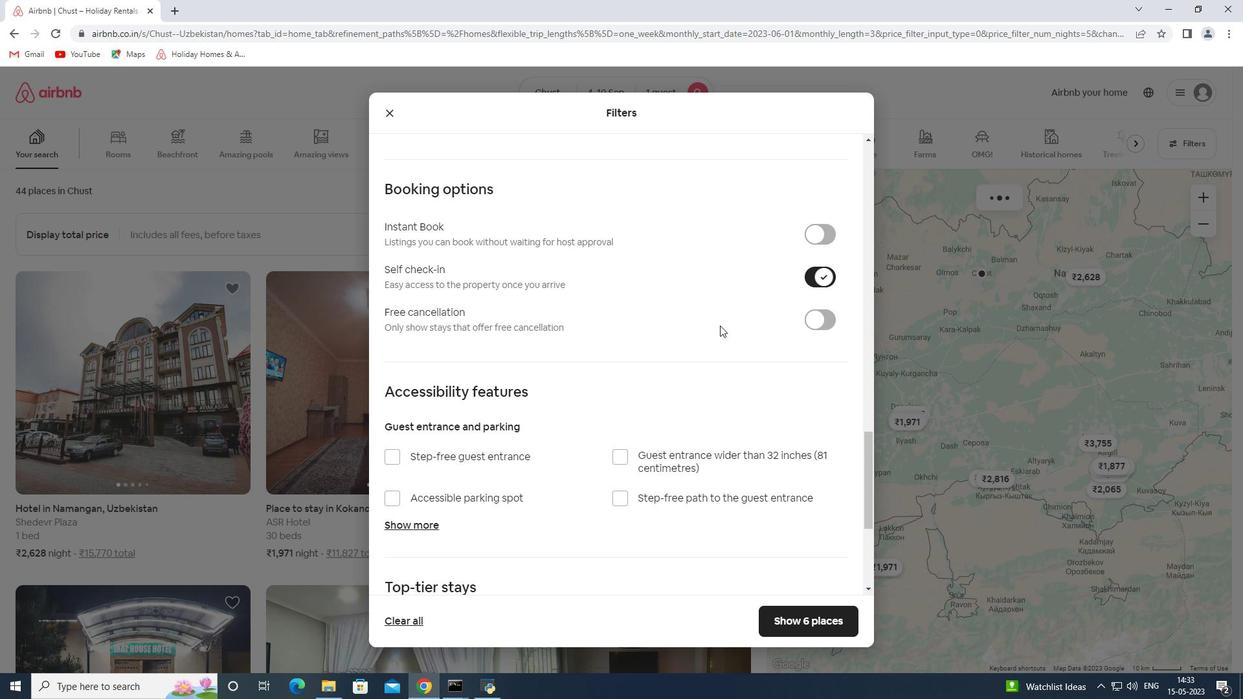 
Action: Mouse scrolled (656, 361) with delta (0, 0)
Screenshot: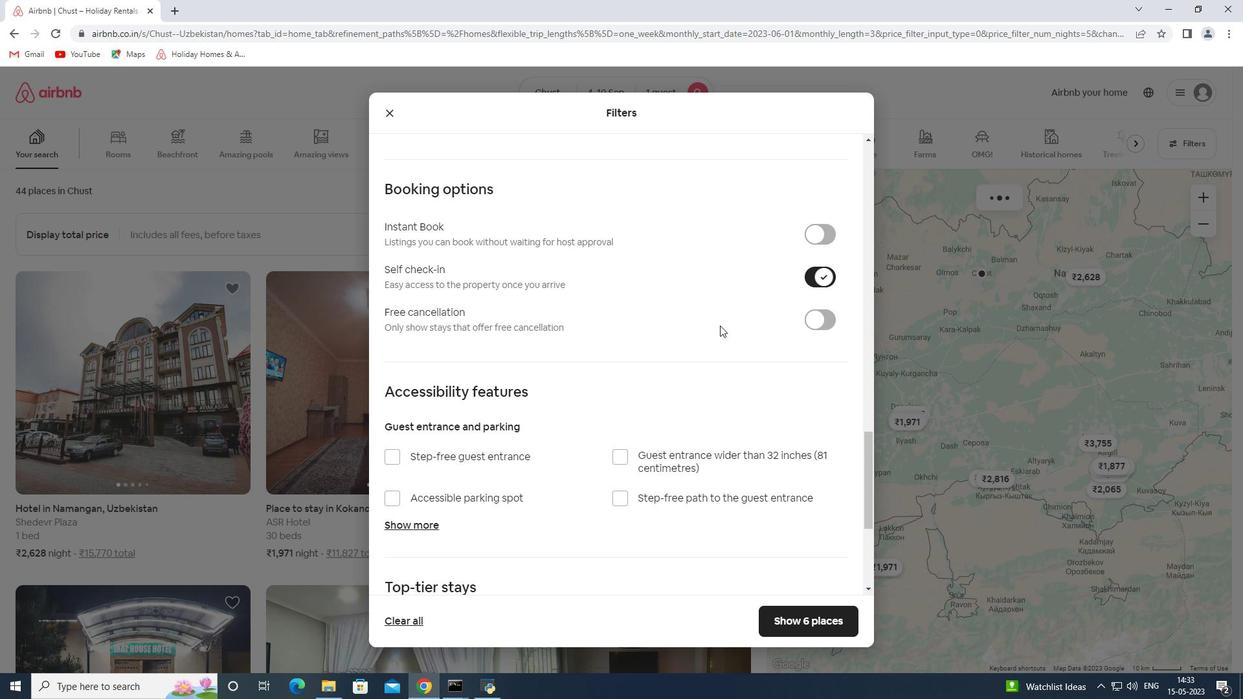
Action: Mouse moved to (652, 369)
Screenshot: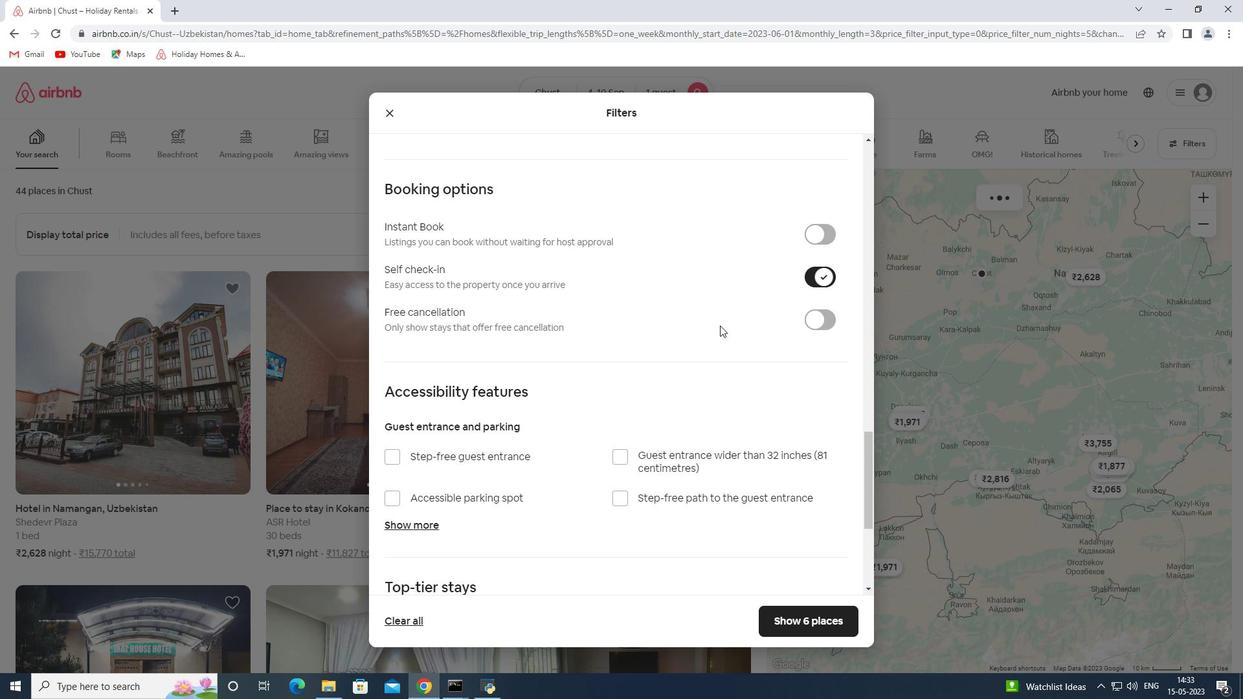 
Action: Mouse scrolled (652, 368) with delta (0, 0)
Screenshot: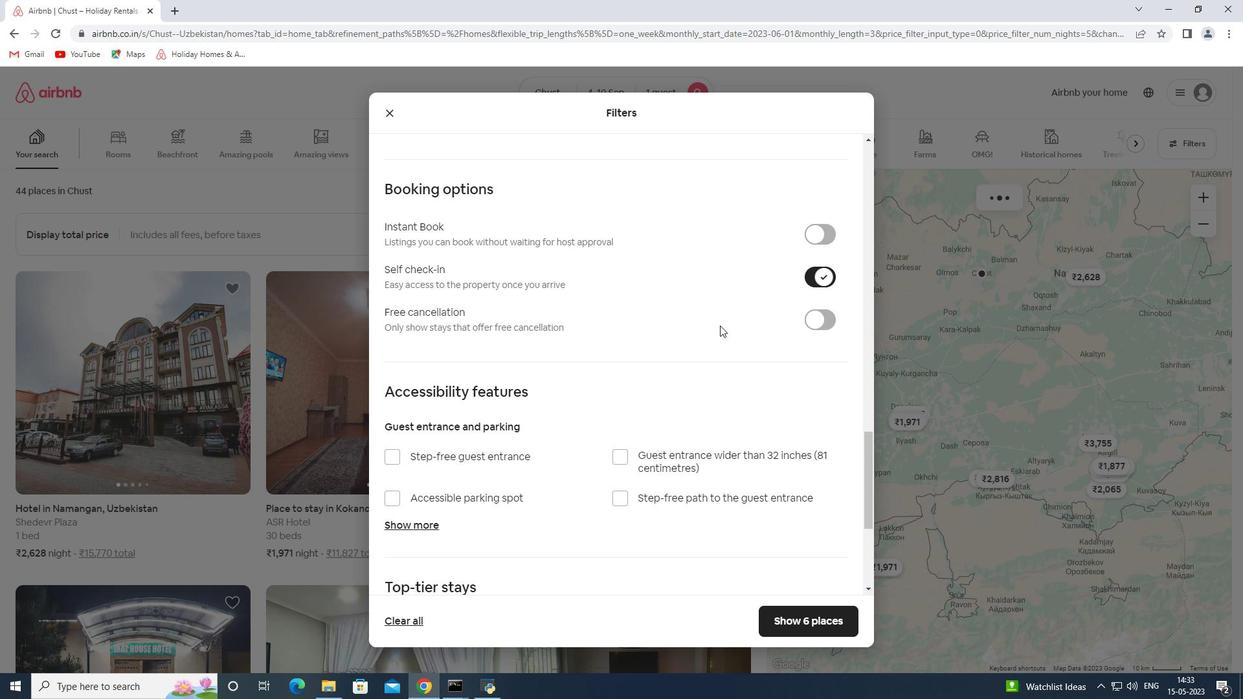 
Action: Mouse moved to (646, 379)
Screenshot: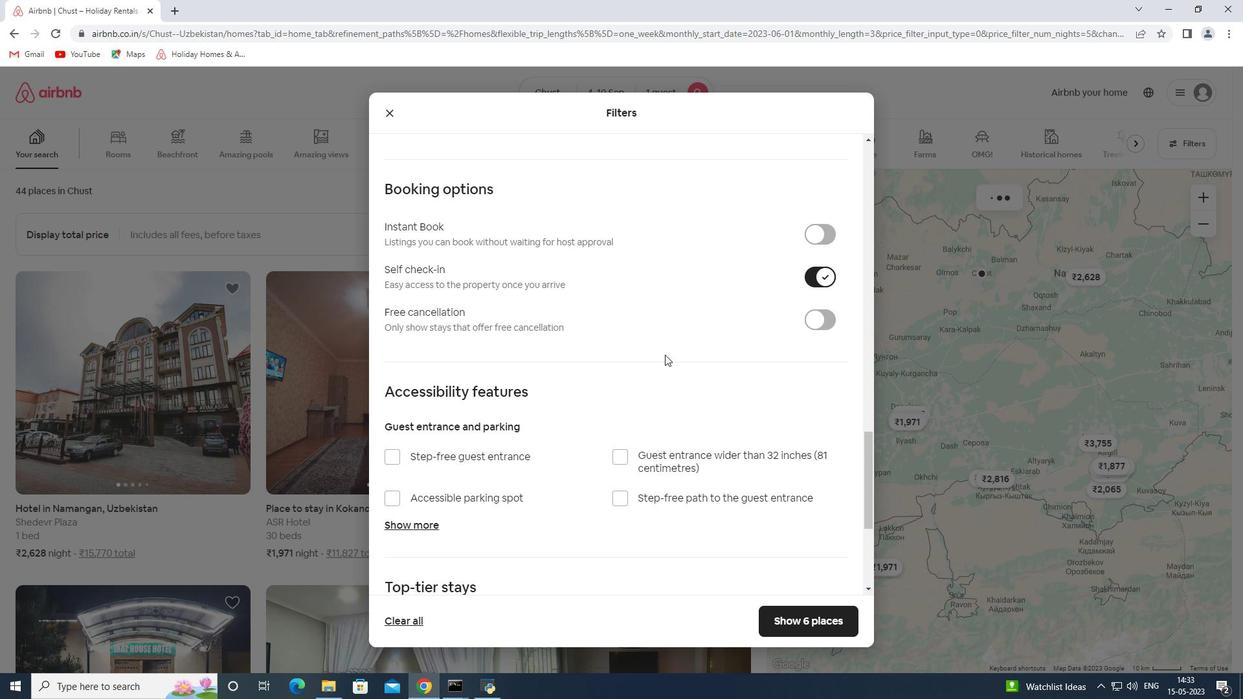 
Action: Mouse scrolled (646, 378) with delta (0, 0)
Screenshot: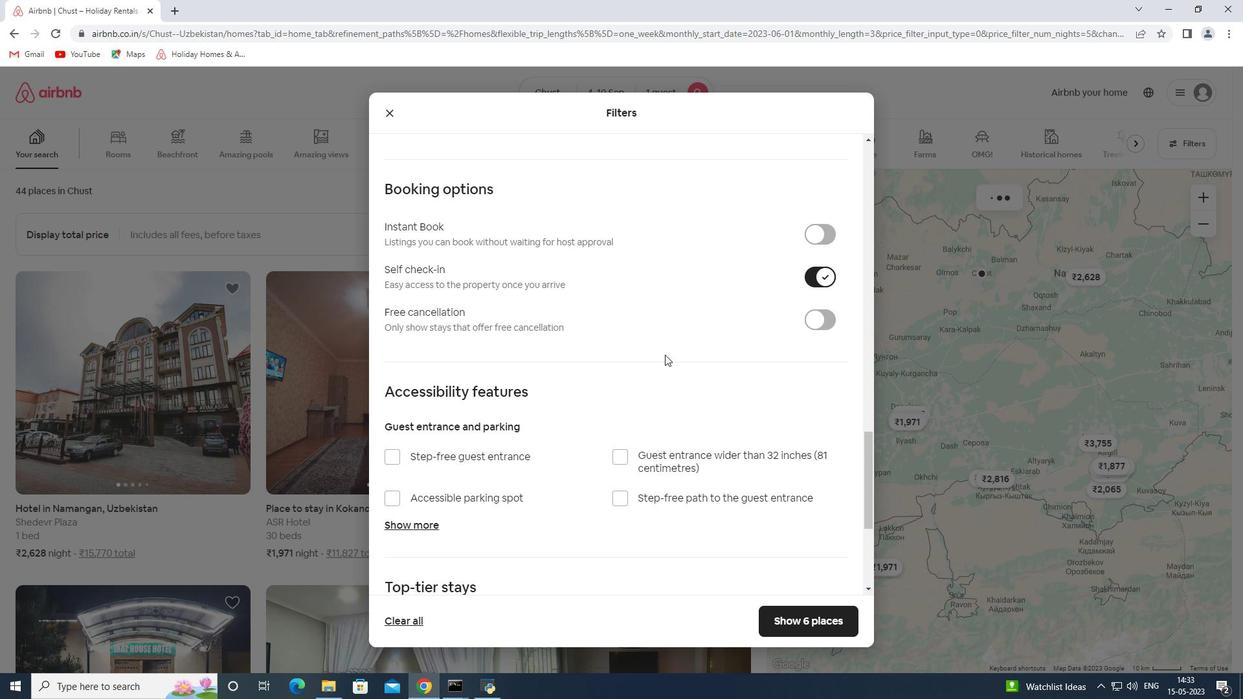 
Action: Mouse moved to (603, 428)
Screenshot: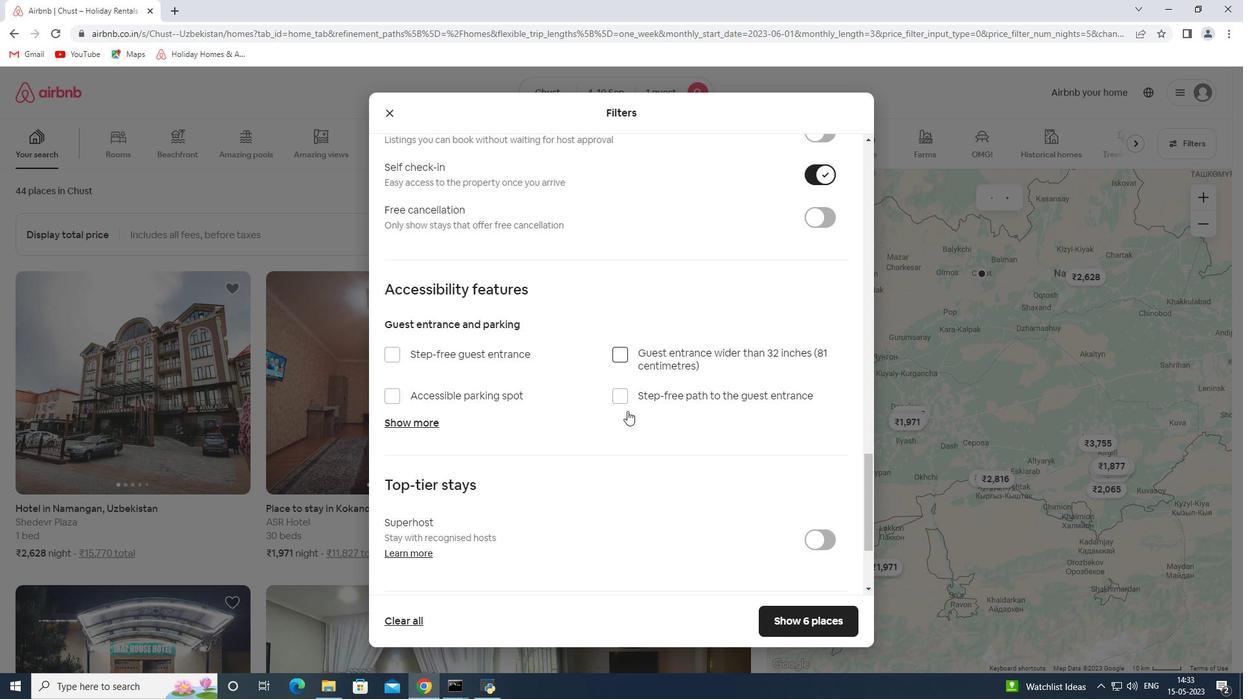 
Action: Mouse scrolled (603, 427) with delta (0, 0)
Screenshot: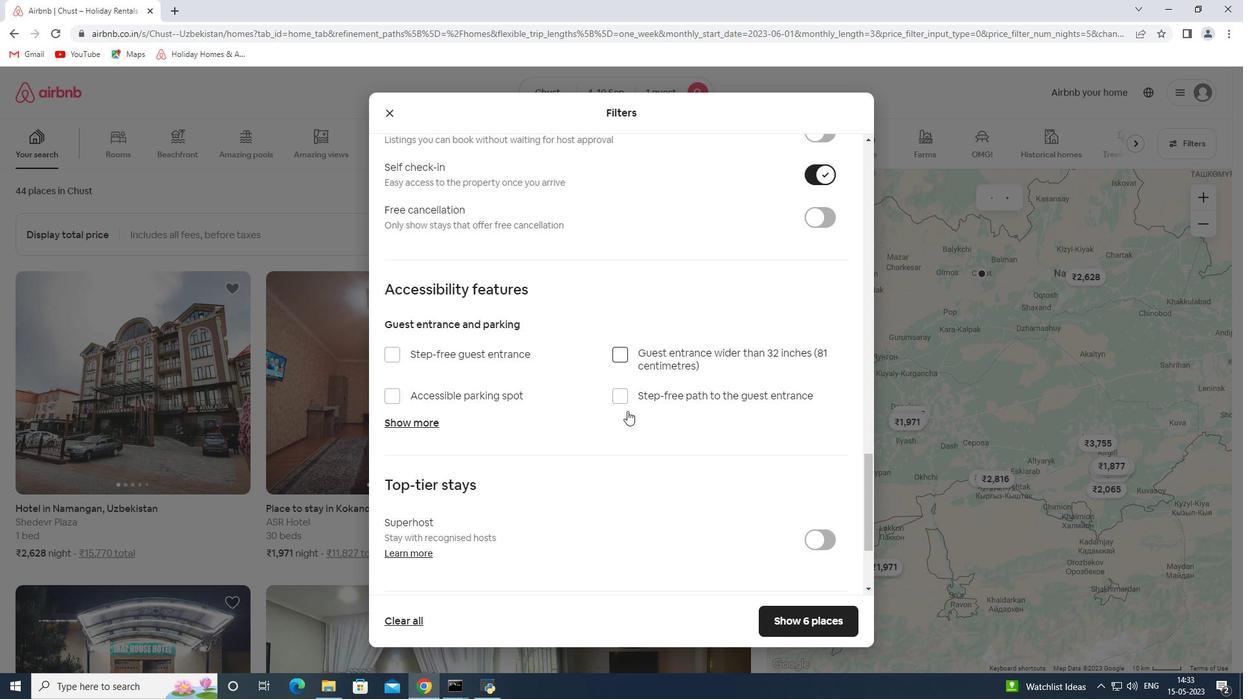 
Action: Mouse moved to (602, 429)
Screenshot: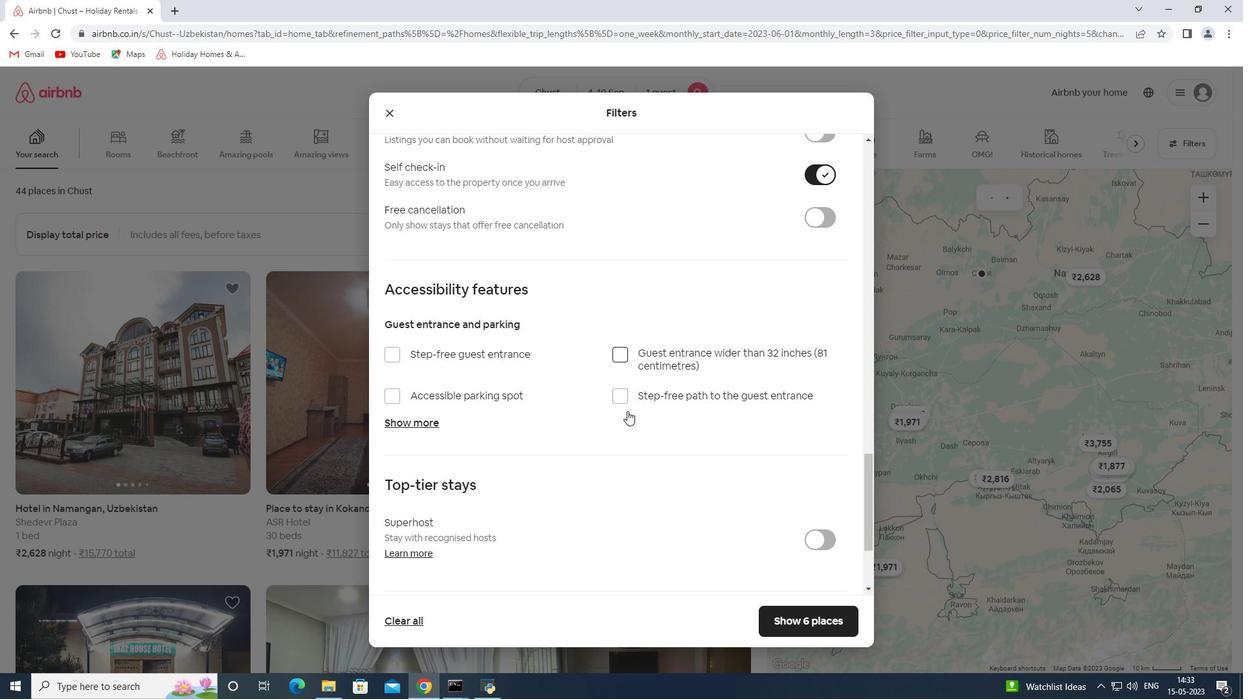 
Action: Mouse scrolled (602, 428) with delta (0, 0)
Screenshot: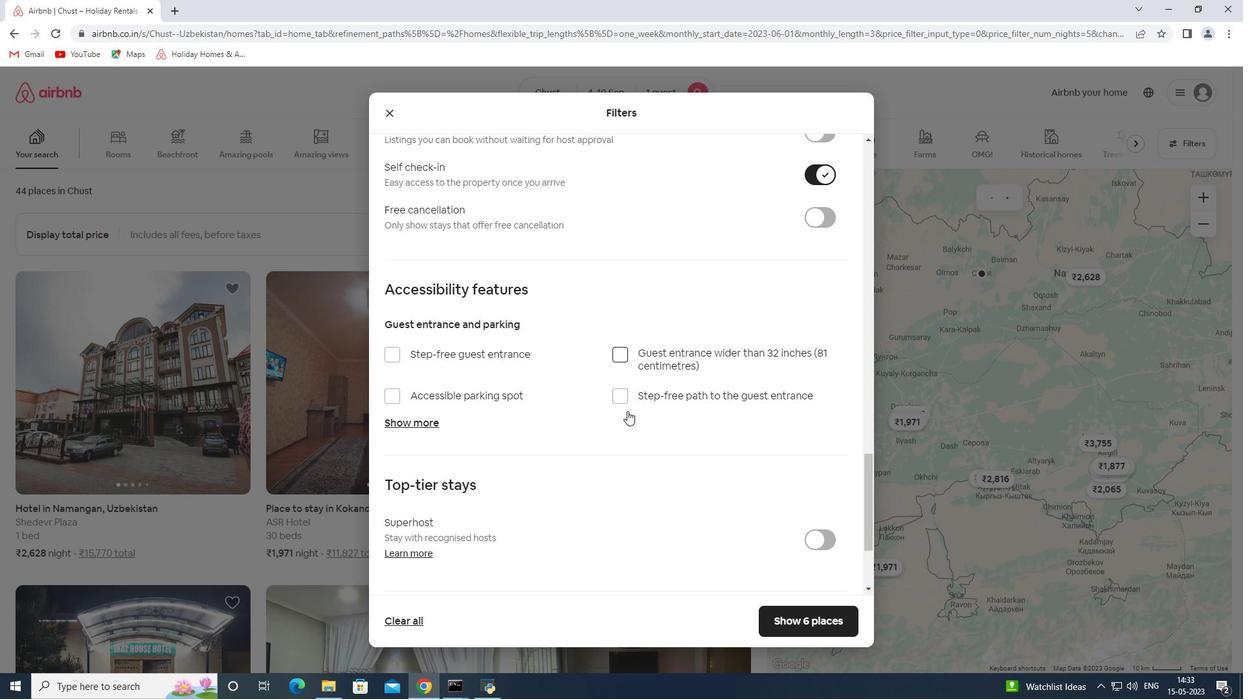 
Action: Mouse moved to (602, 430)
Screenshot: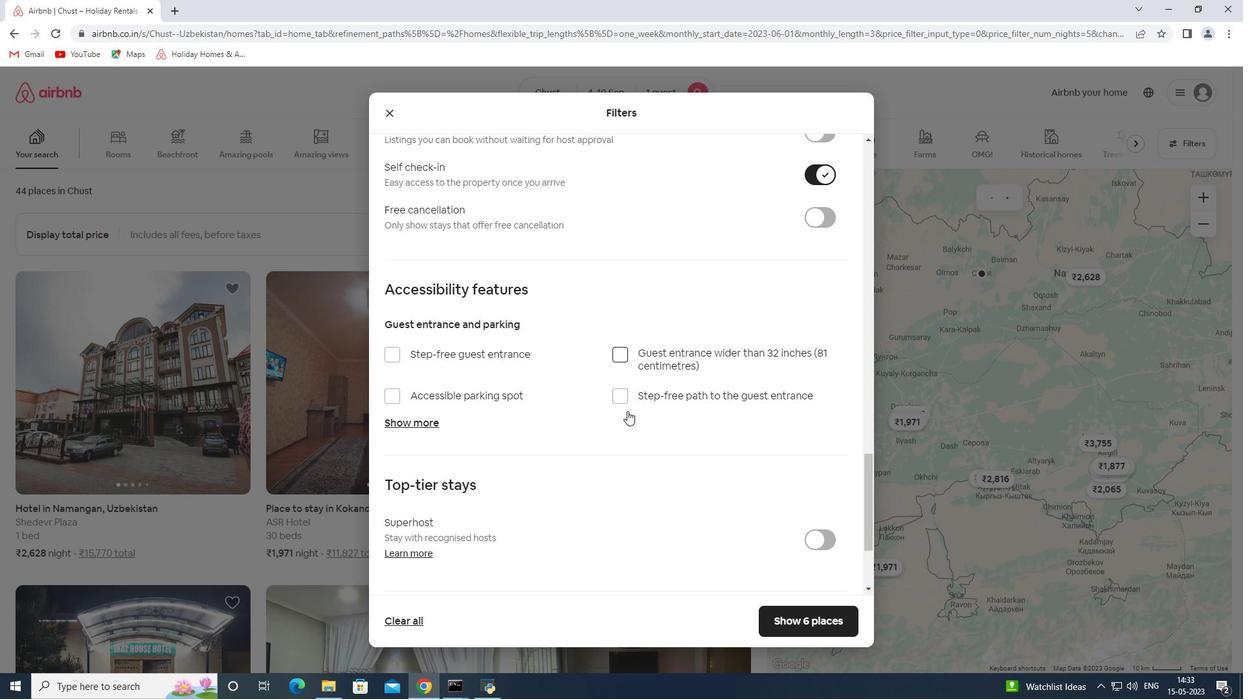
Action: Mouse scrolled (602, 429) with delta (0, 0)
Screenshot: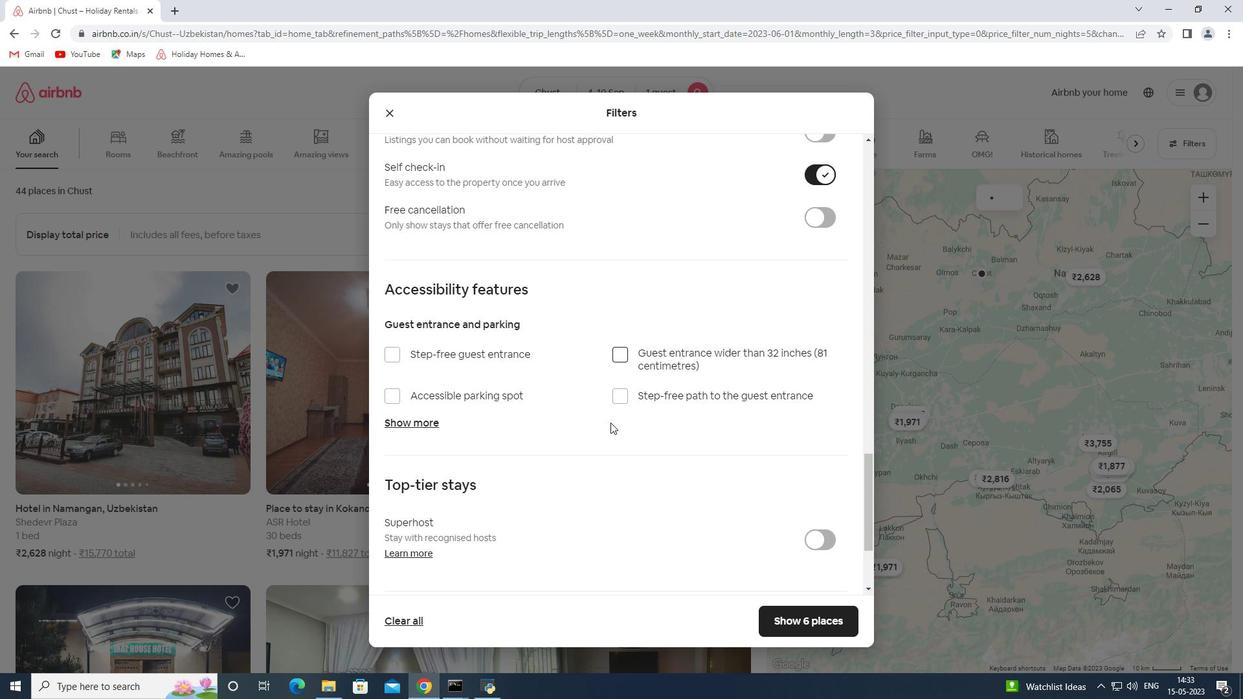
Action: Mouse moved to (601, 431)
Screenshot: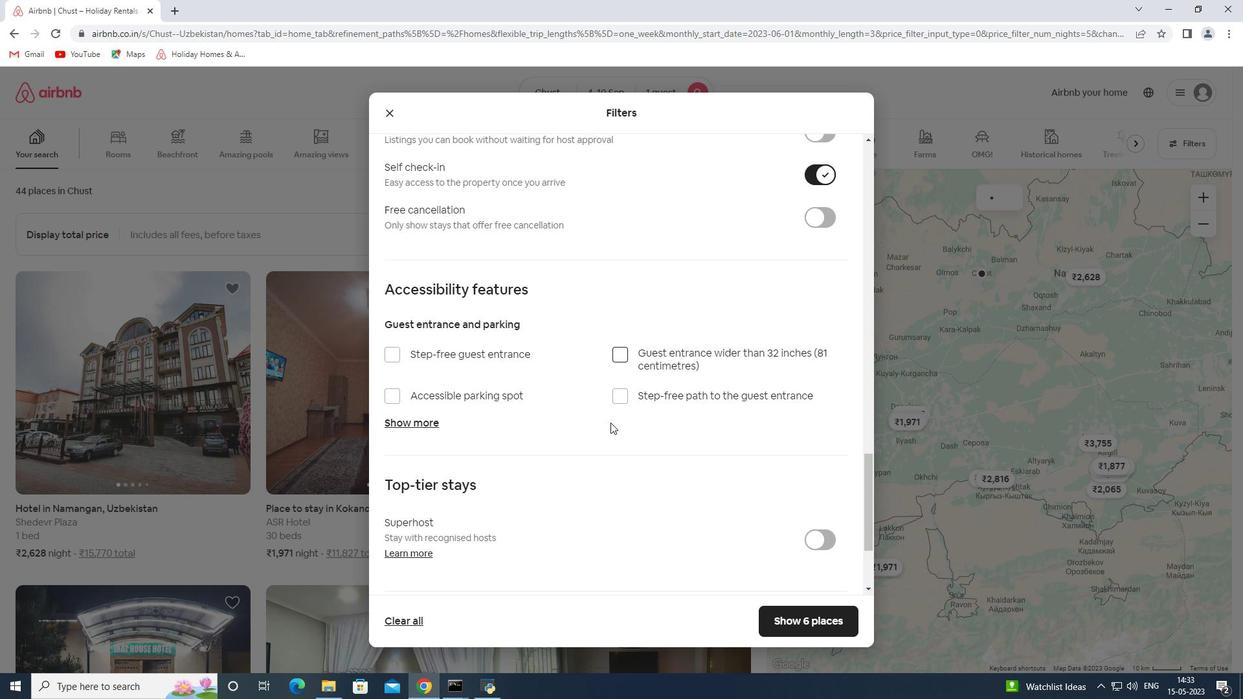
Action: Mouse scrolled (601, 431) with delta (0, 0)
Screenshot: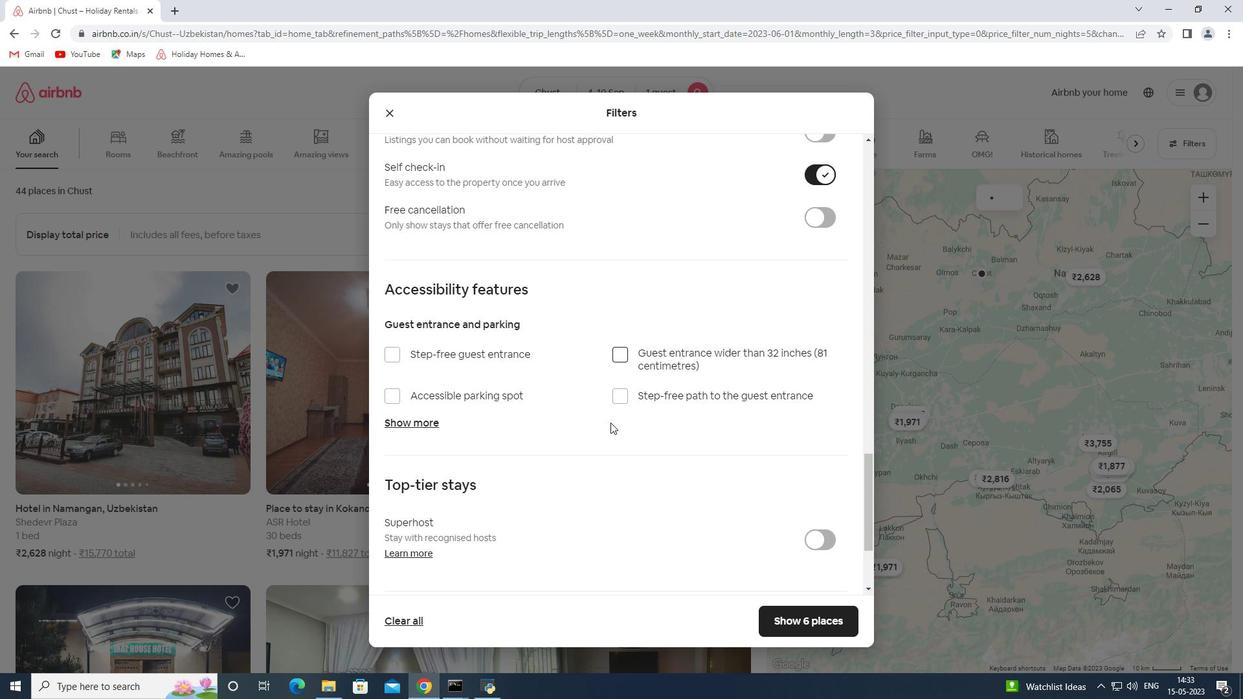 
Action: Mouse moved to (442, 496)
Screenshot: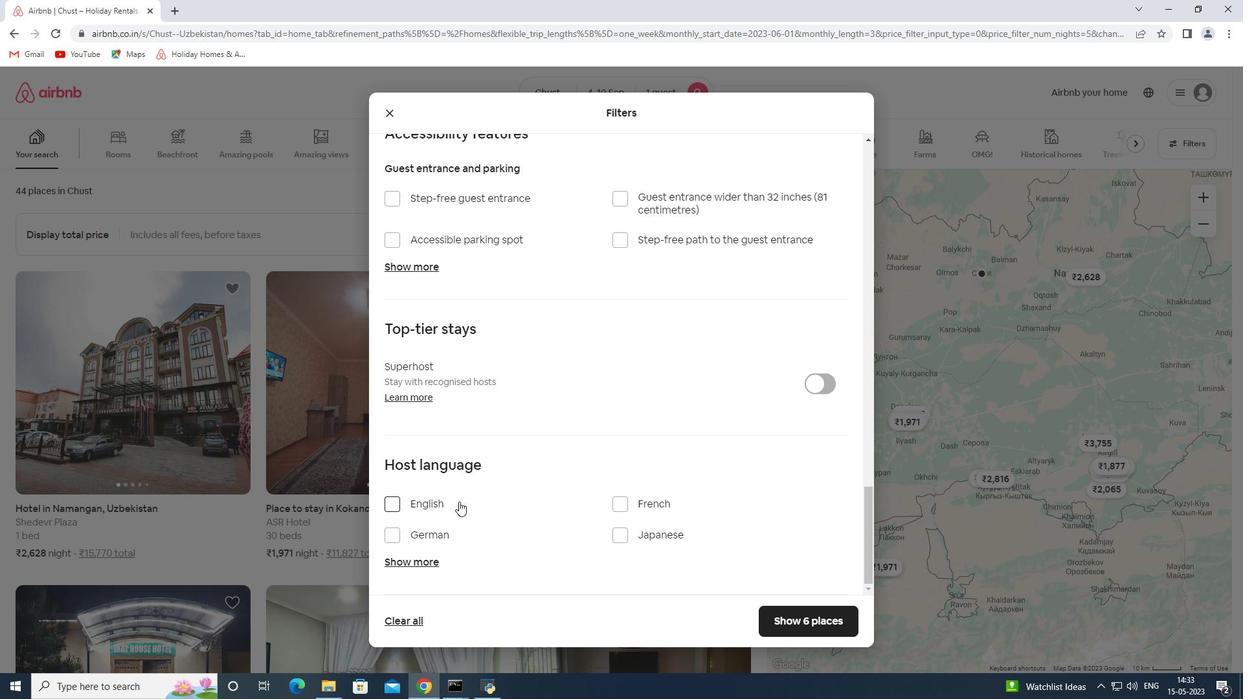
Action: Mouse pressed left at (442, 496)
Screenshot: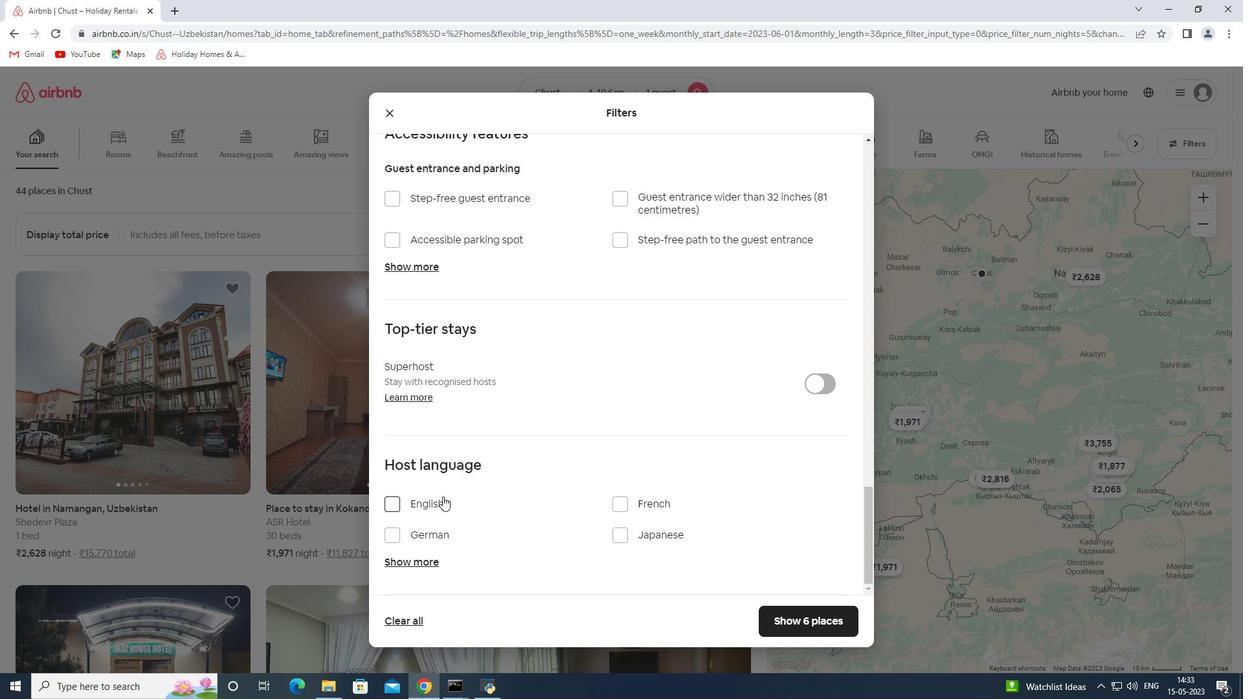 
Action: Mouse moved to (596, 476)
Screenshot: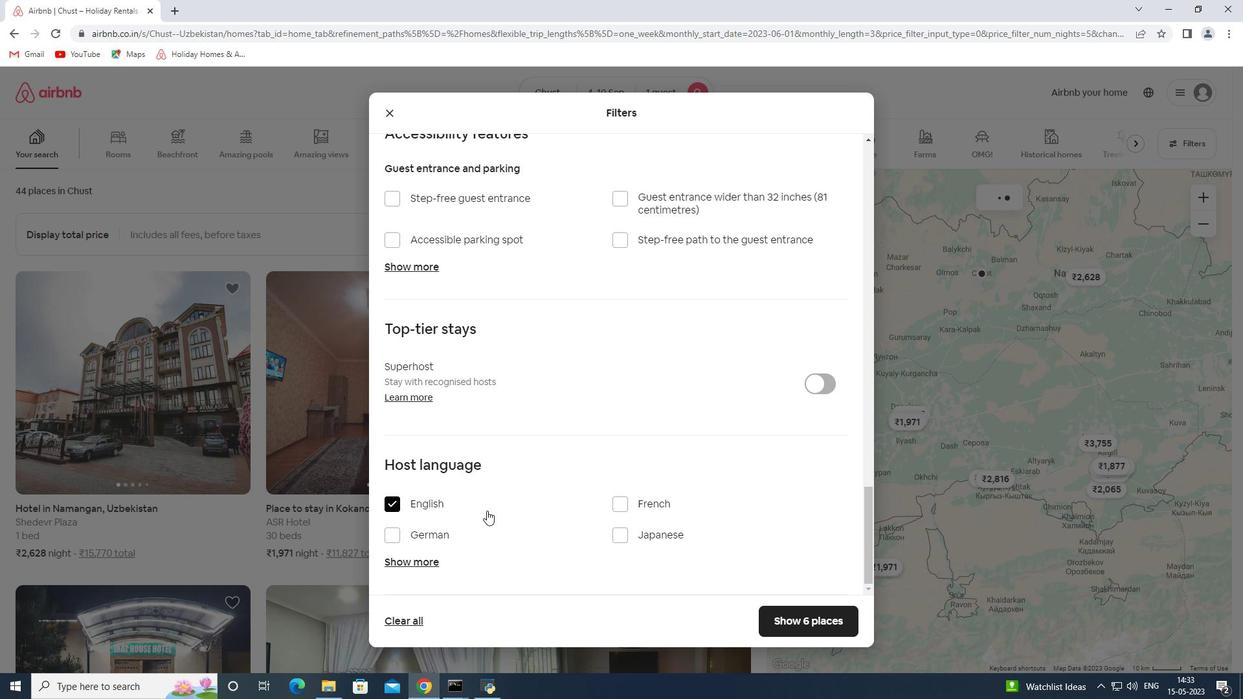 
Action: Mouse scrolled (596, 475) with delta (0, 0)
Screenshot: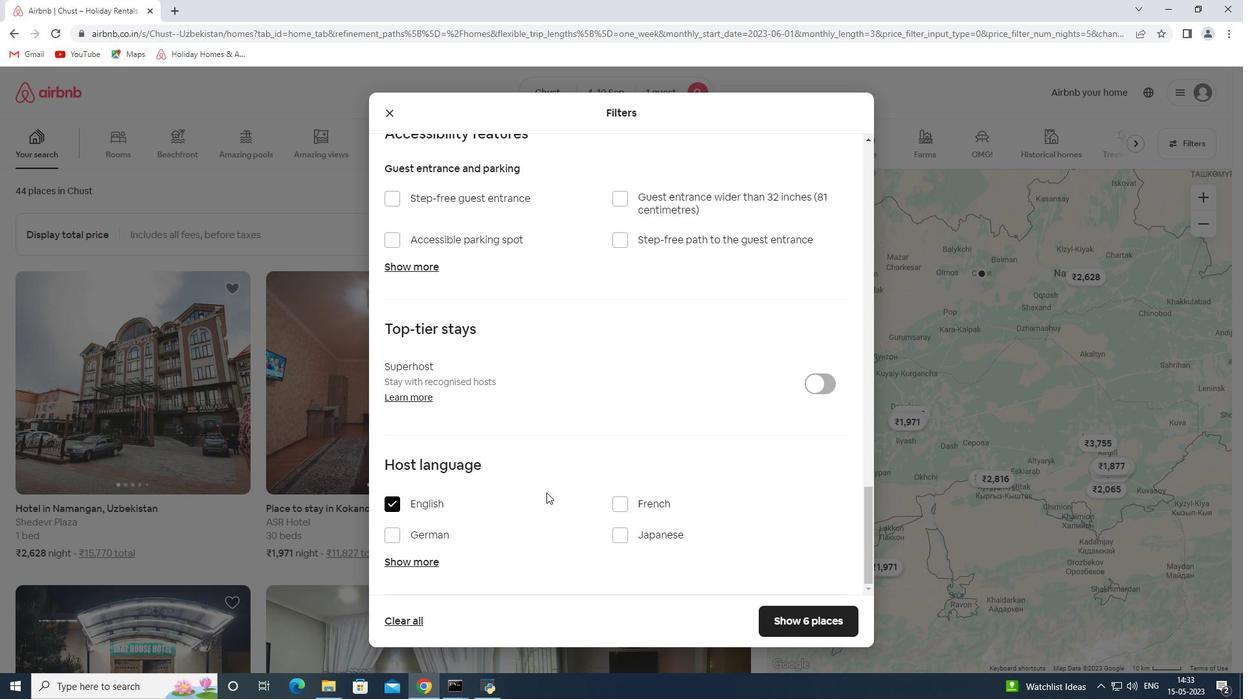 
Action: Mouse scrolled (596, 475) with delta (0, 0)
Screenshot: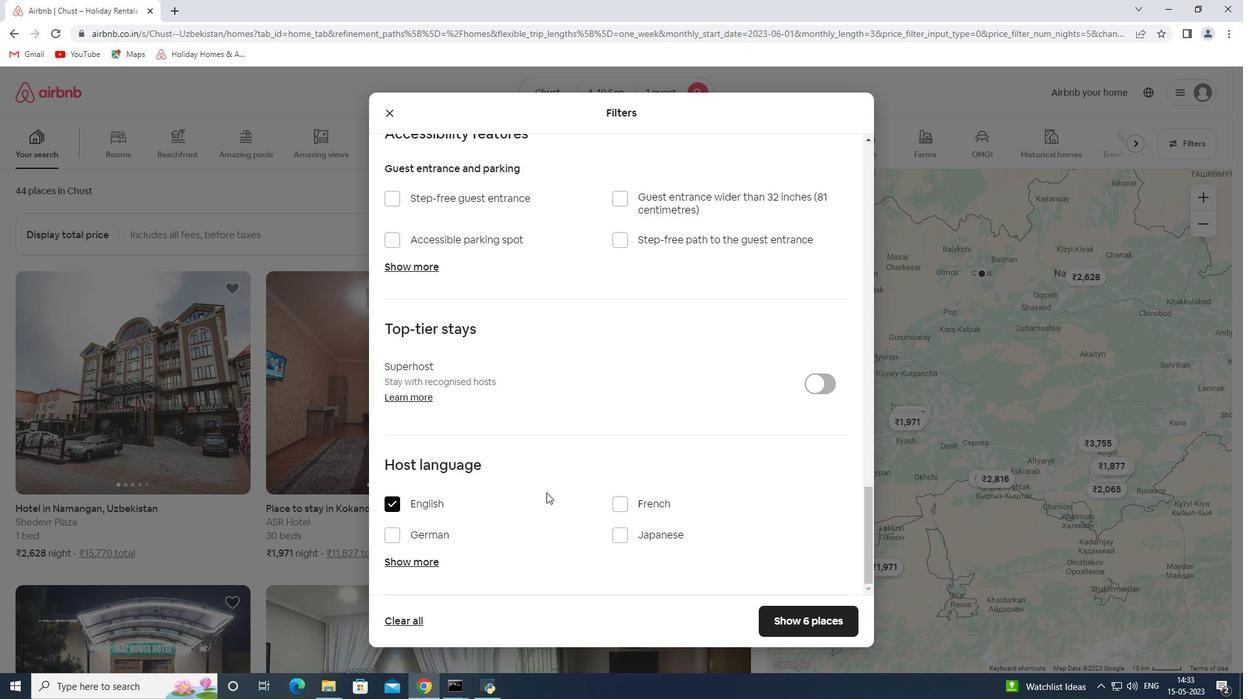 
Action: Mouse scrolled (596, 475) with delta (0, 0)
Screenshot: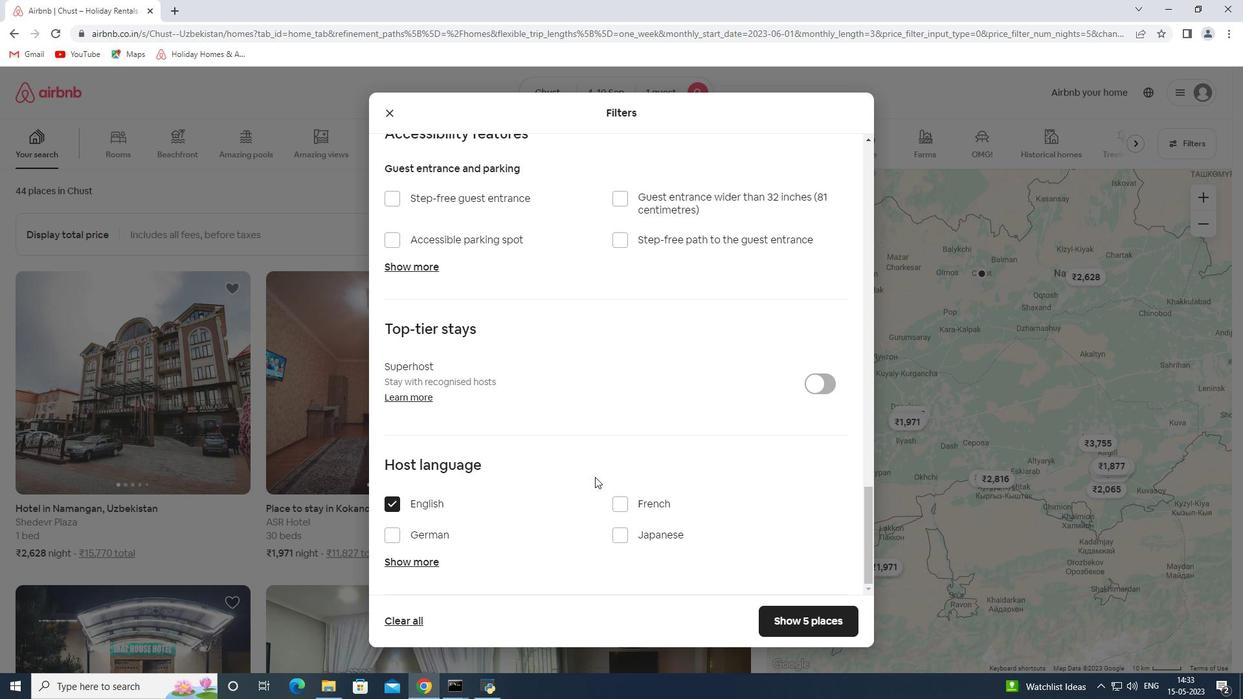 
Action: Mouse scrolled (596, 475) with delta (0, 0)
Screenshot: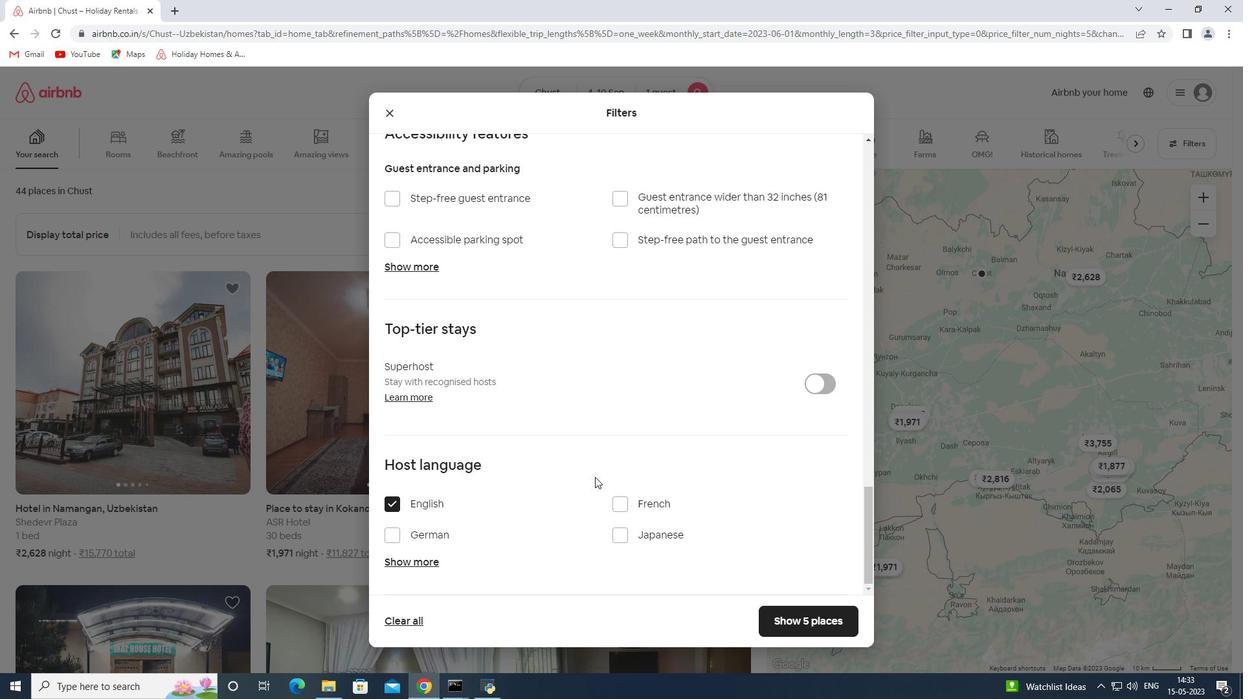 
Action: Mouse moved to (821, 622)
Screenshot: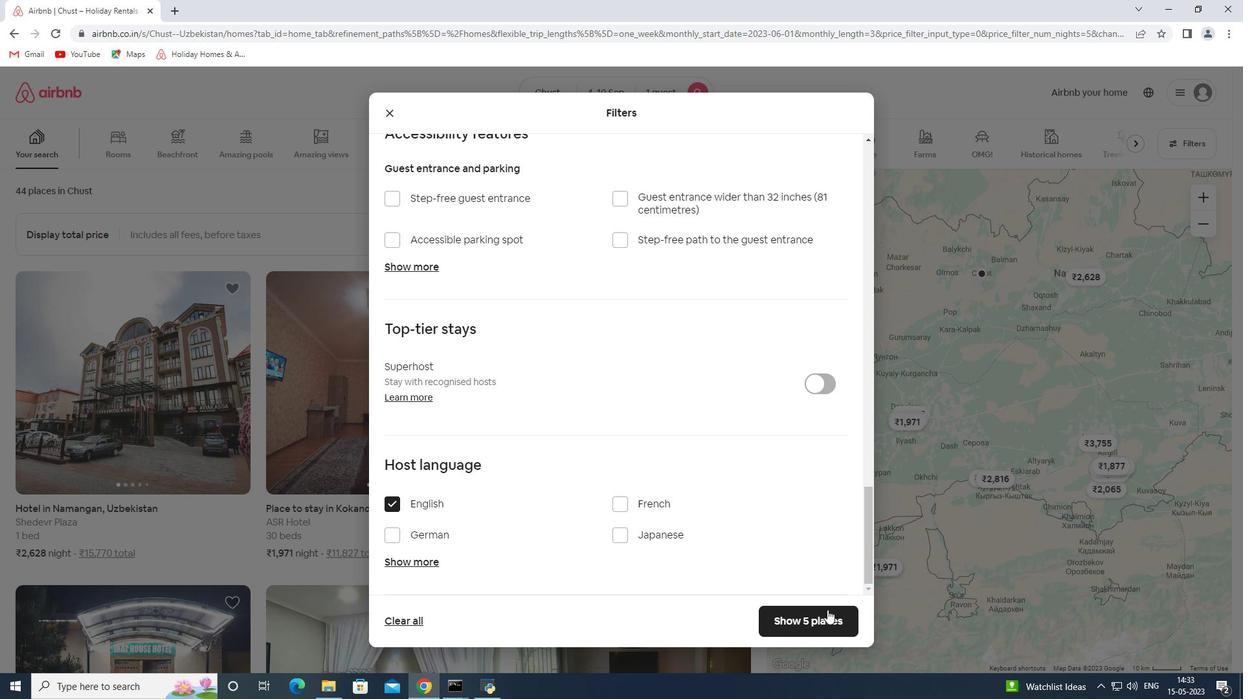
Action: Mouse pressed left at (821, 622)
Screenshot: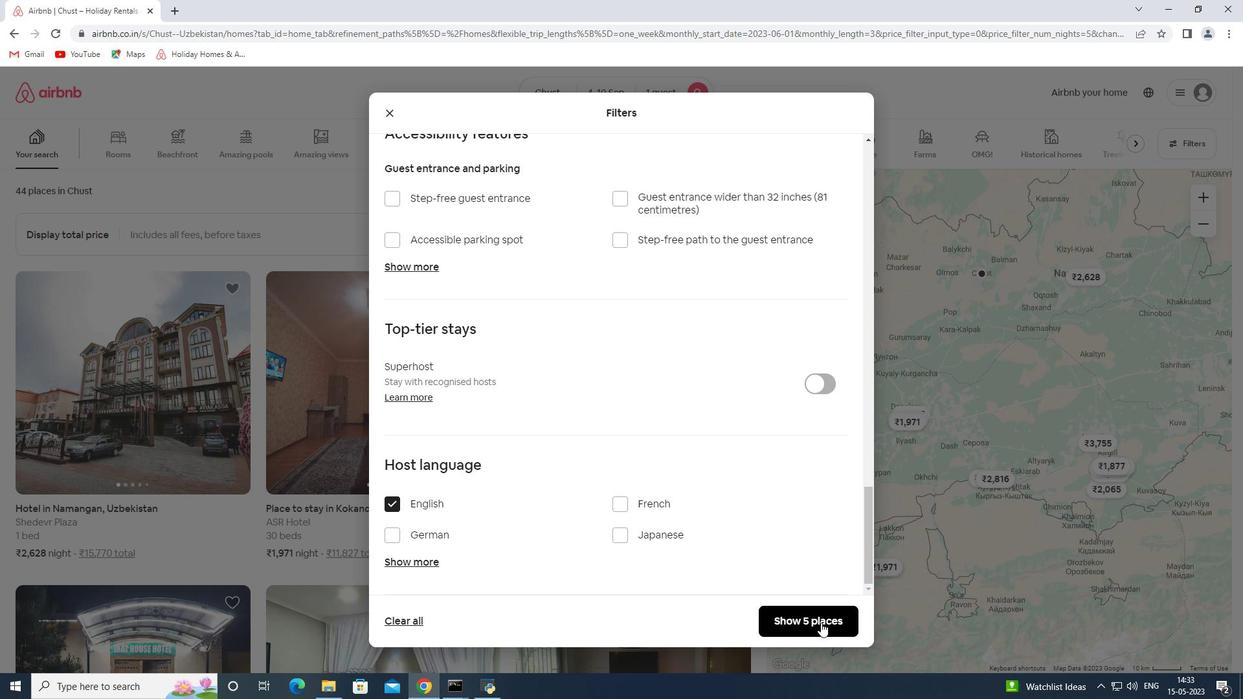 
Action: Mouse moved to (826, 623)
Screenshot: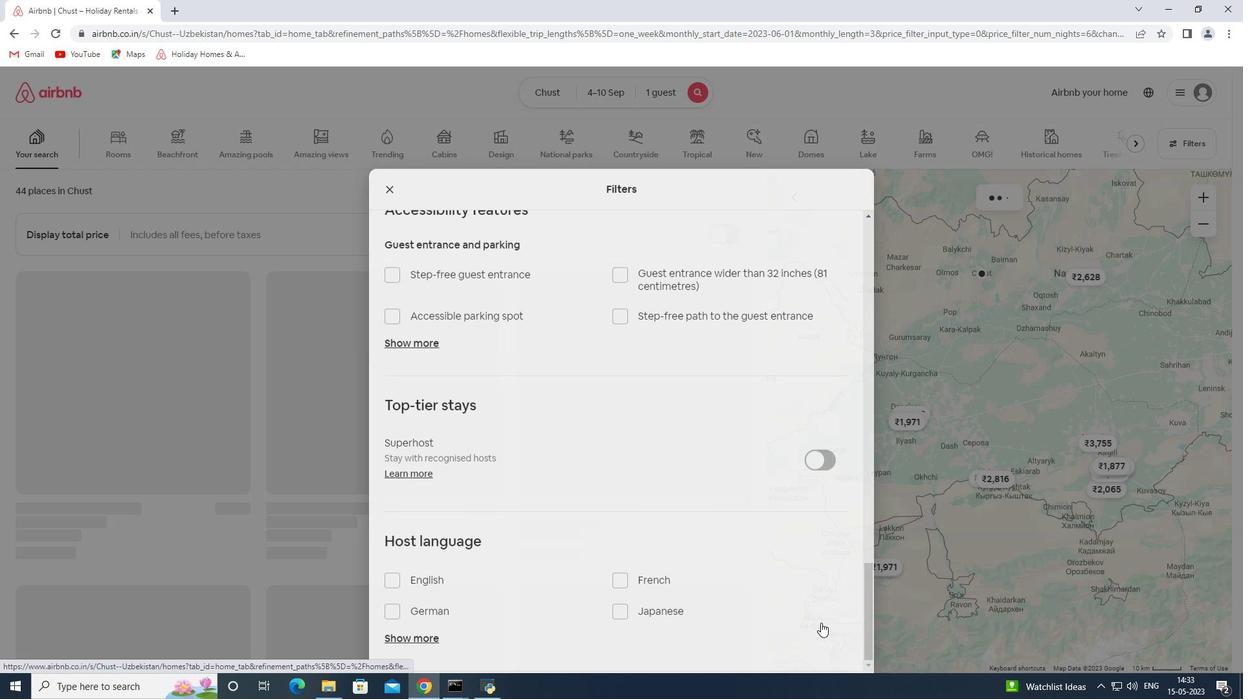 
Action: Key pressed 9
Screenshot: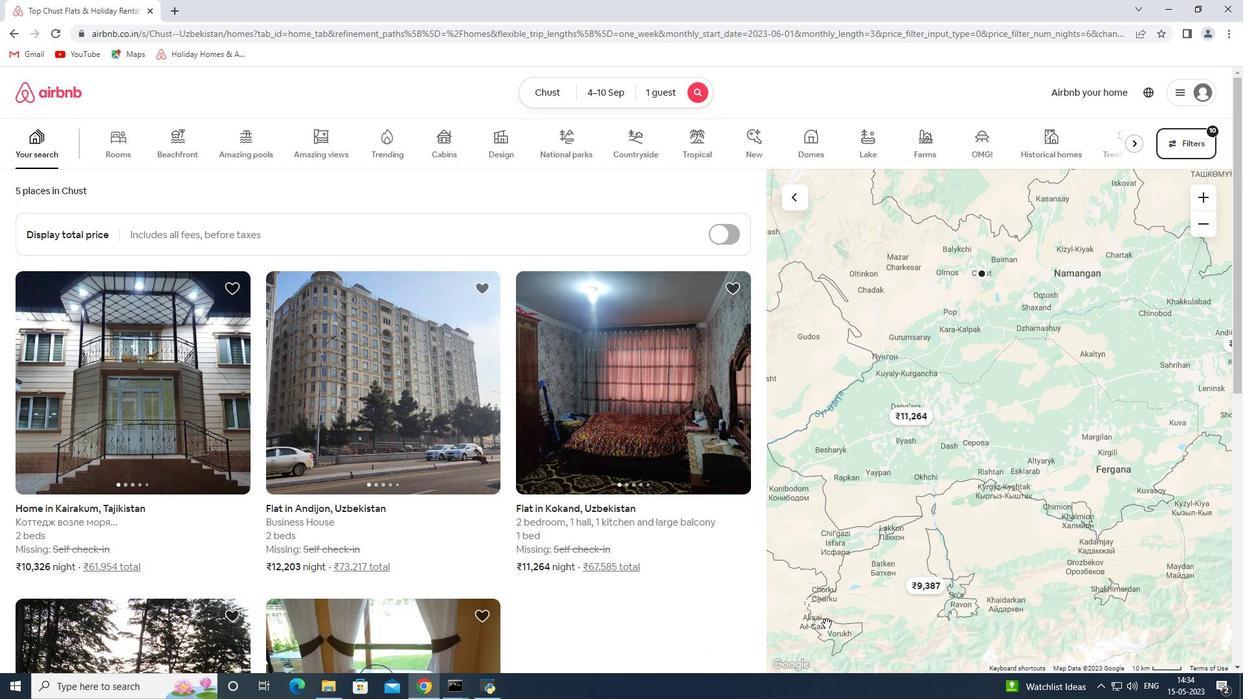 
